 Task: Search one way flight ticket for 4 adults, 2 children, 2 infants in seat and 1 infant on lap in economy from White Plains: Westchester County Airport to Fort Wayne: Fort Wayne International Airport on 8-4-2023. Choice of flights is Frontier. Number of bags: 1 carry on bag. Price is upto 109000. Outbound departure time preference is 21:00. Flight should be less emission only.
Action: Mouse moved to (422, 361)
Screenshot: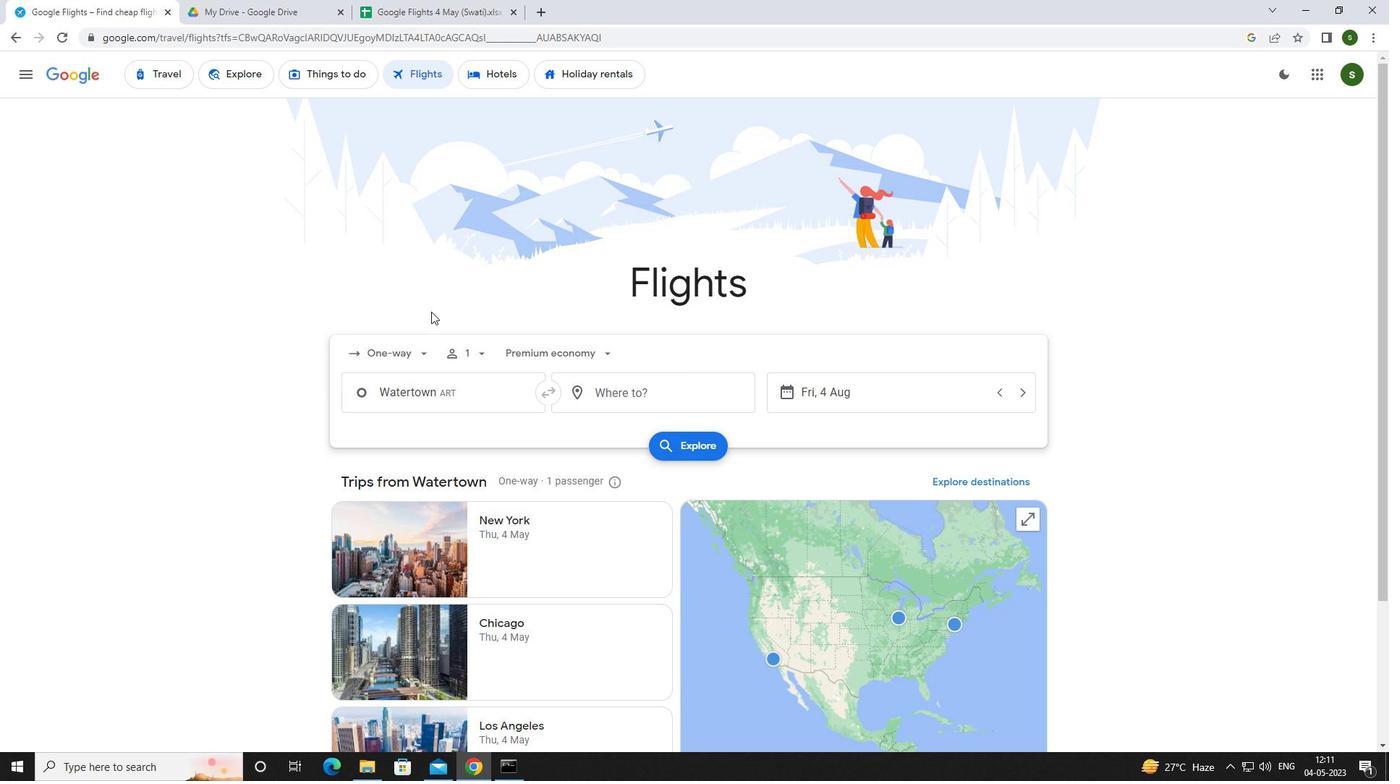 
Action: Mouse pressed left at (422, 361)
Screenshot: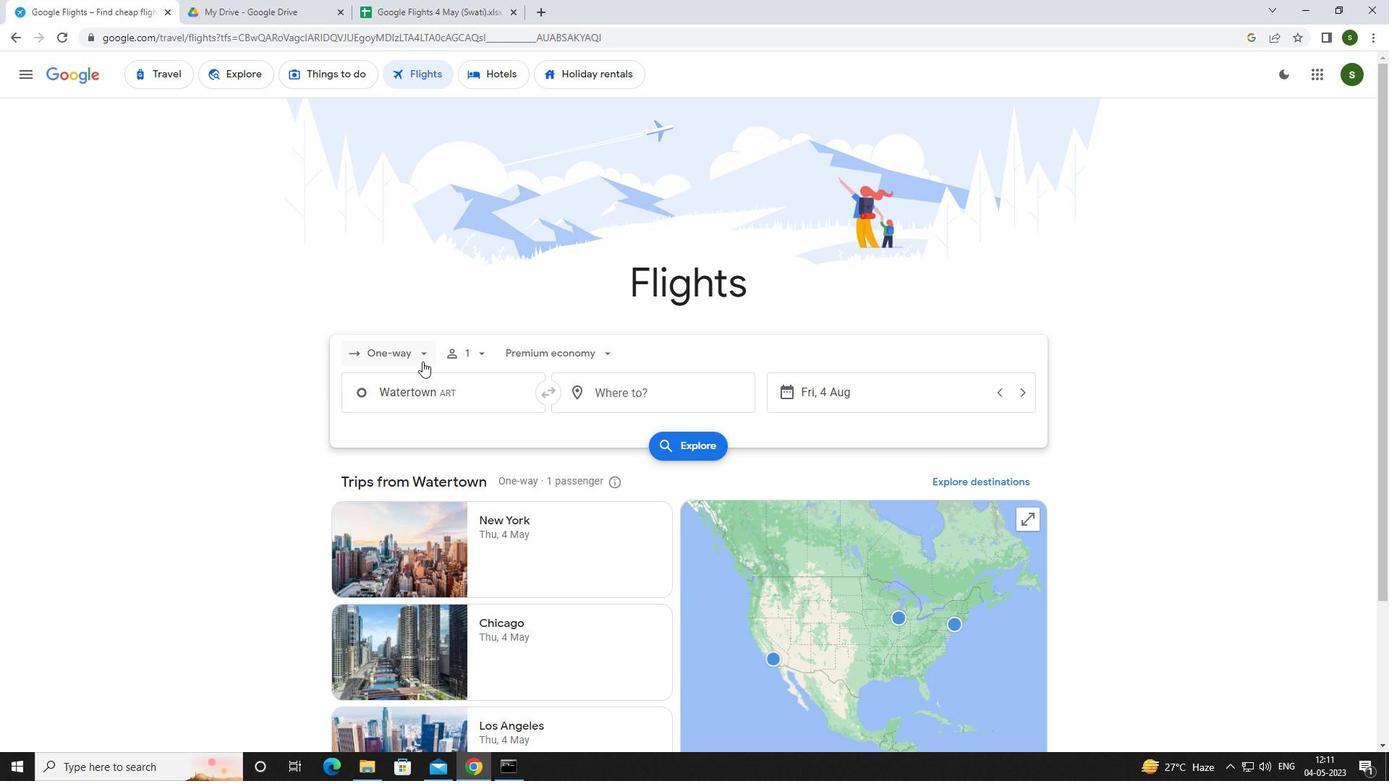
Action: Mouse moved to (410, 425)
Screenshot: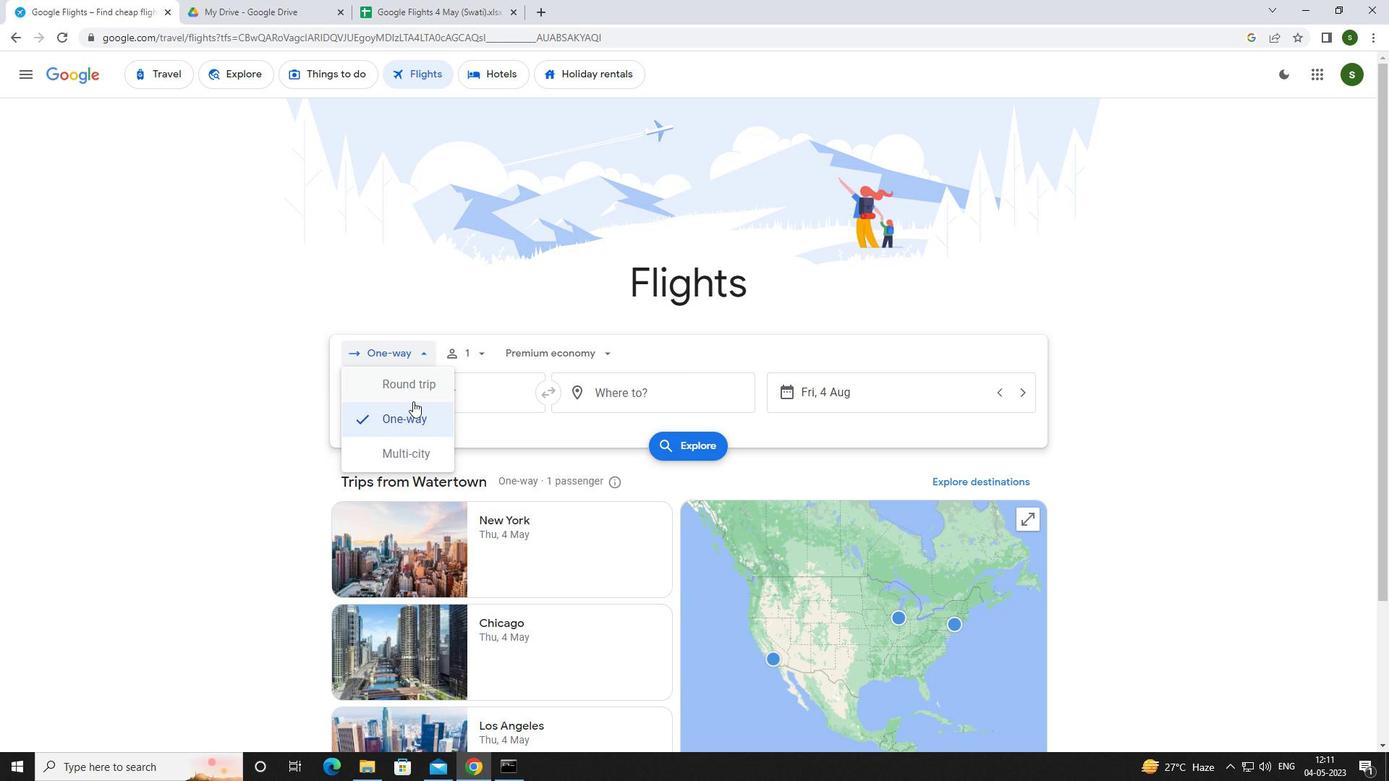 
Action: Mouse pressed left at (410, 425)
Screenshot: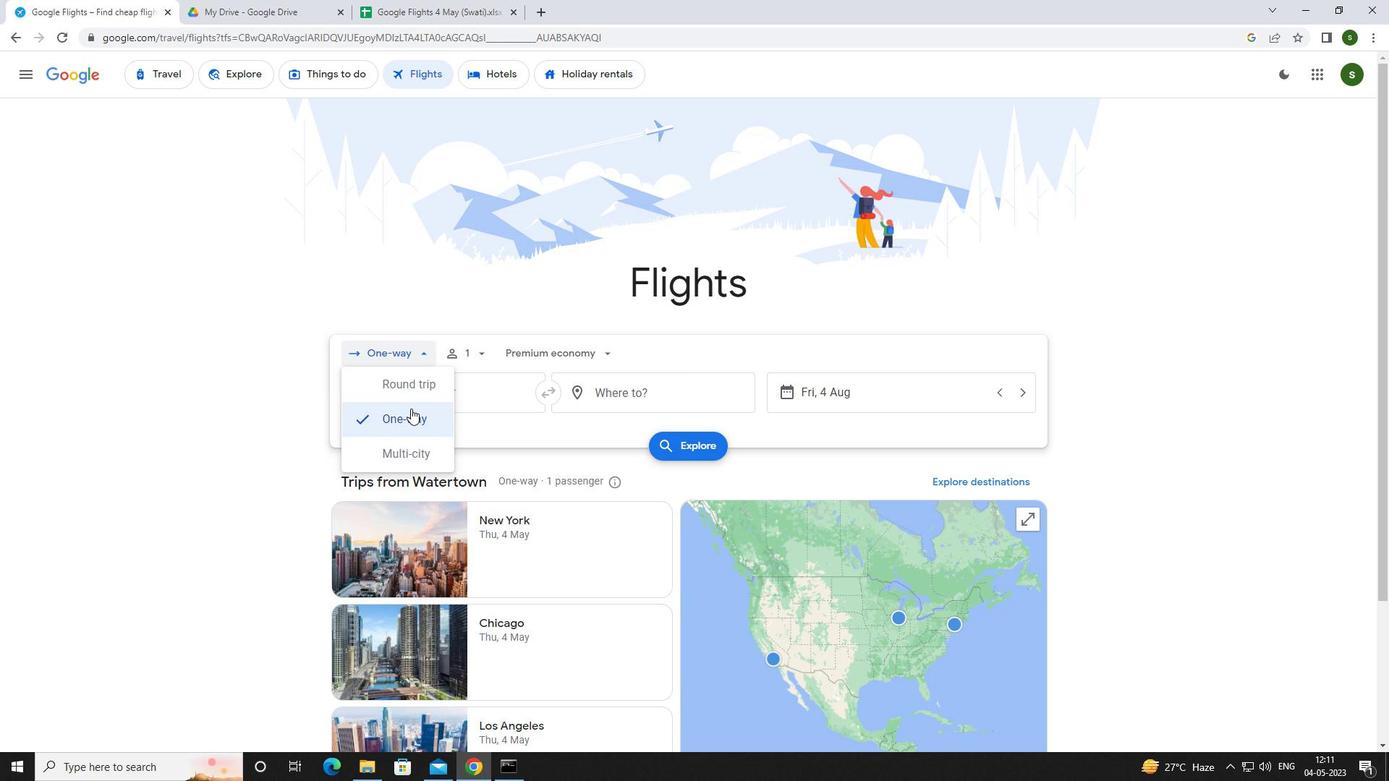 
Action: Mouse moved to (486, 350)
Screenshot: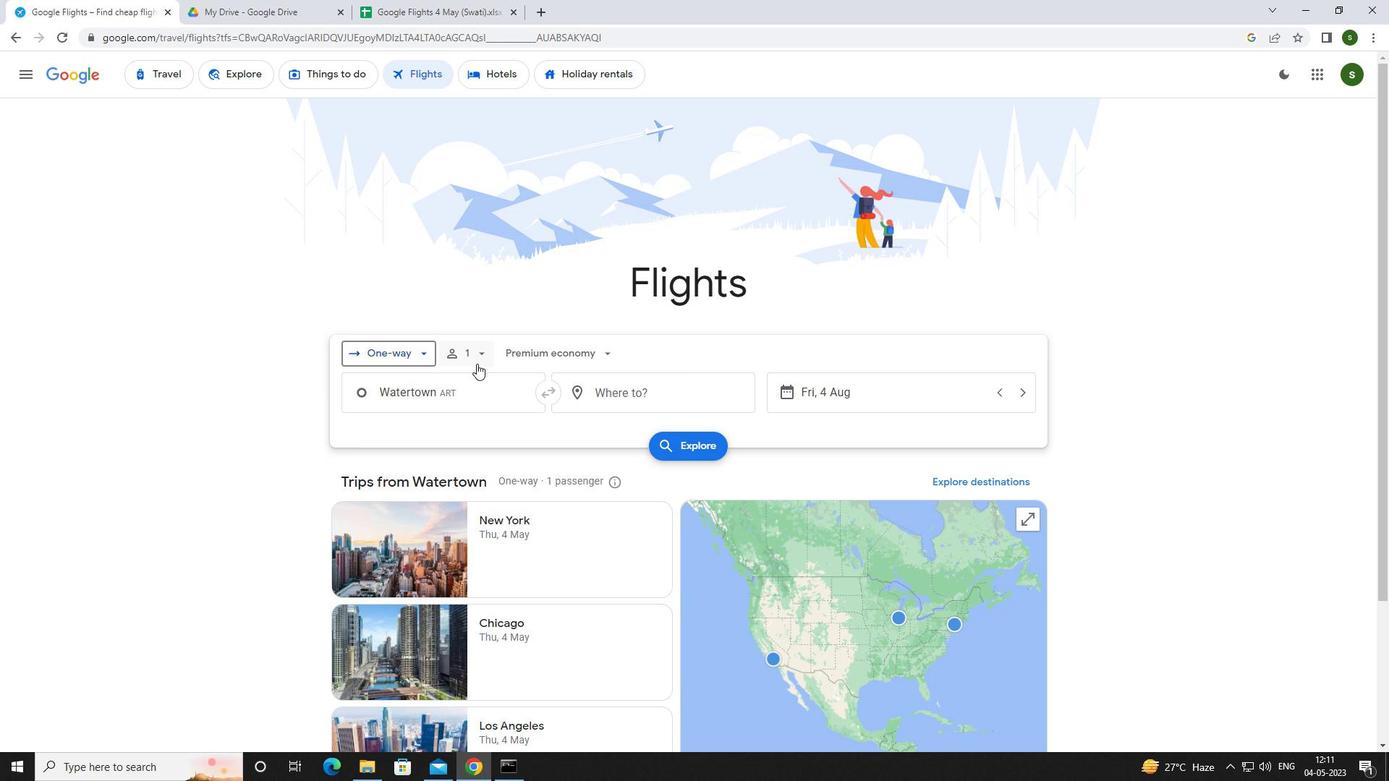
Action: Mouse pressed left at (486, 350)
Screenshot: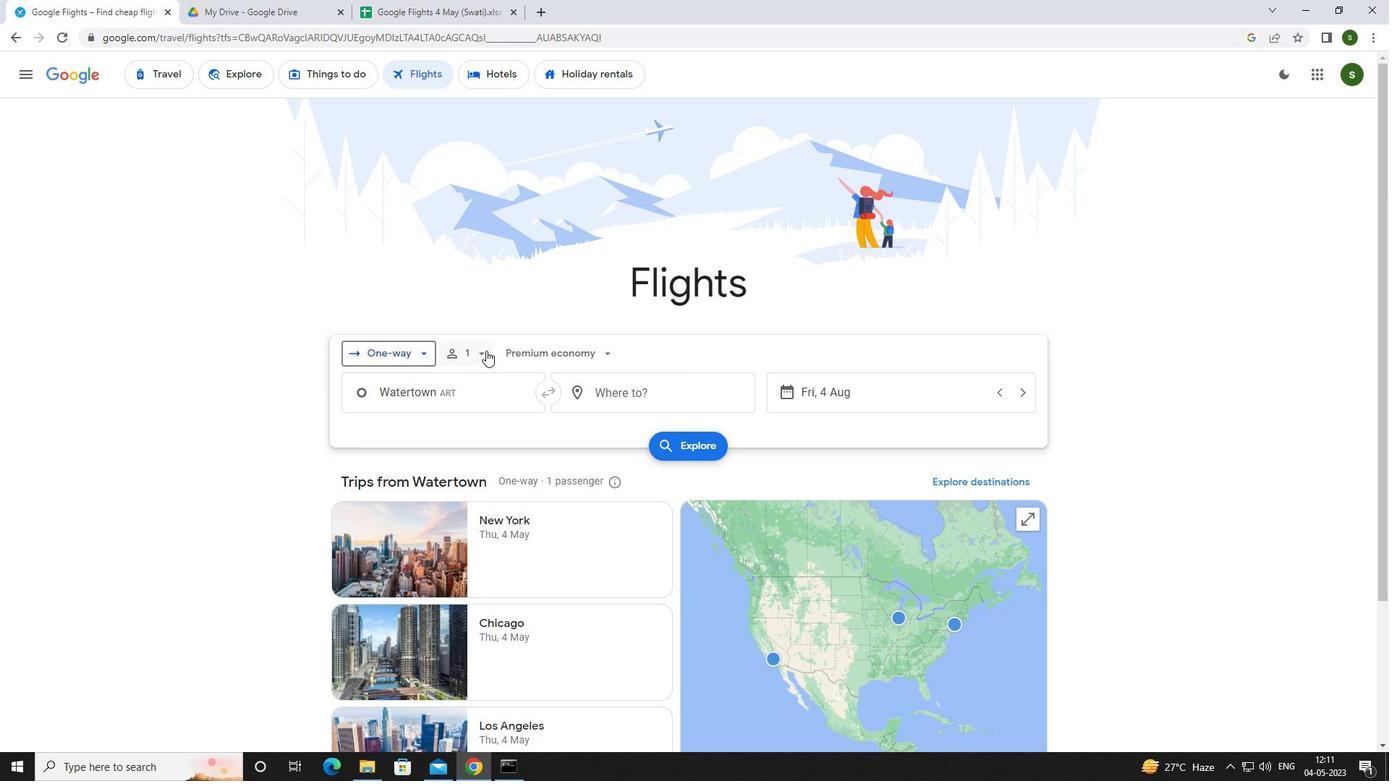 
Action: Mouse moved to (593, 385)
Screenshot: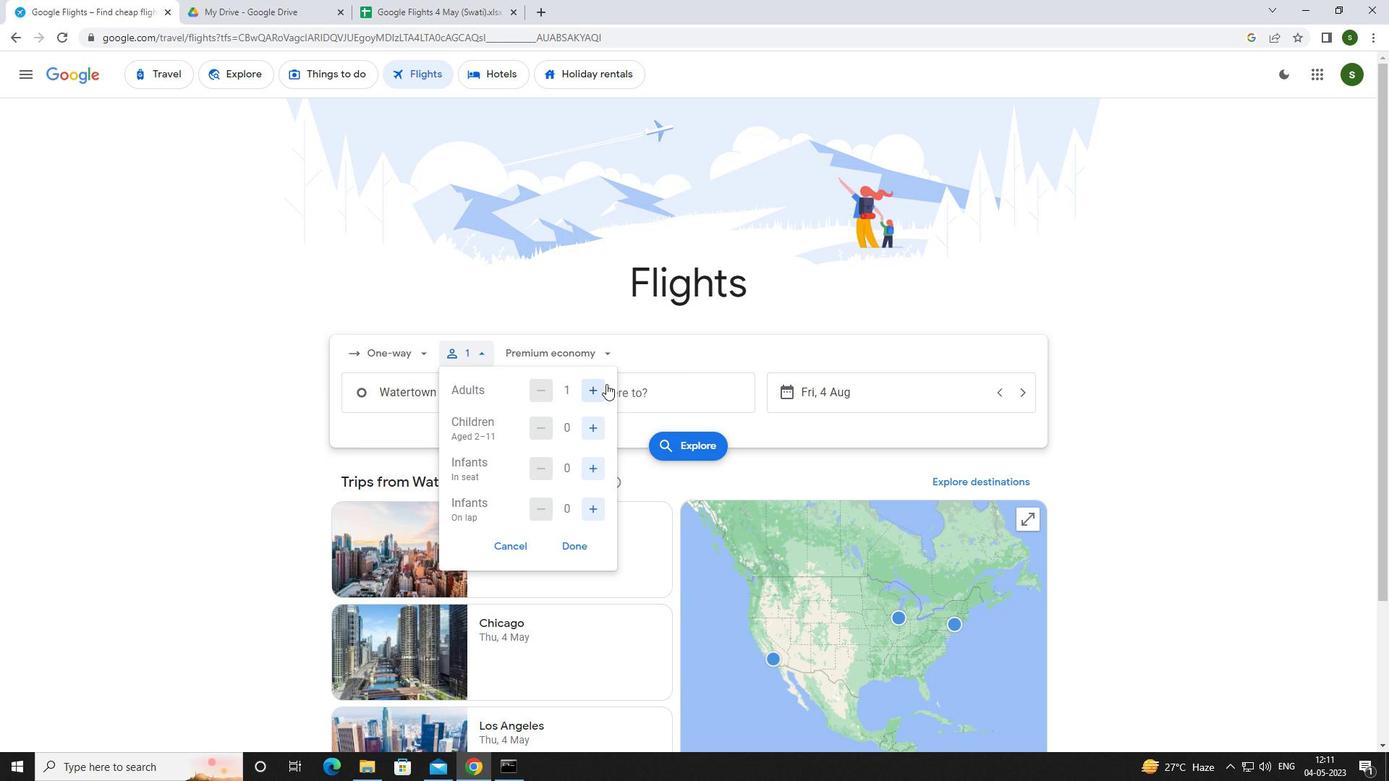 
Action: Mouse pressed left at (593, 385)
Screenshot: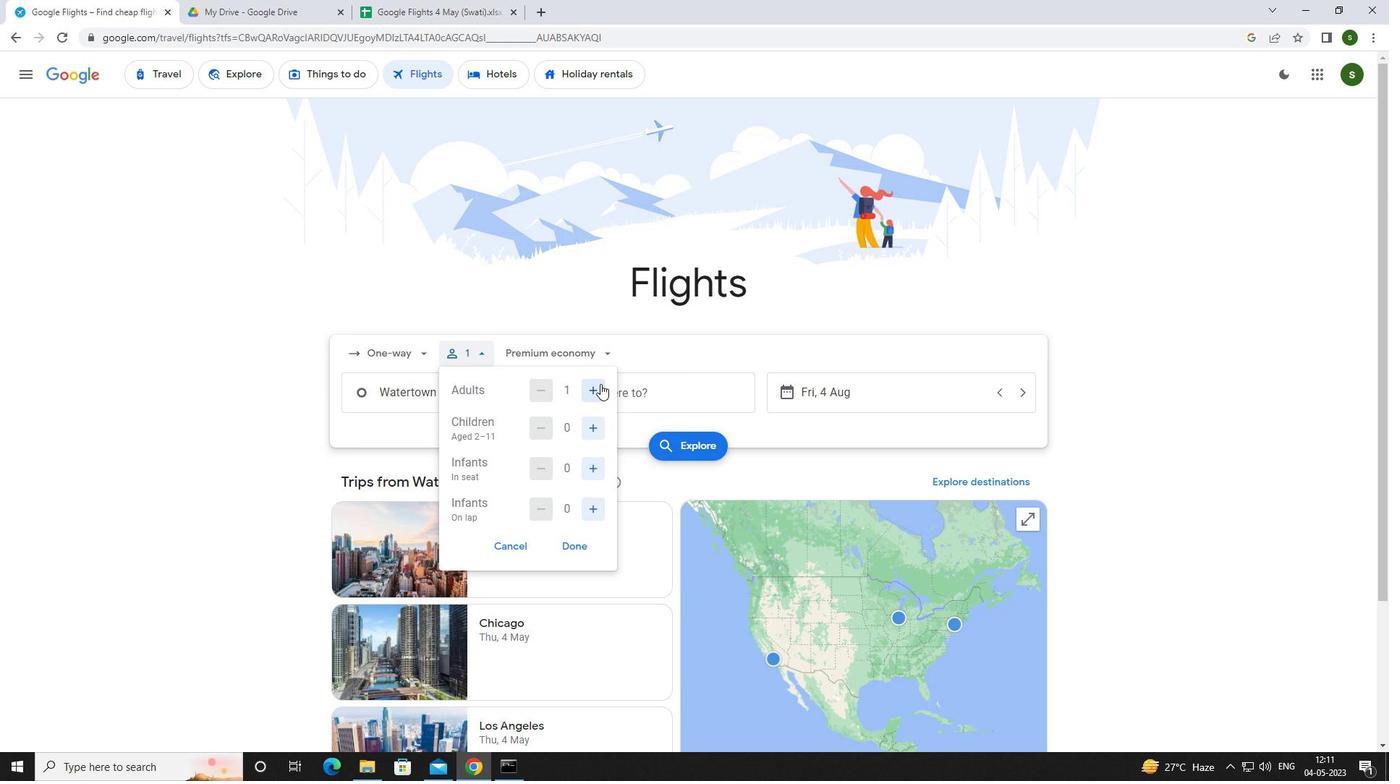
Action: Mouse pressed left at (593, 385)
Screenshot: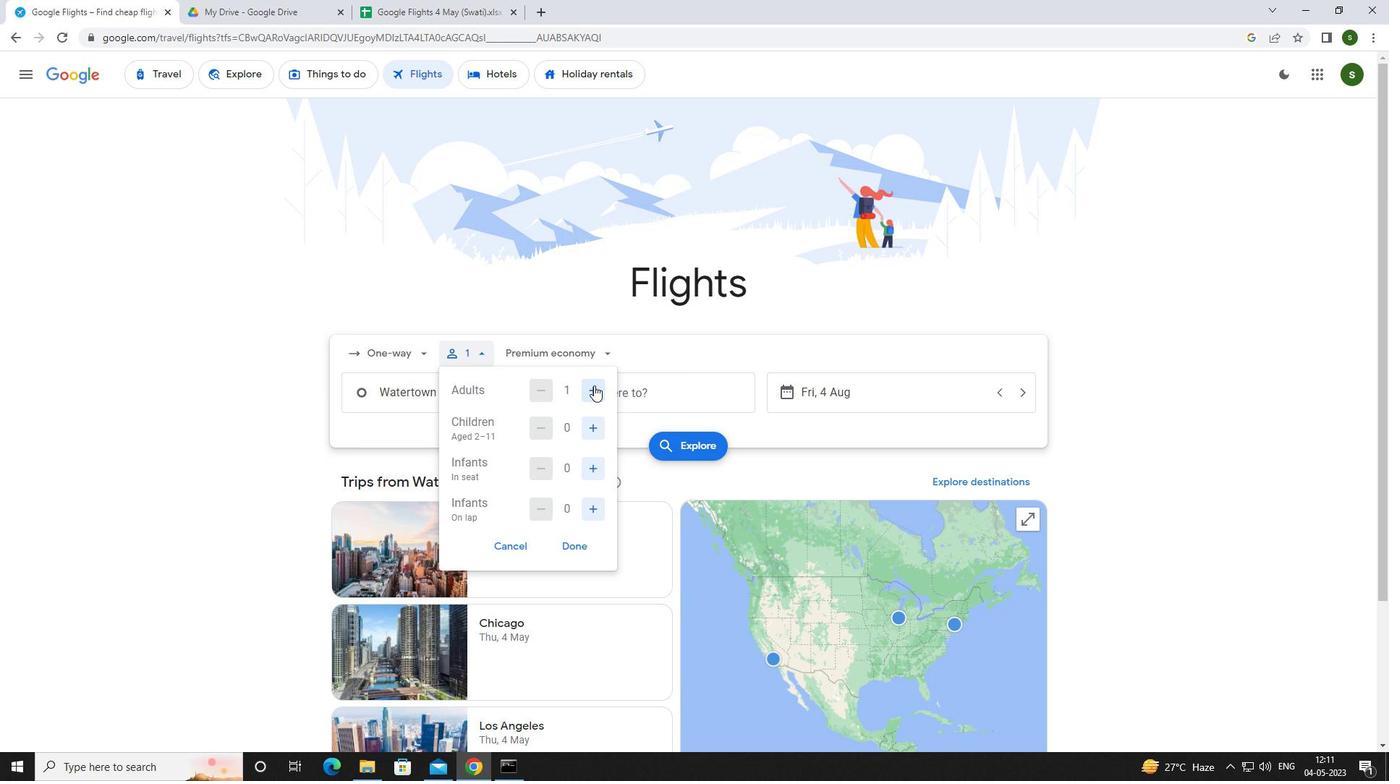 
Action: Mouse pressed left at (593, 385)
Screenshot: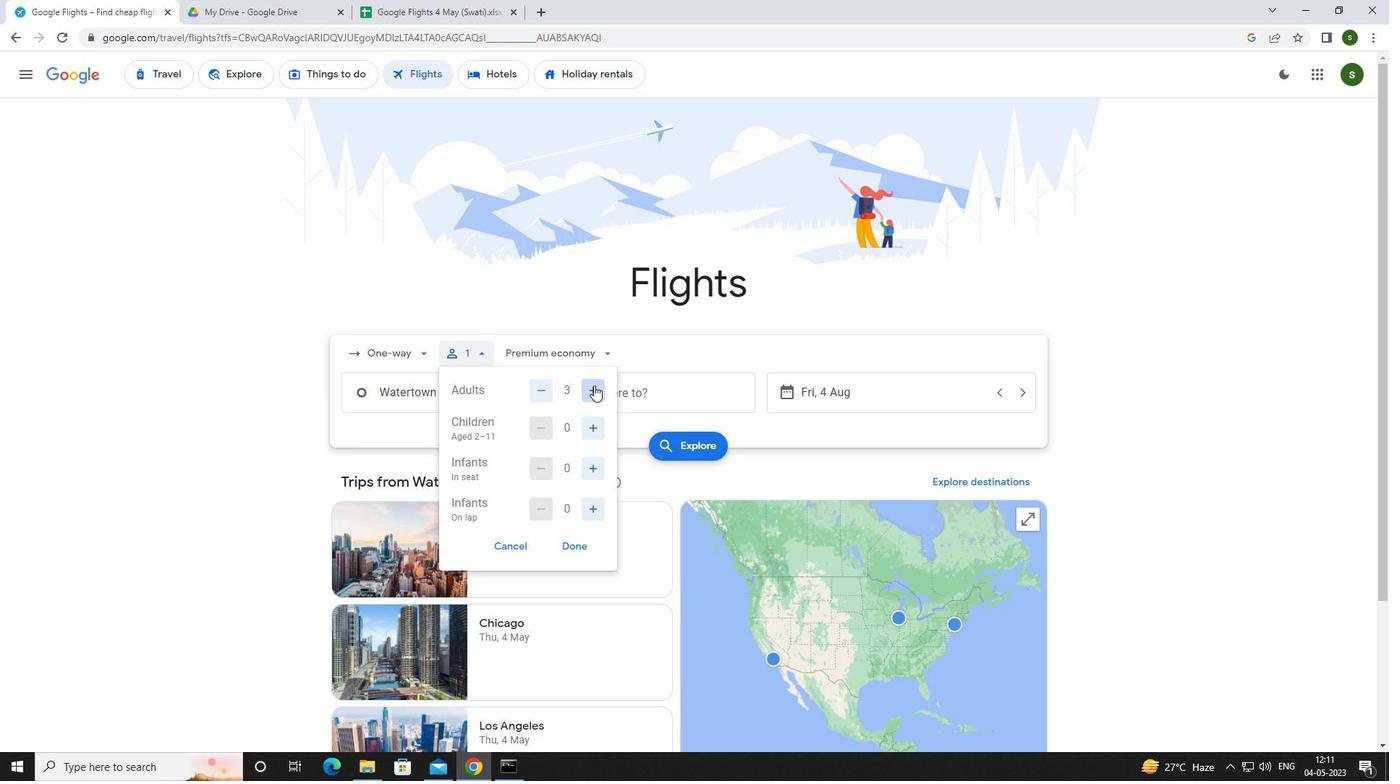 
Action: Mouse moved to (593, 426)
Screenshot: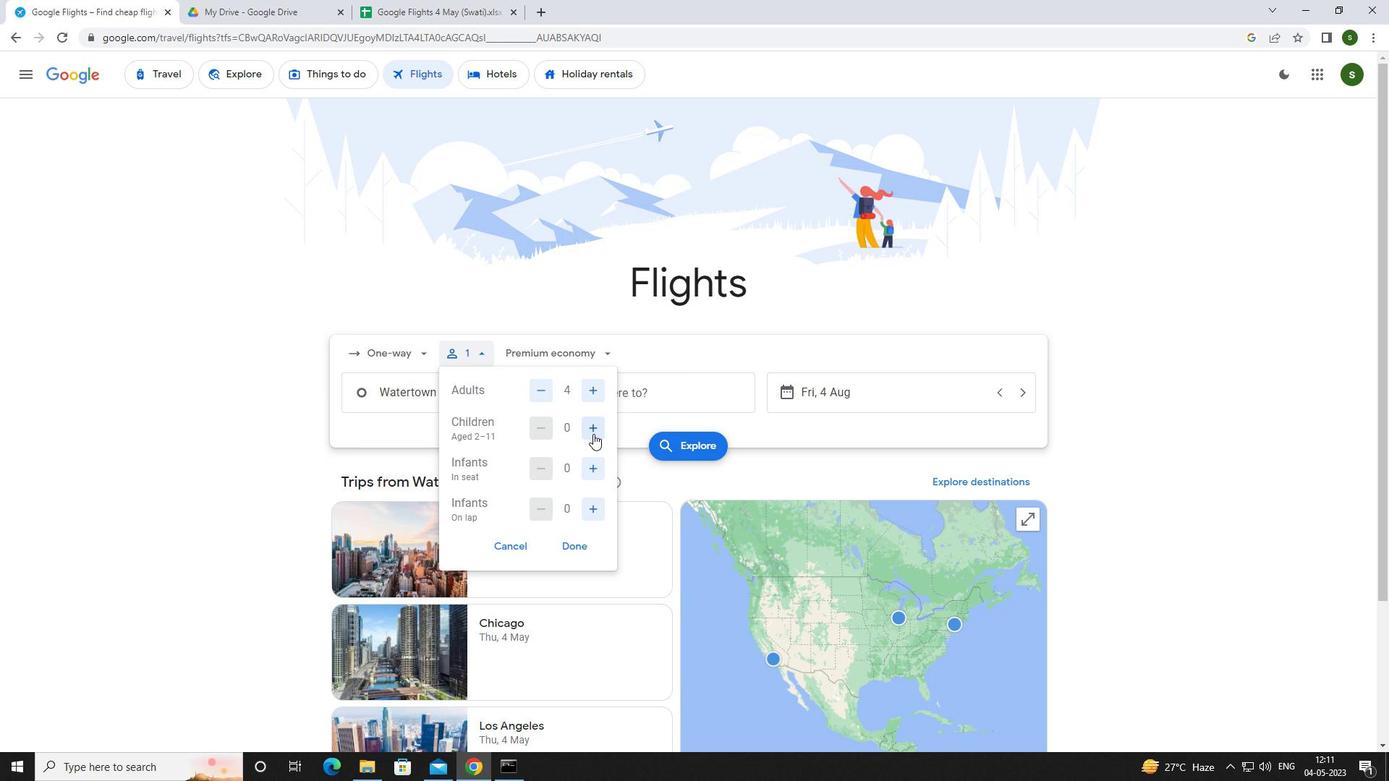 
Action: Mouse pressed left at (593, 426)
Screenshot: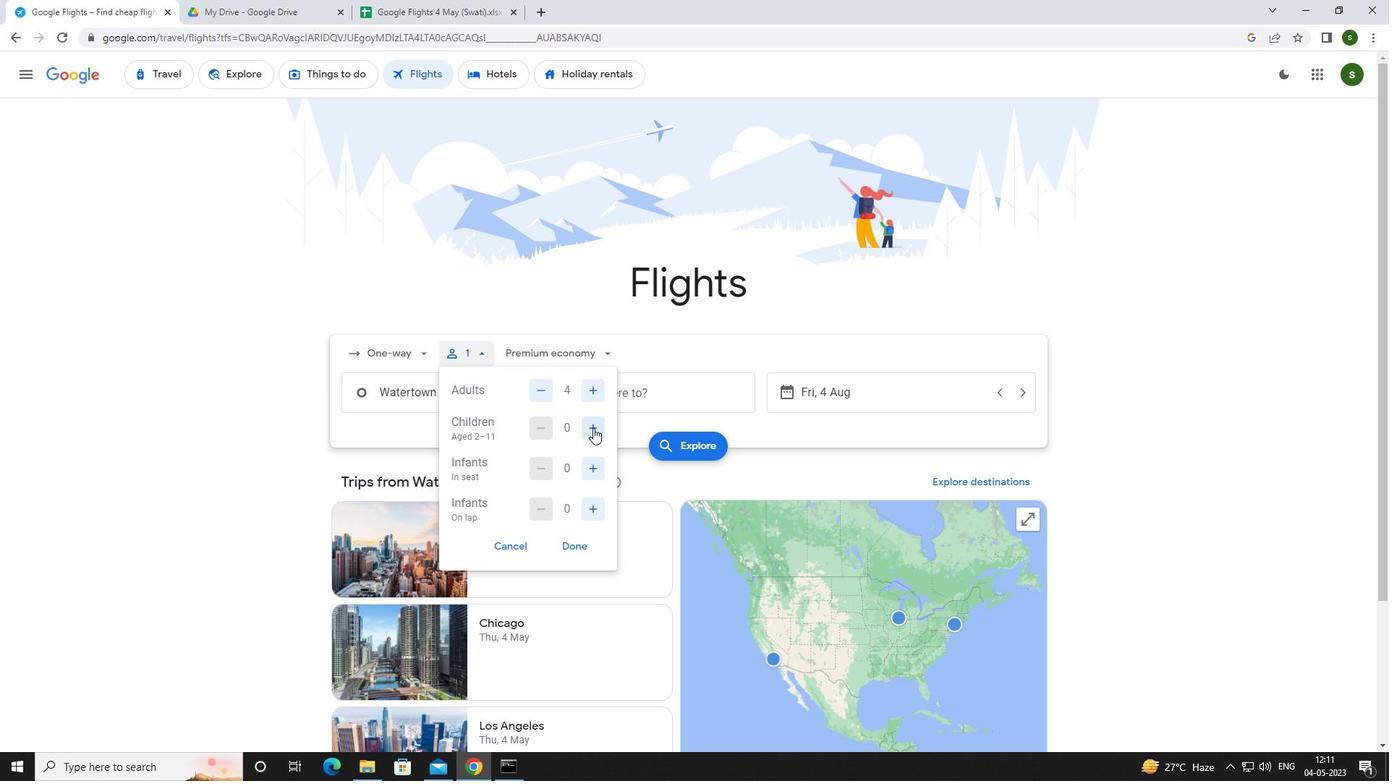 
Action: Mouse pressed left at (593, 426)
Screenshot: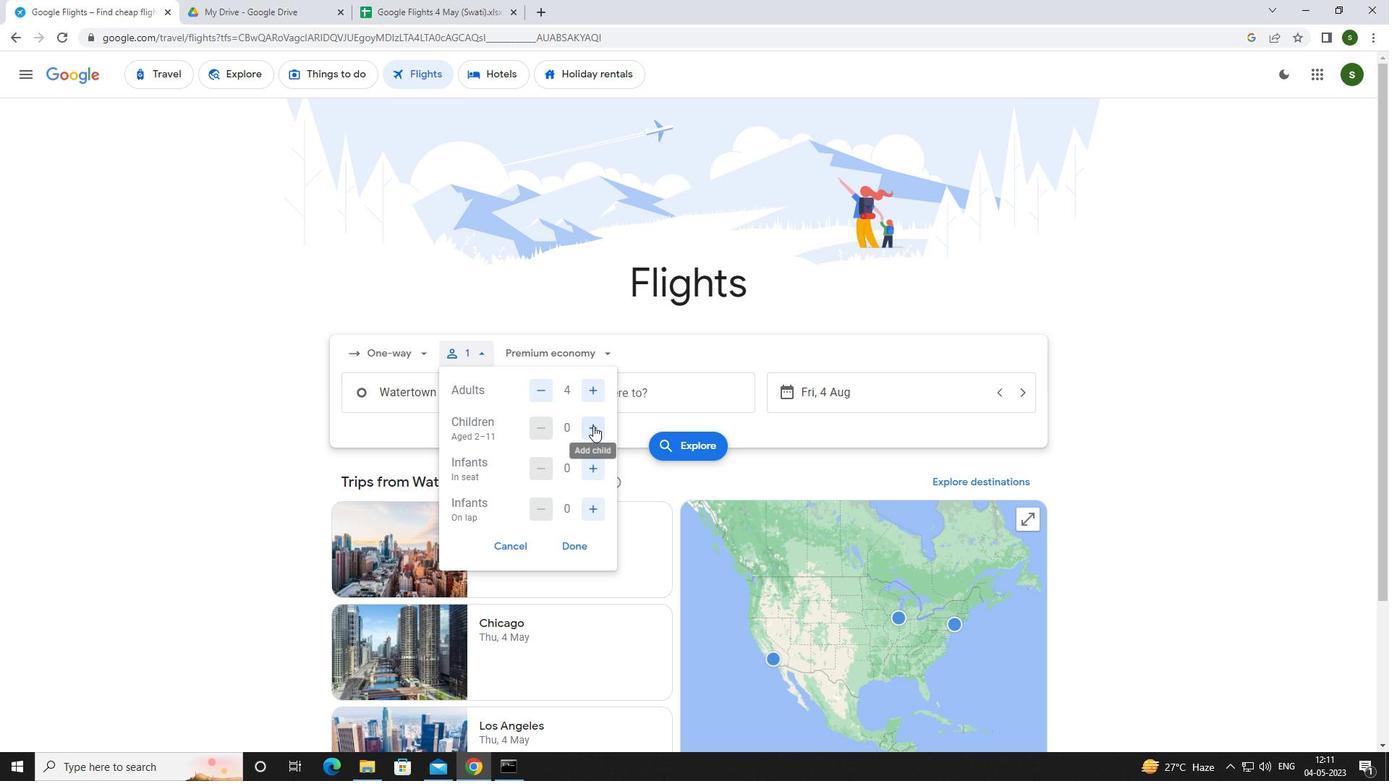 
Action: Mouse moved to (590, 472)
Screenshot: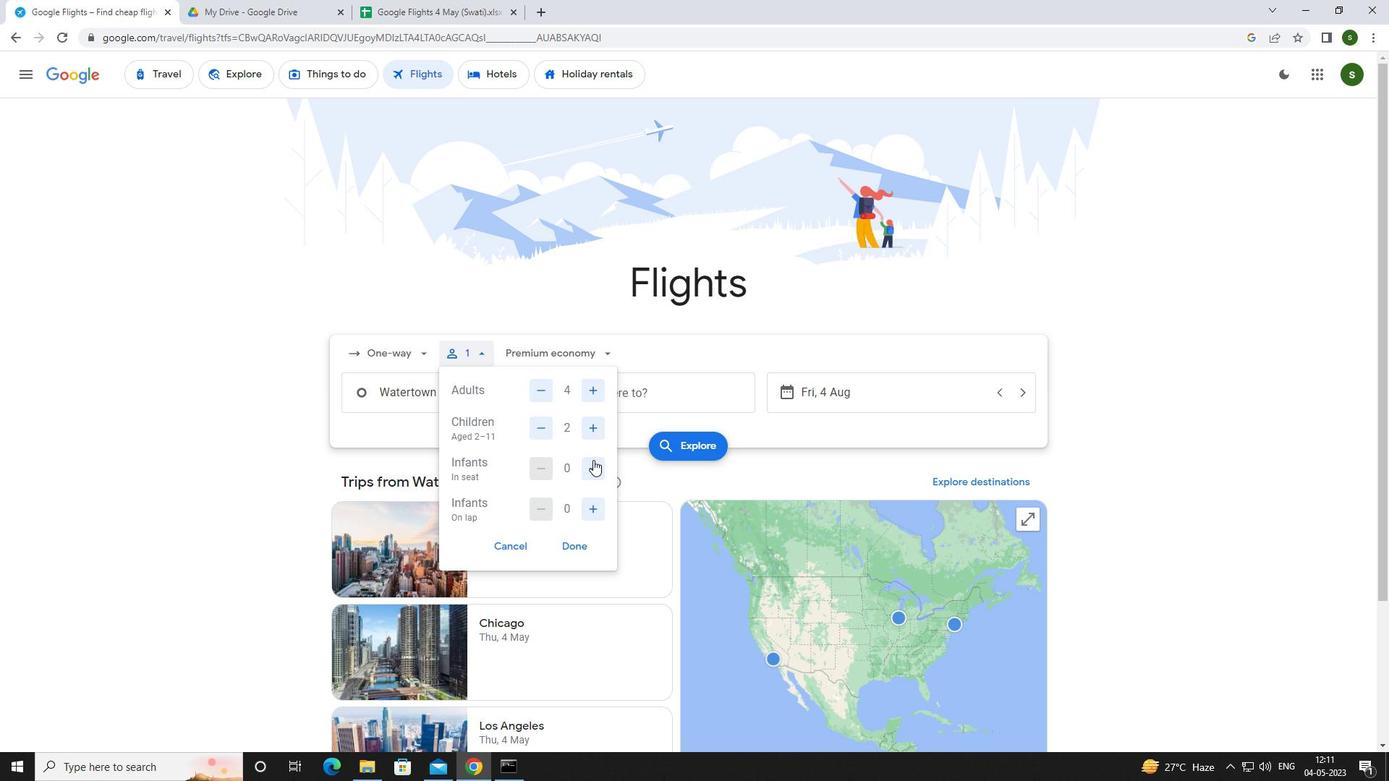 
Action: Mouse pressed left at (590, 472)
Screenshot: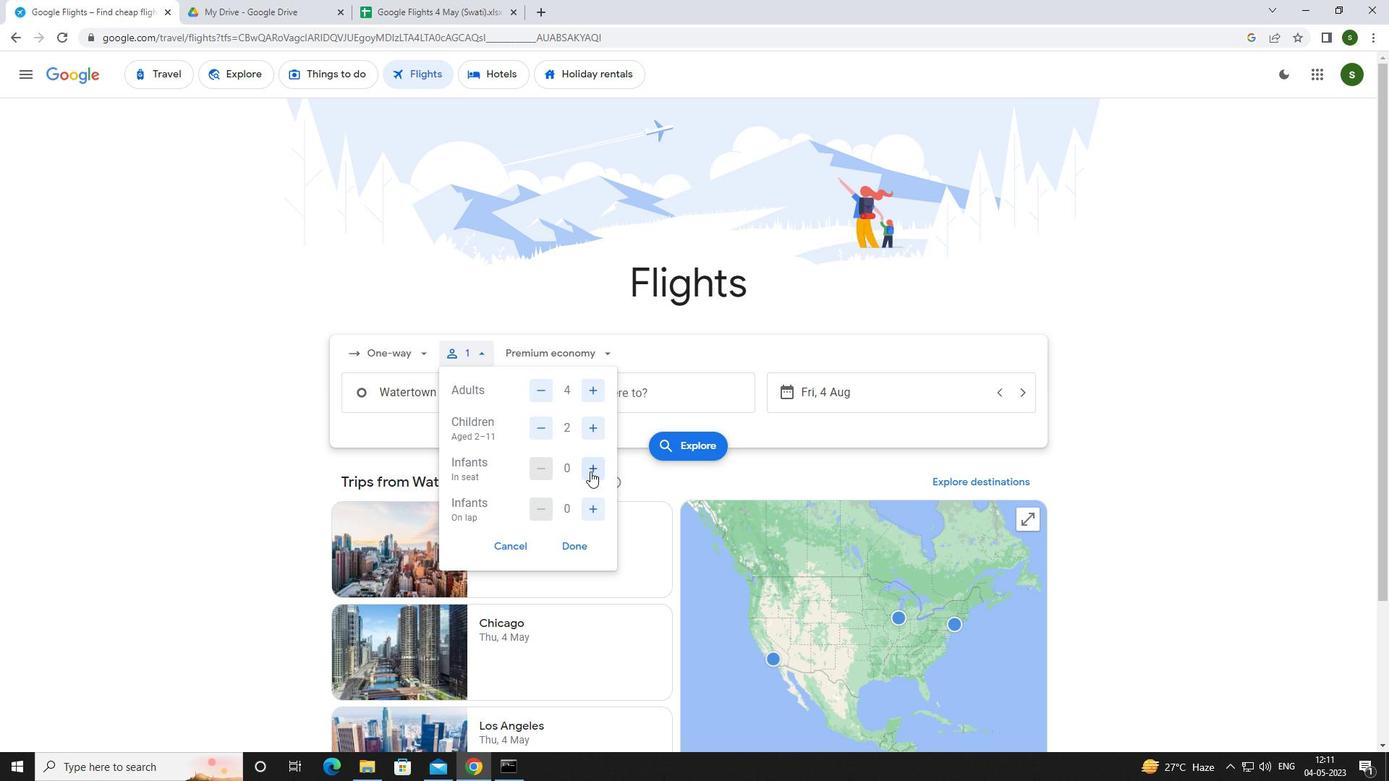 
Action: Mouse pressed left at (590, 472)
Screenshot: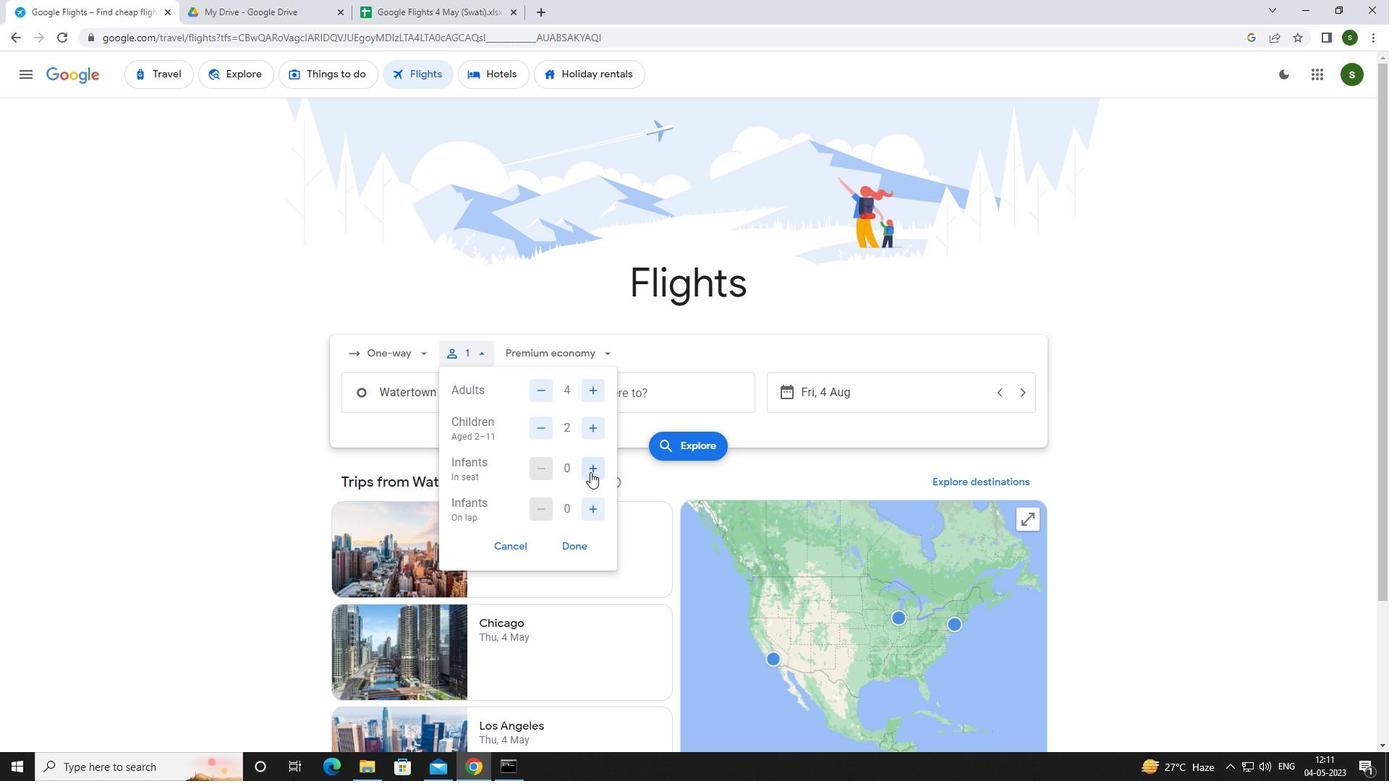 
Action: Mouse moved to (591, 504)
Screenshot: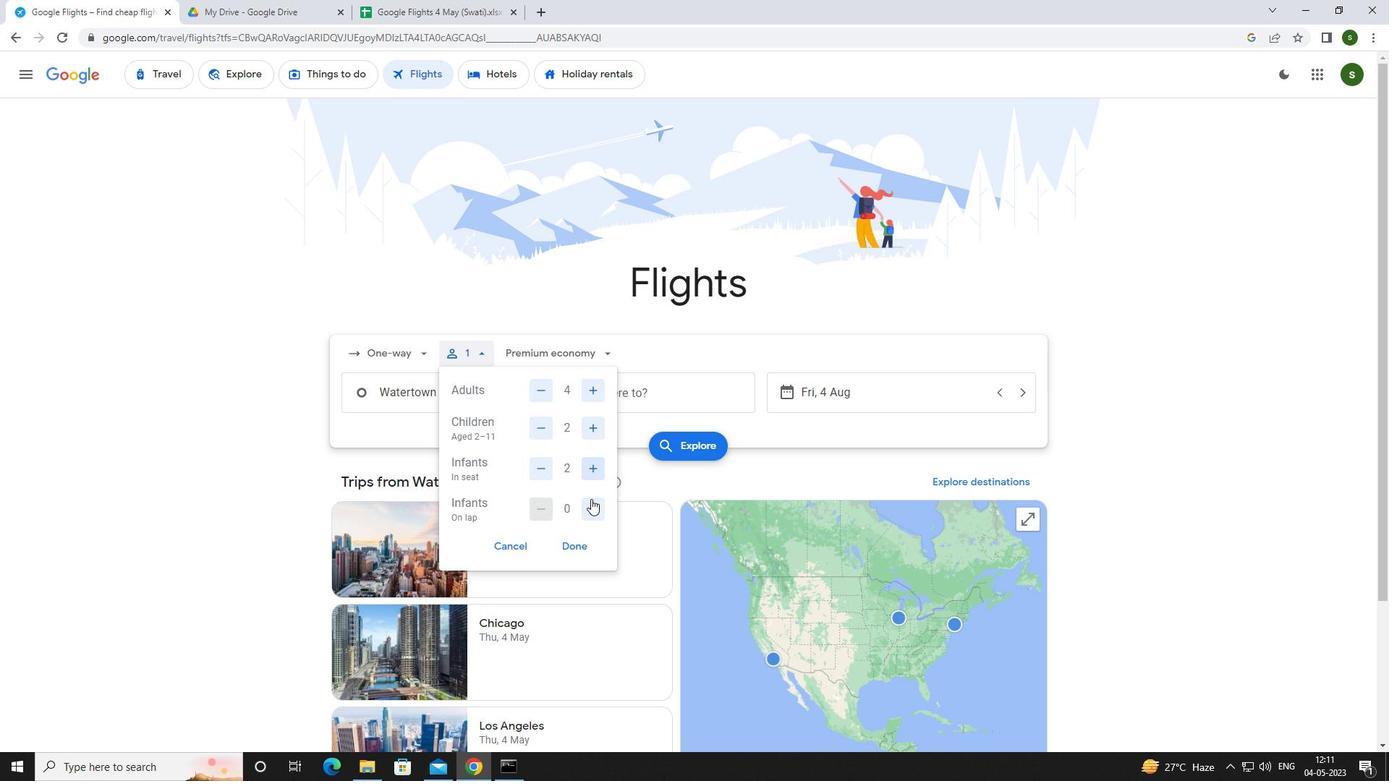 
Action: Mouse pressed left at (591, 504)
Screenshot: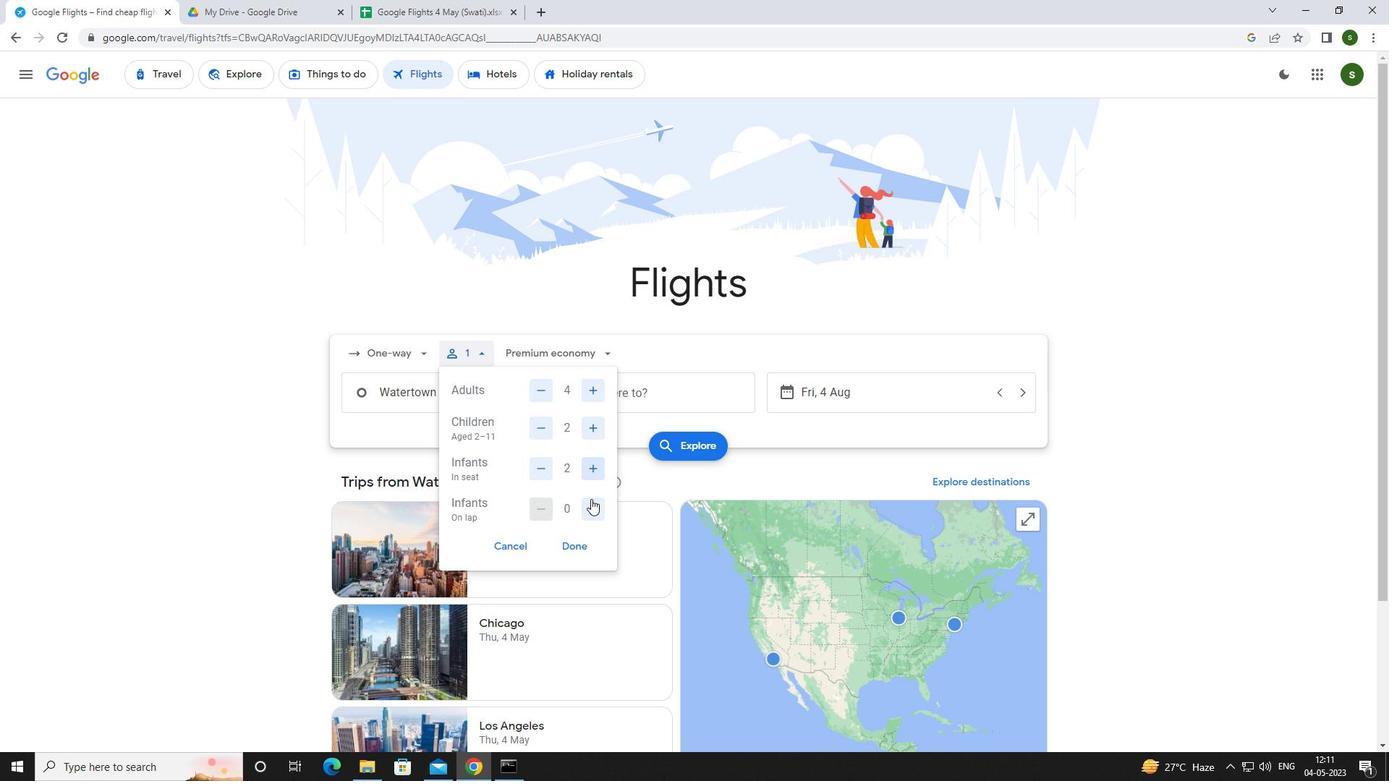 
Action: Mouse moved to (580, 351)
Screenshot: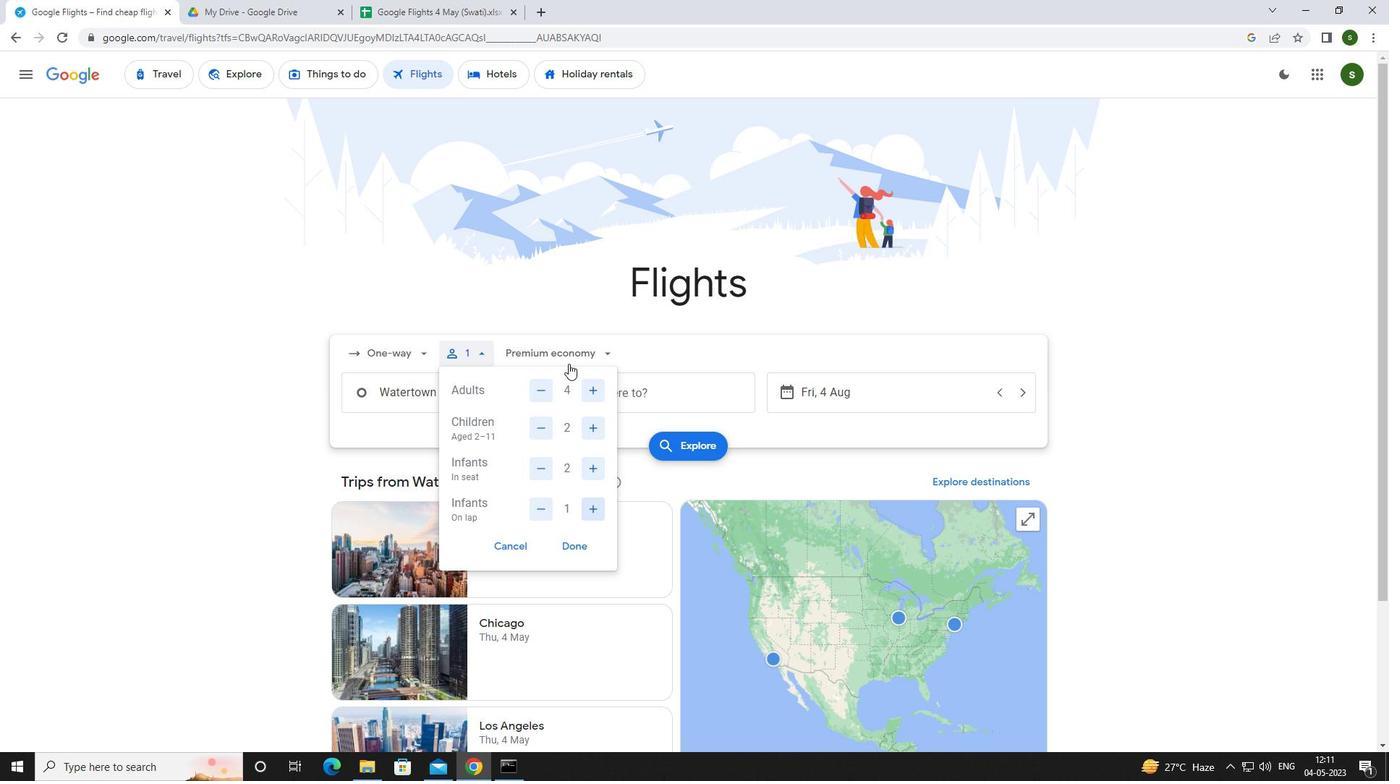 
Action: Mouse pressed left at (580, 351)
Screenshot: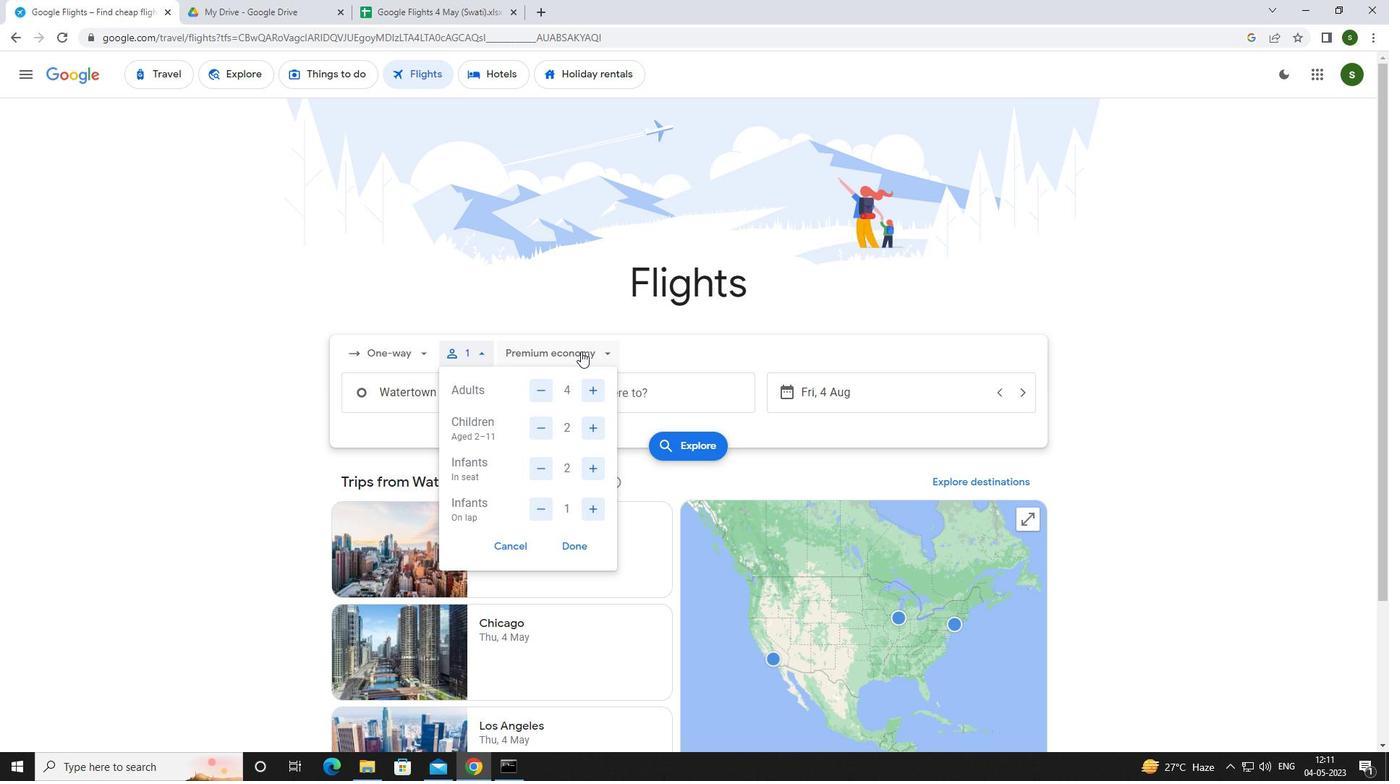 
Action: Mouse moved to (580, 377)
Screenshot: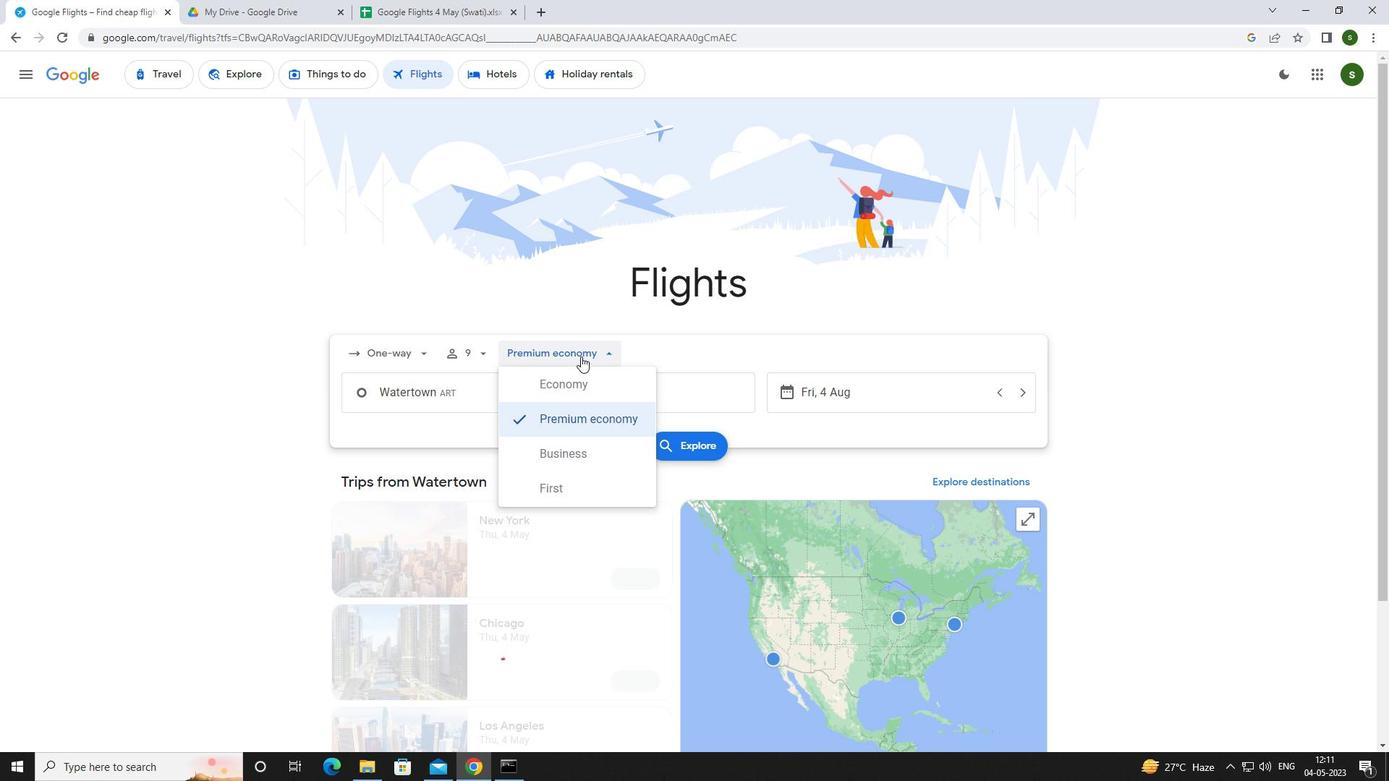 
Action: Mouse pressed left at (580, 377)
Screenshot: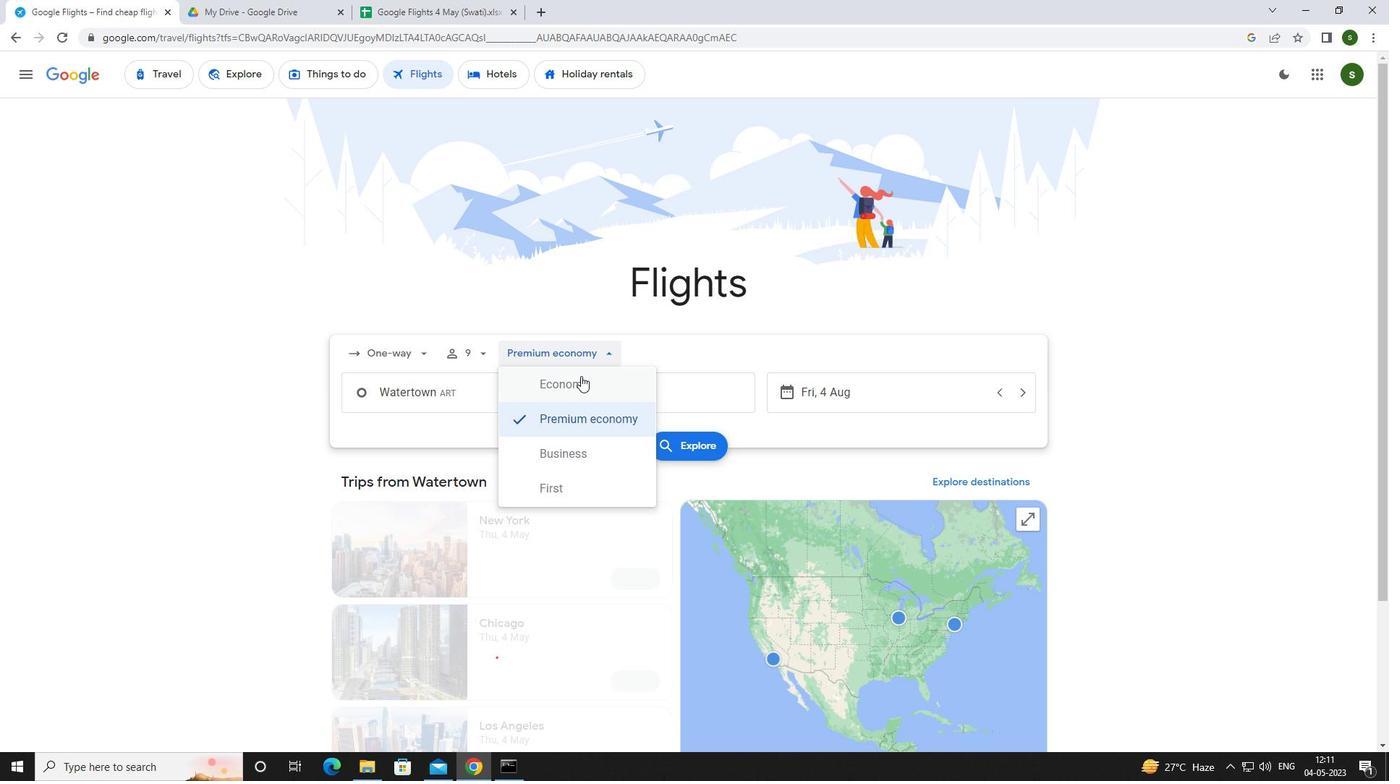 
Action: Mouse moved to (504, 402)
Screenshot: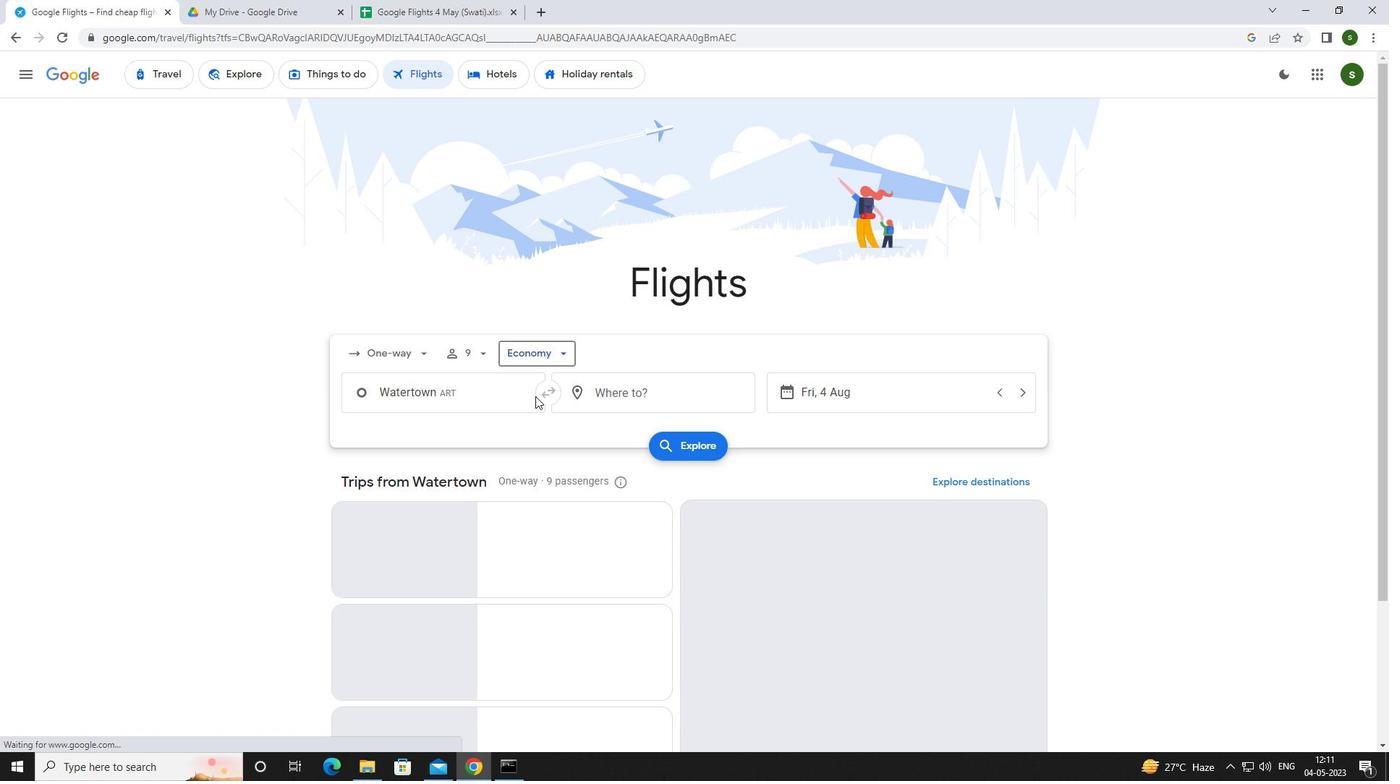
Action: Mouse pressed left at (504, 402)
Screenshot: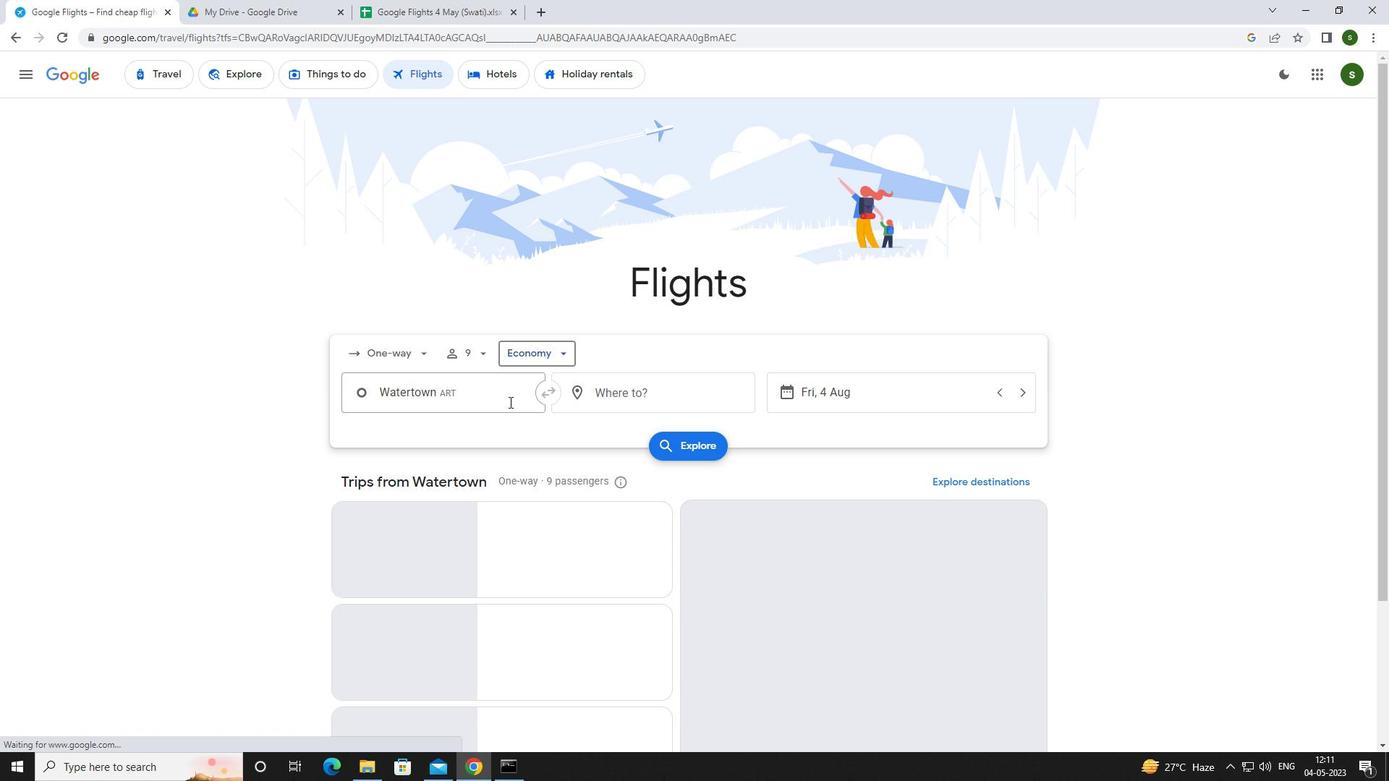 
Action: Mouse moved to (512, 396)
Screenshot: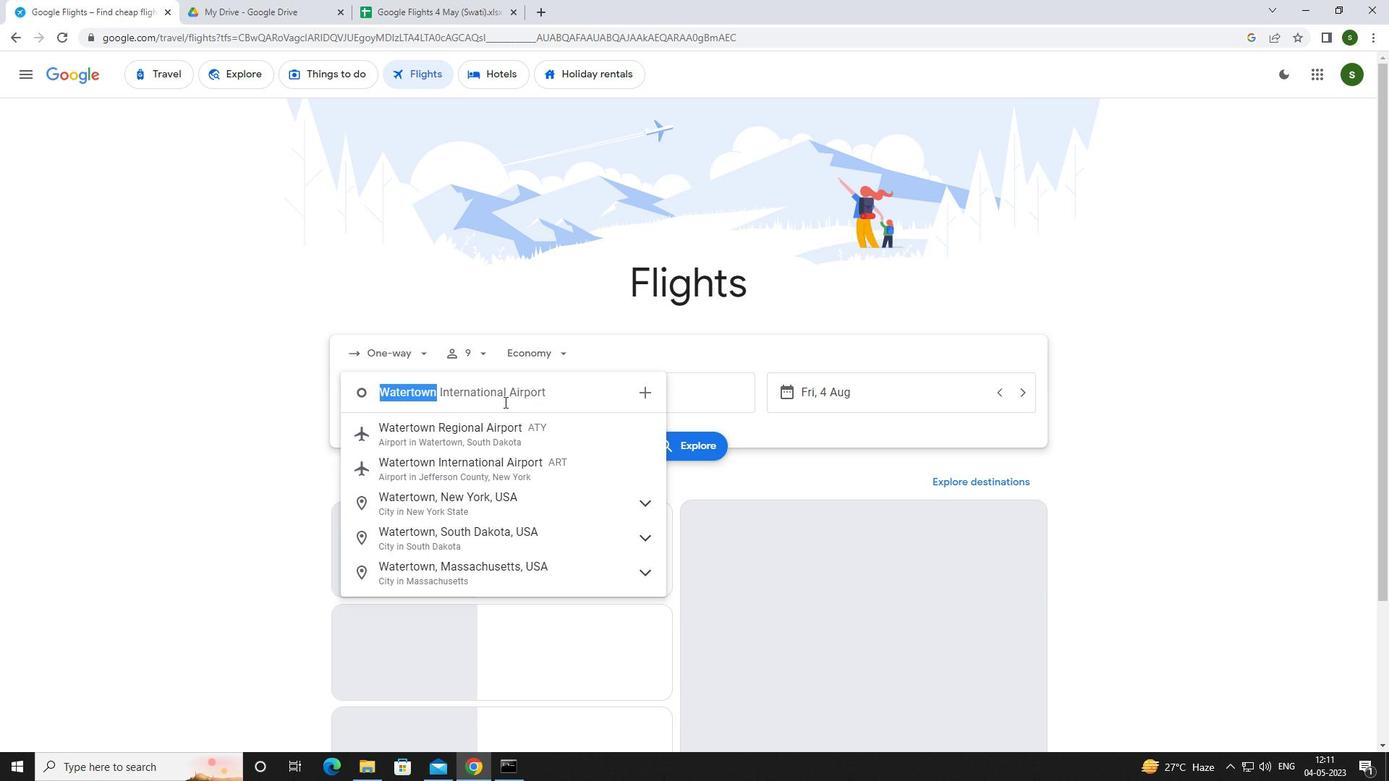 
Action: Key pressed <Key.caps_lock>w<Key.caps_lock>hite<Key.space><Key.caps_lock>p<Key.caps_lock>lains
Screenshot: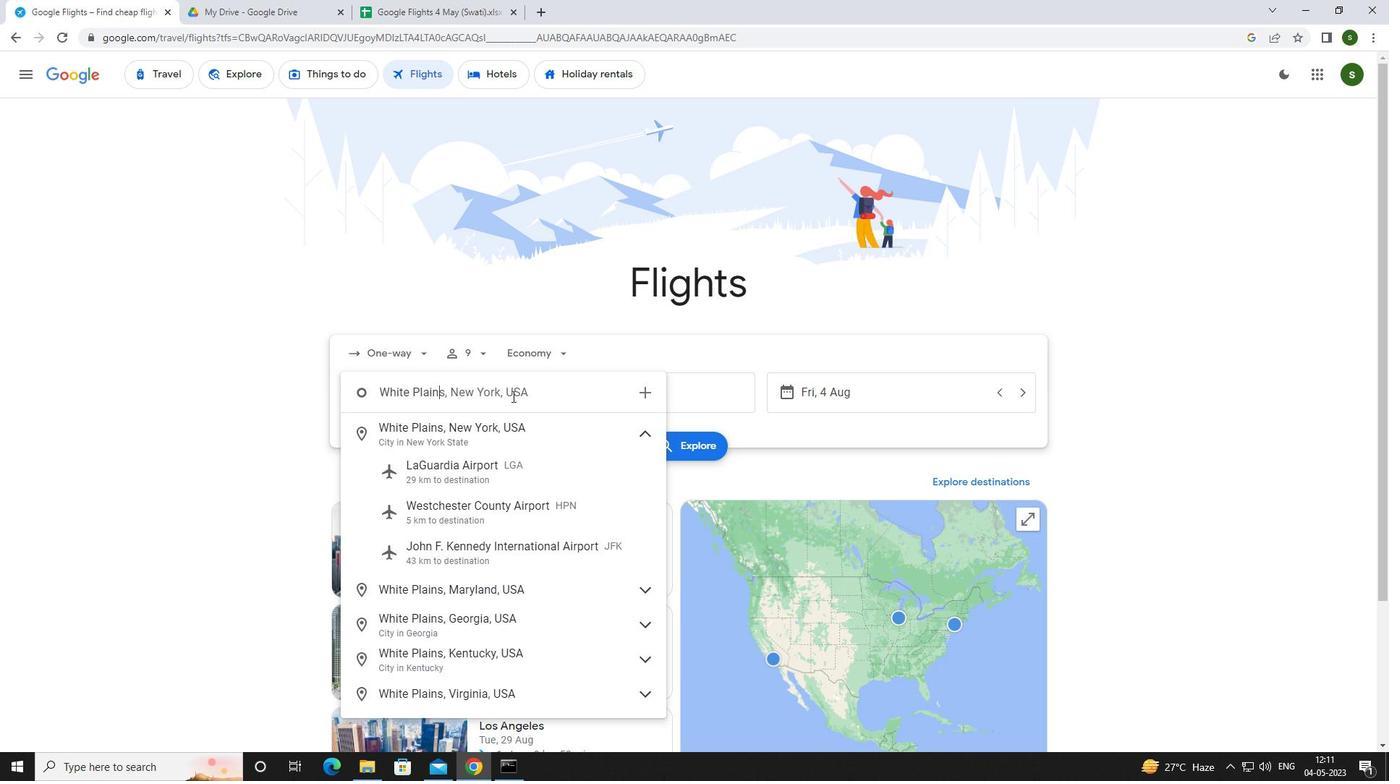 
Action: Mouse moved to (523, 509)
Screenshot: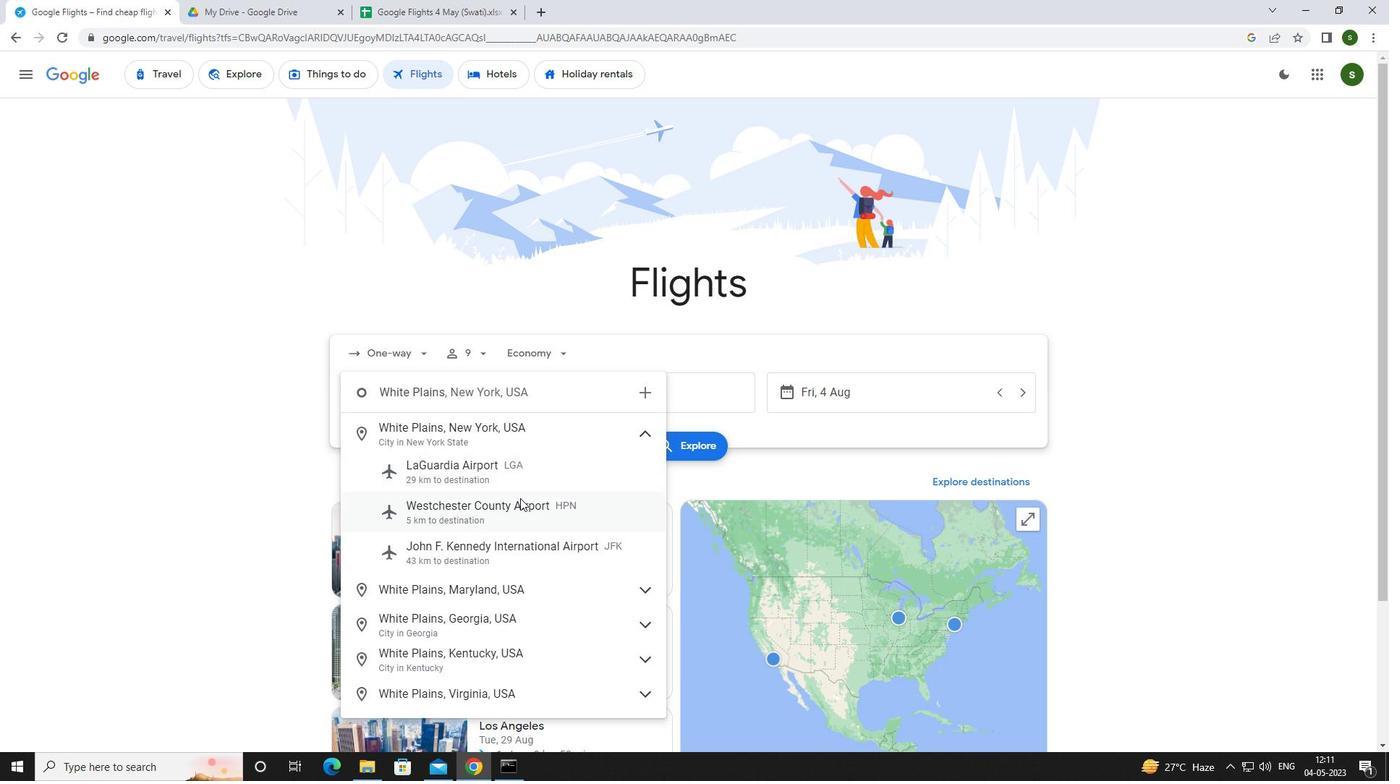 
Action: Mouse pressed left at (523, 509)
Screenshot: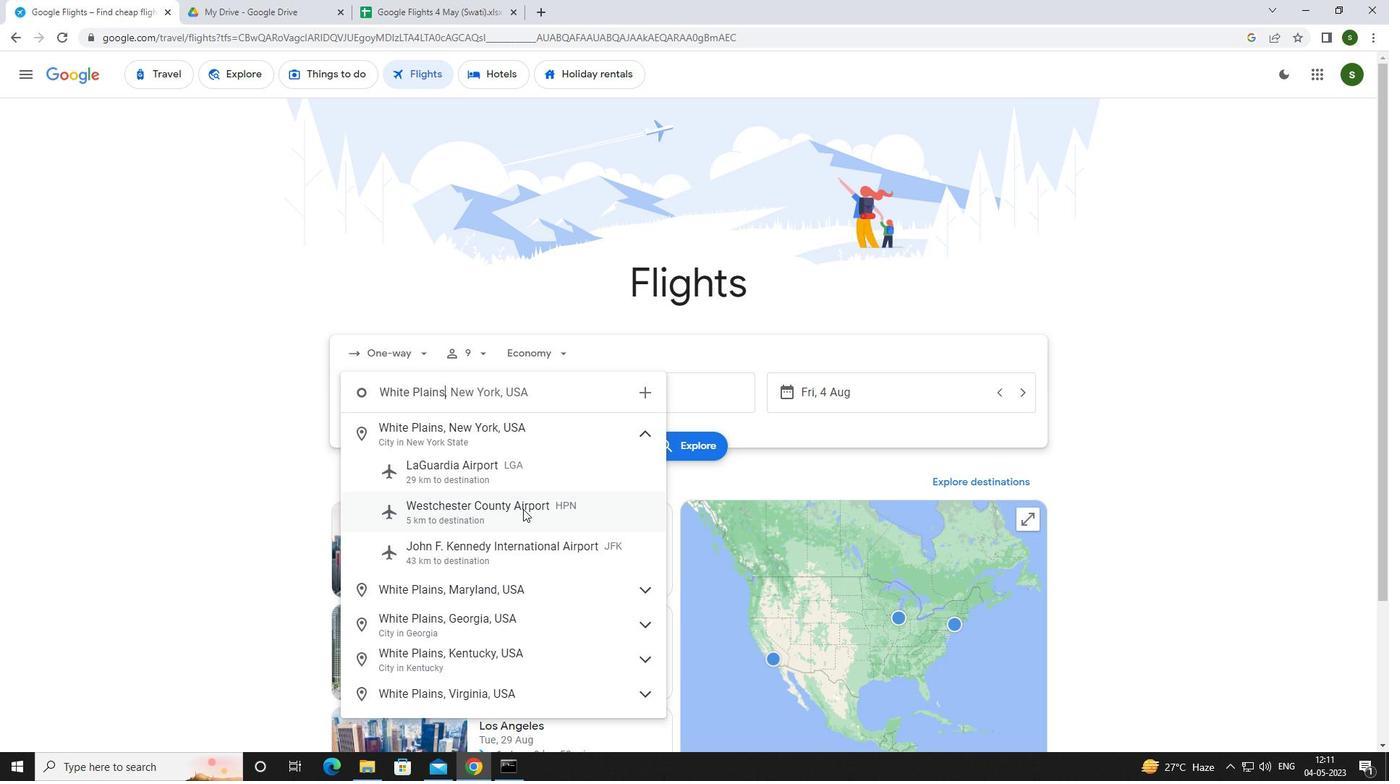 
Action: Mouse moved to (646, 395)
Screenshot: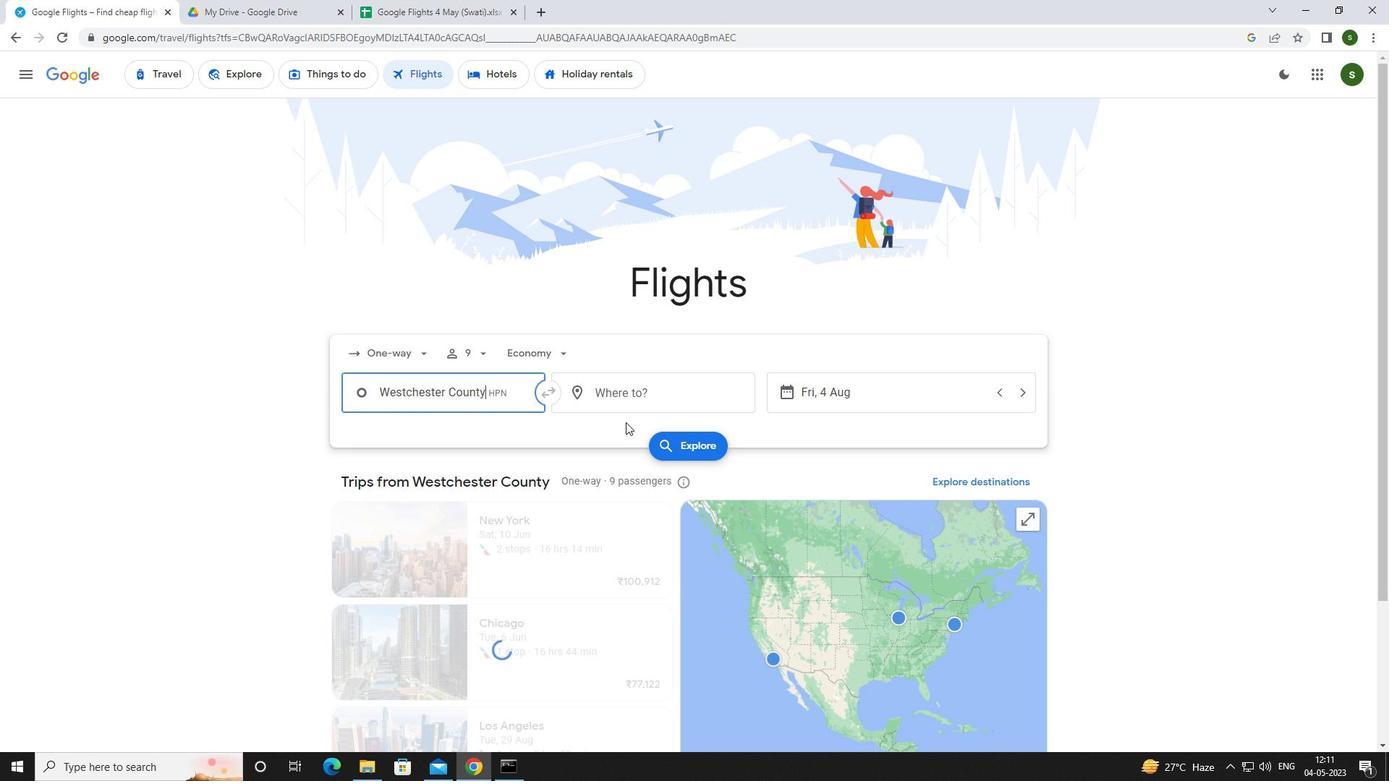 
Action: Mouse pressed left at (646, 395)
Screenshot: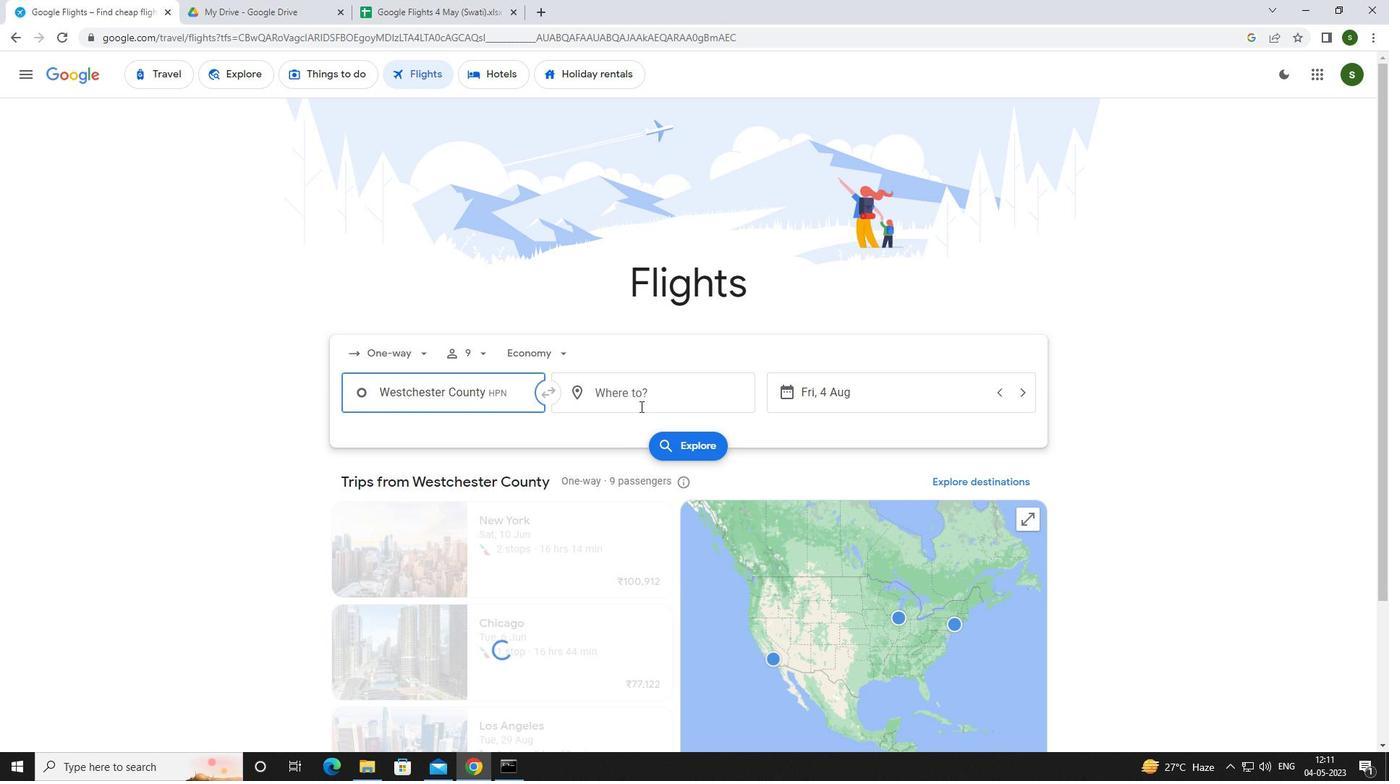 
Action: Key pressed <Key.caps_lock>f<Key.caps_lock>ort<Key.space><Key.caps_lock>w<Key.caps_lock>ayne
Screenshot: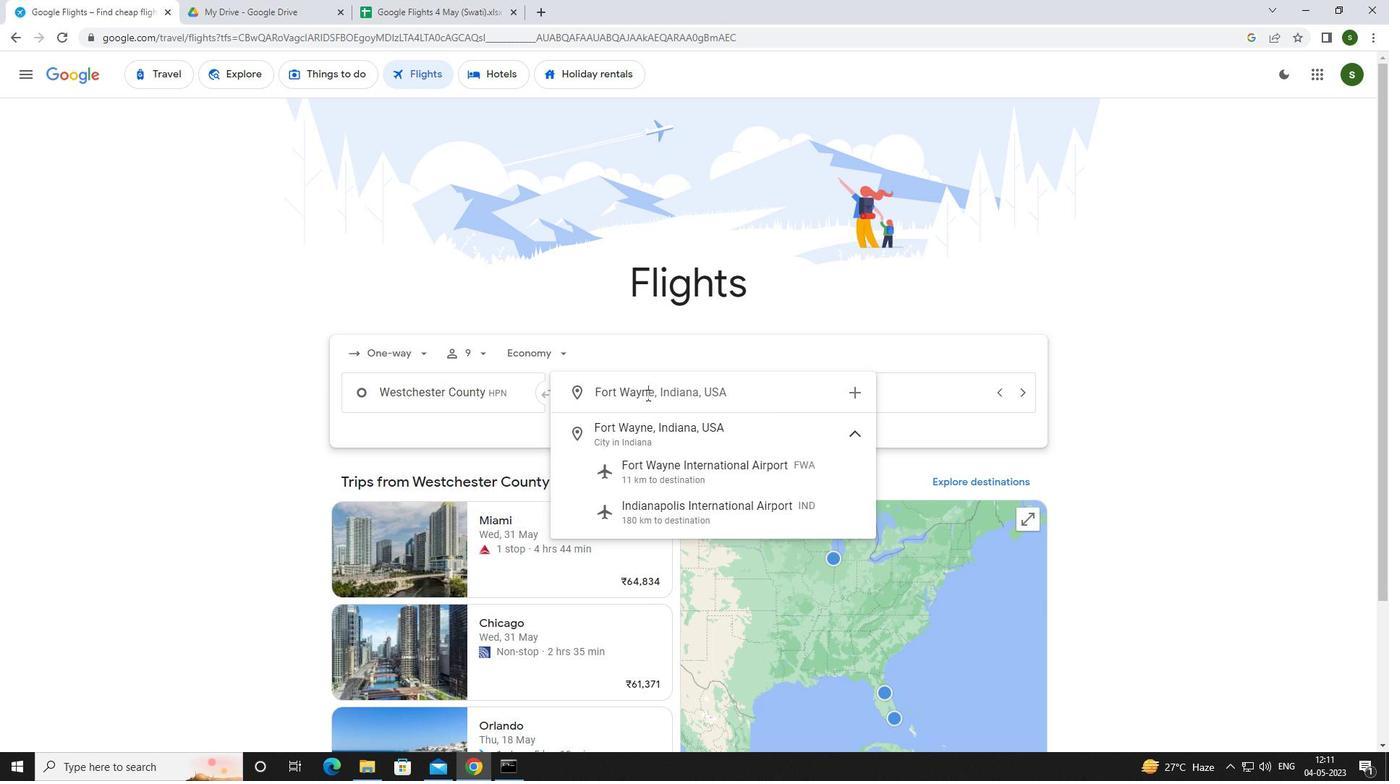 
Action: Mouse moved to (670, 473)
Screenshot: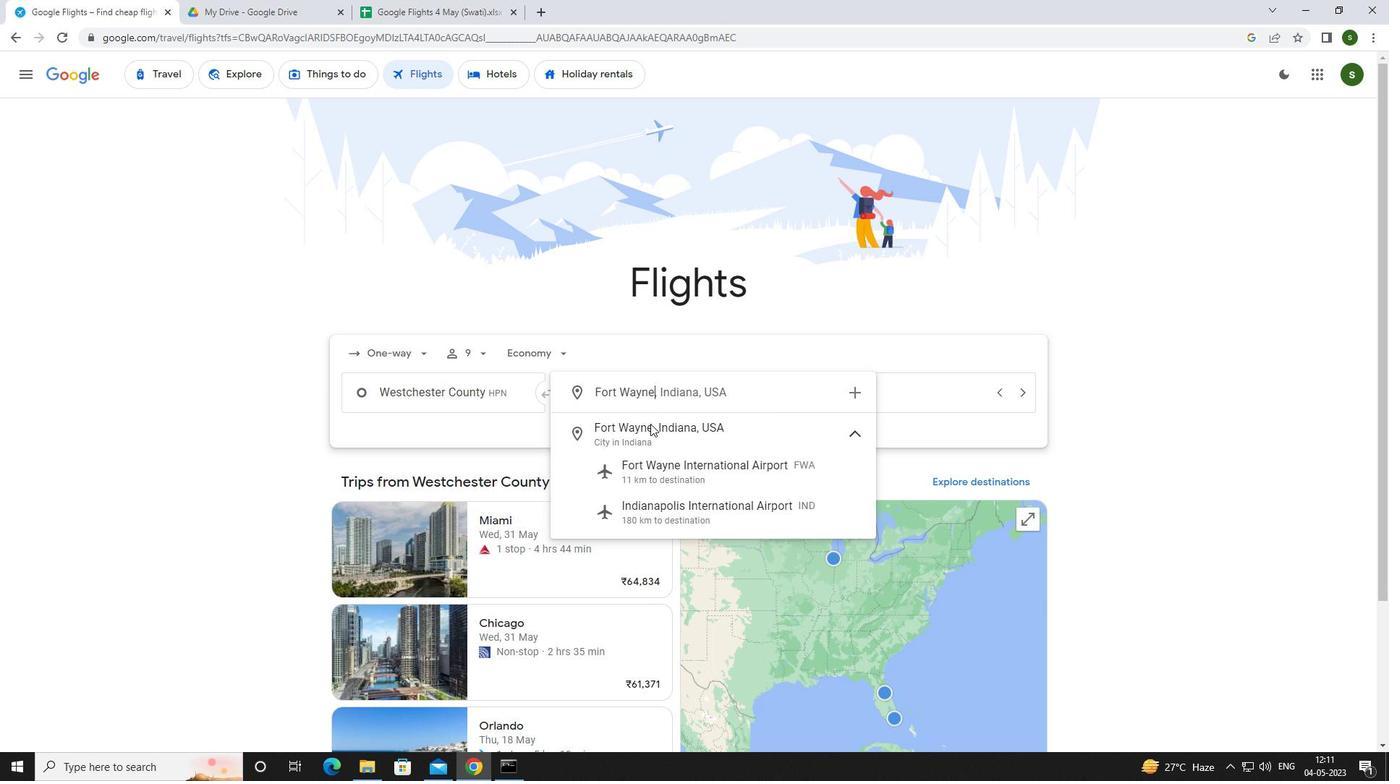 
Action: Mouse pressed left at (670, 473)
Screenshot: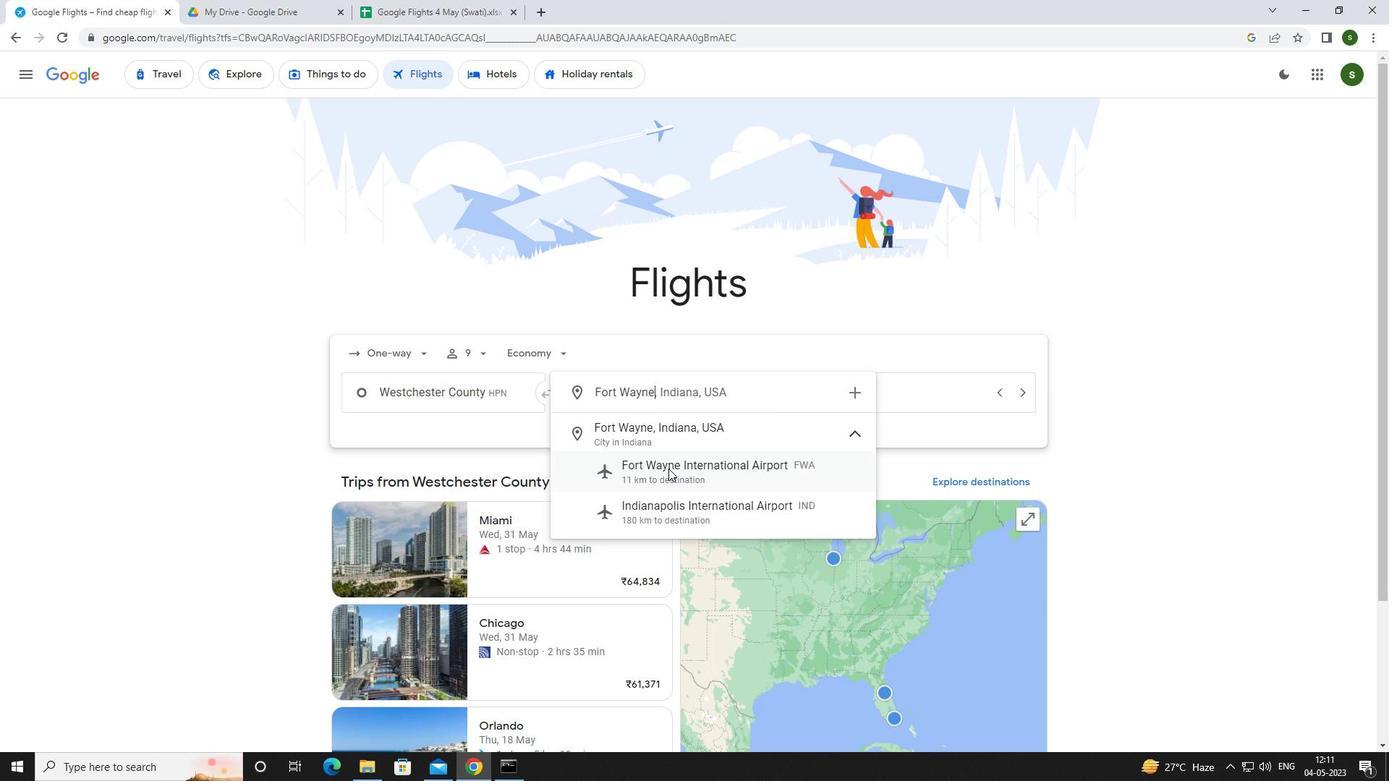 
Action: Mouse moved to (871, 389)
Screenshot: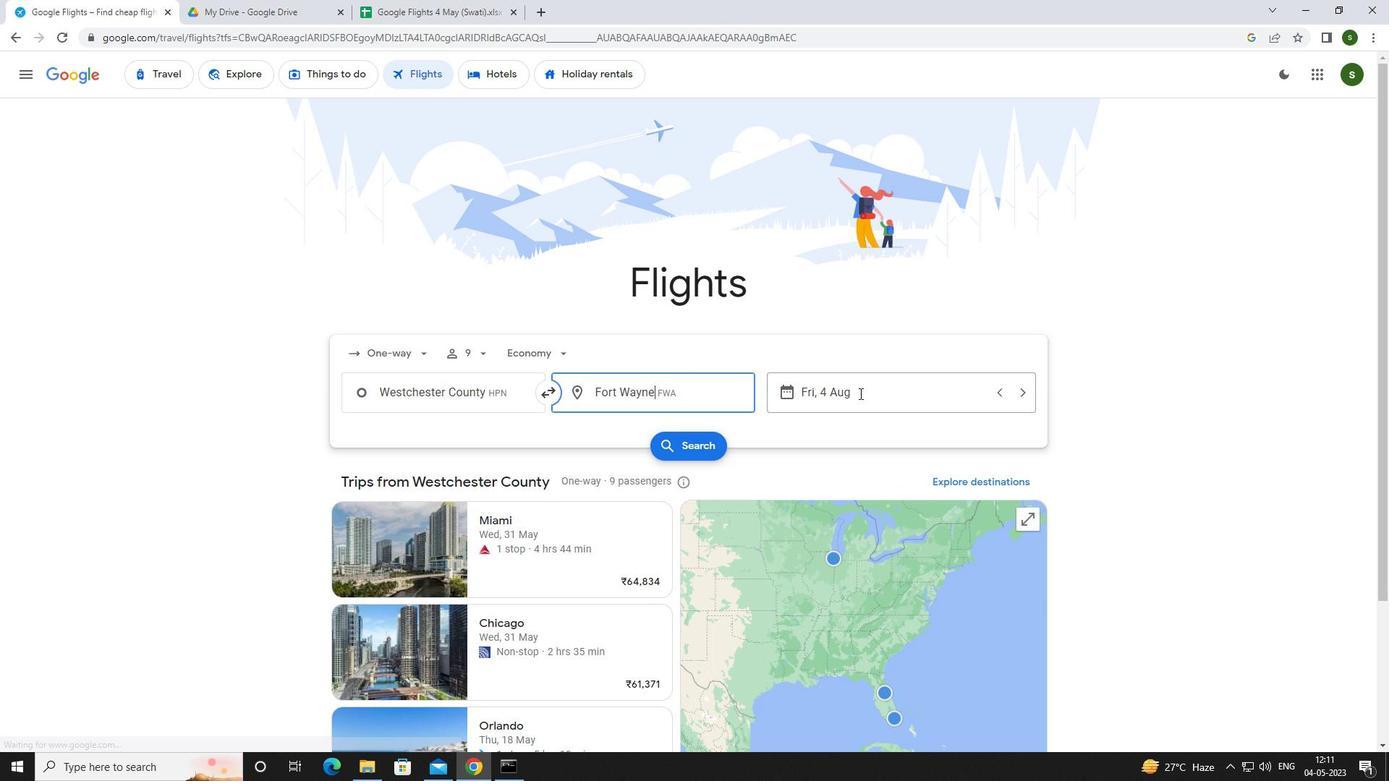 
Action: Mouse pressed left at (871, 389)
Screenshot: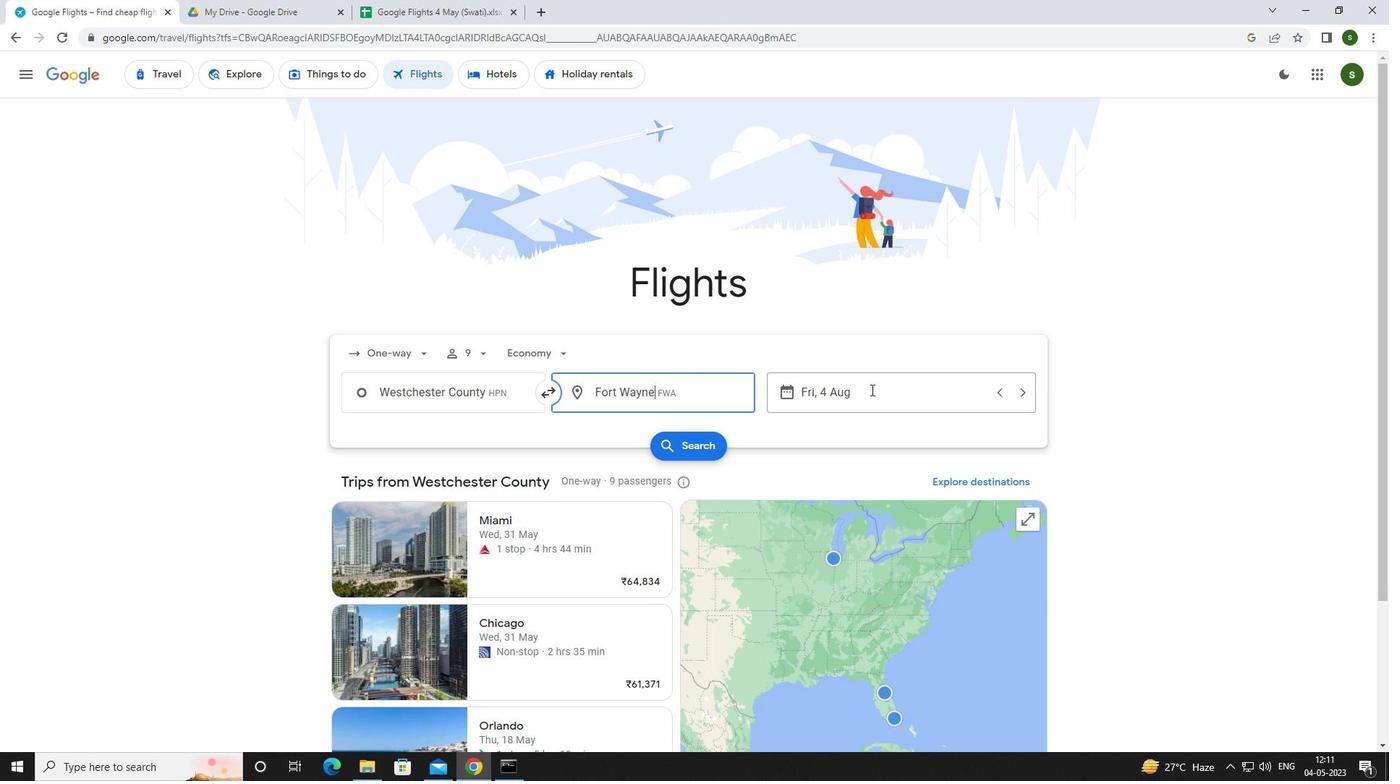 
Action: Mouse moved to (695, 484)
Screenshot: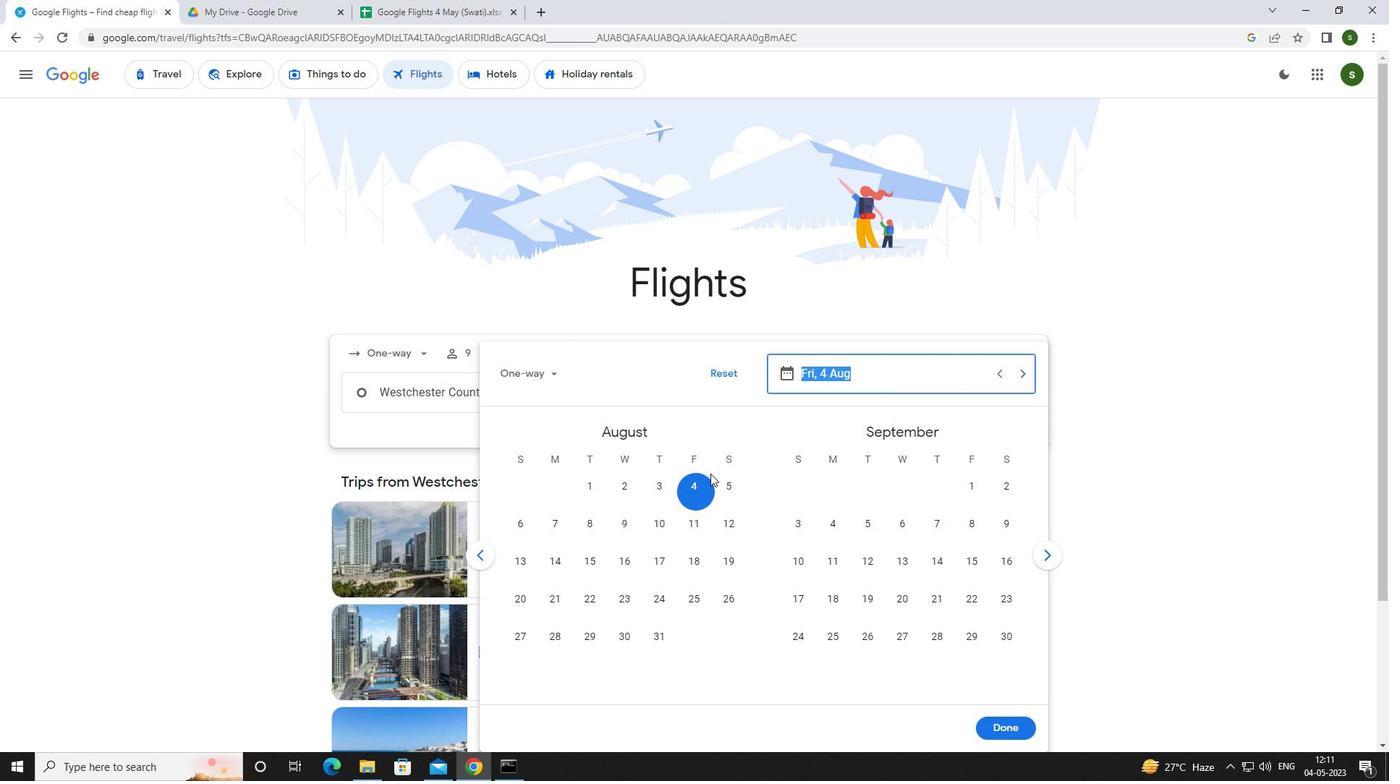
Action: Mouse pressed left at (695, 484)
Screenshot: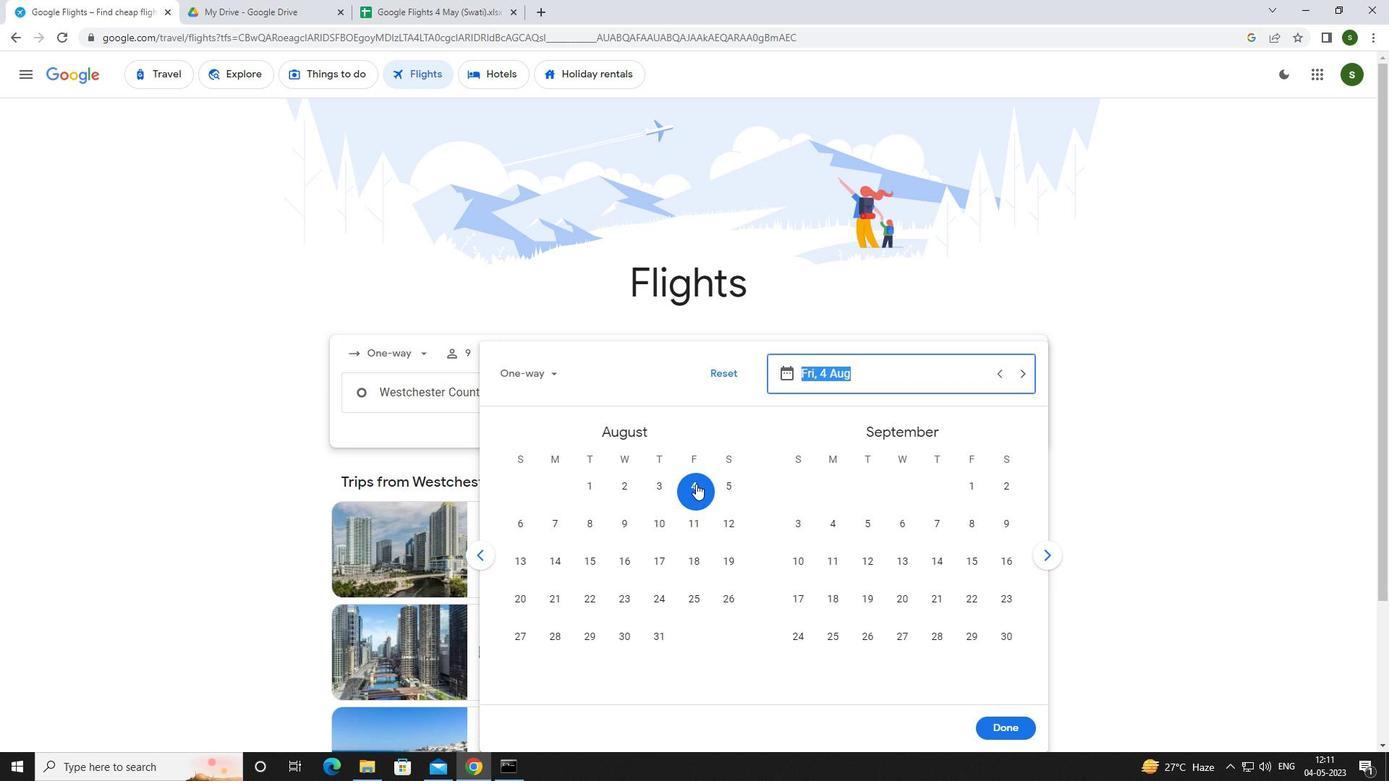 
Action: Mouse moved to (1010, 730)
Screenshot: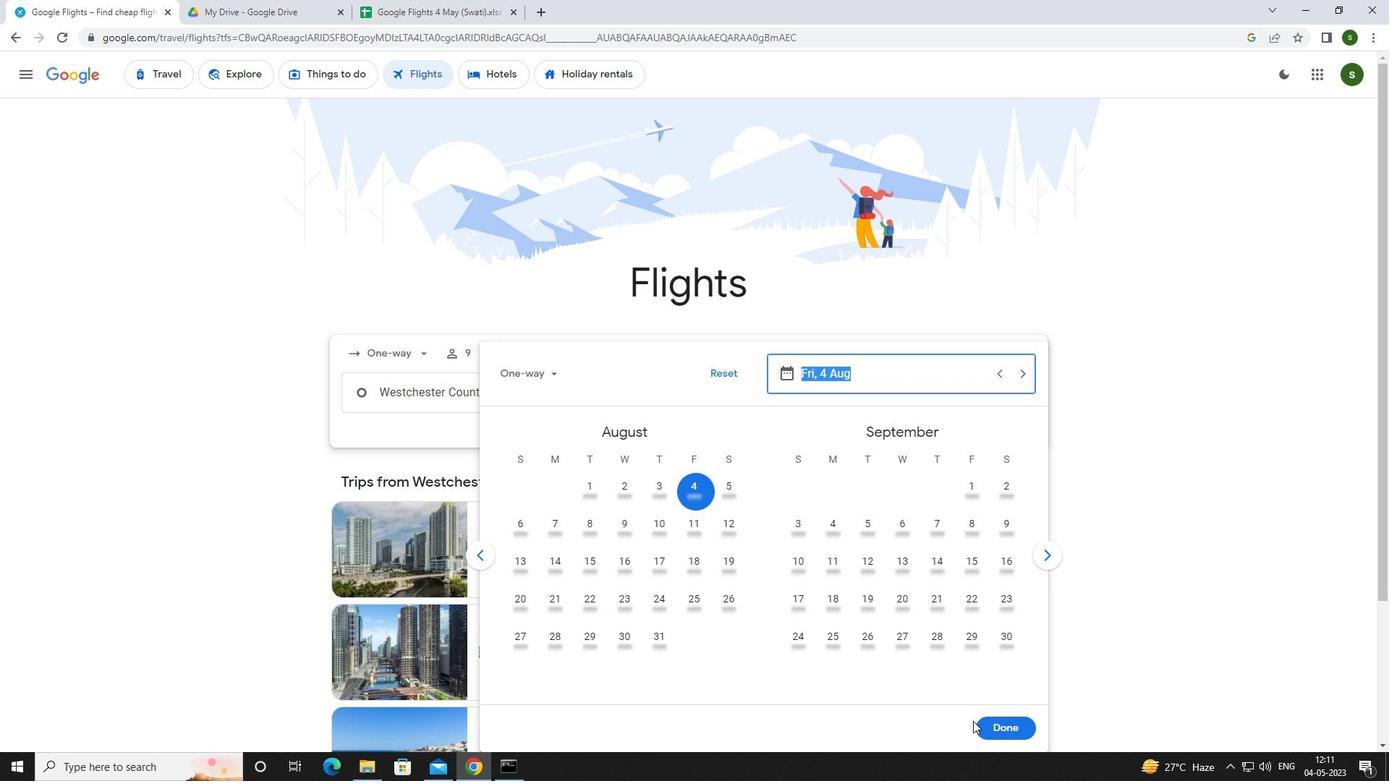 
Action: Mouse pressed left at (1010, 730)
Screenshot: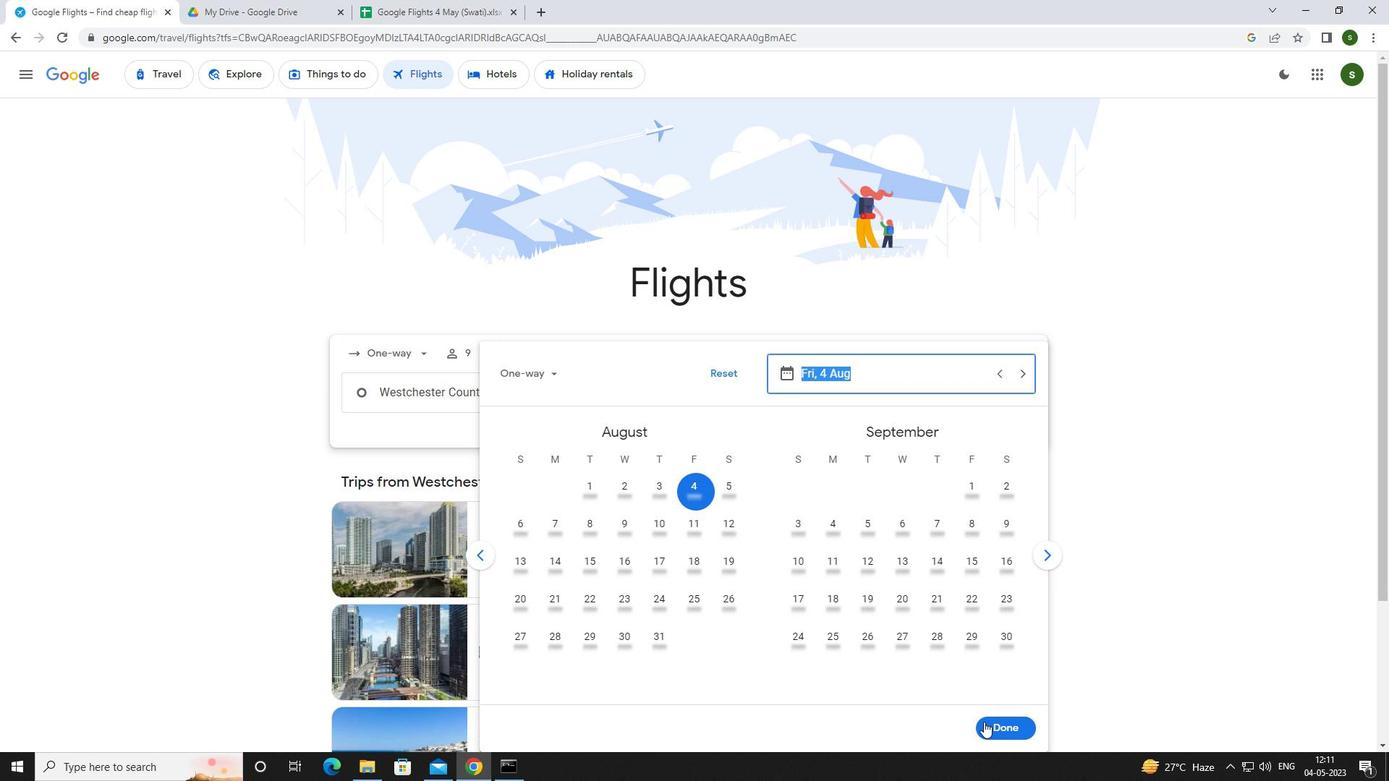 
Action: Mouse moved to (714, 450)
Screenshot: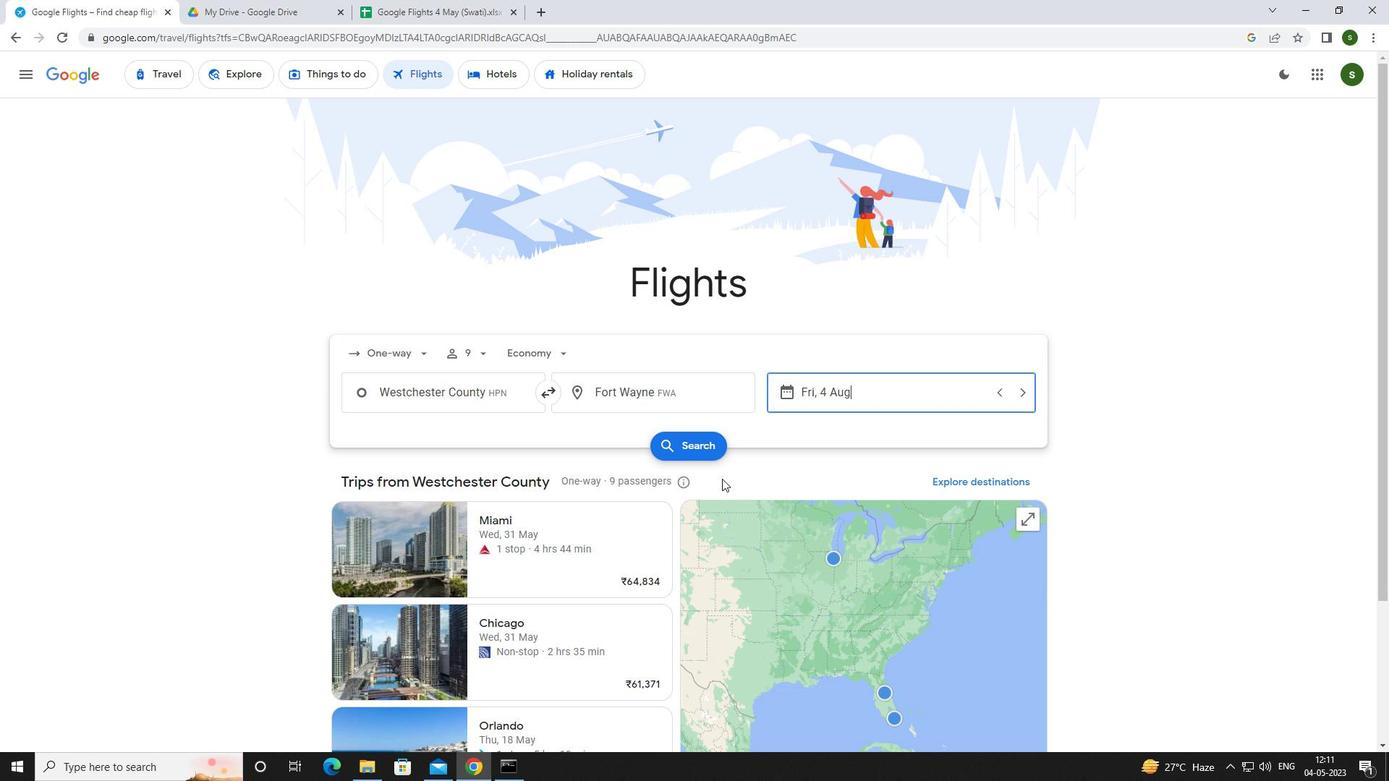 
Action: Mouse pressed left at (714, 450)
Screenshot: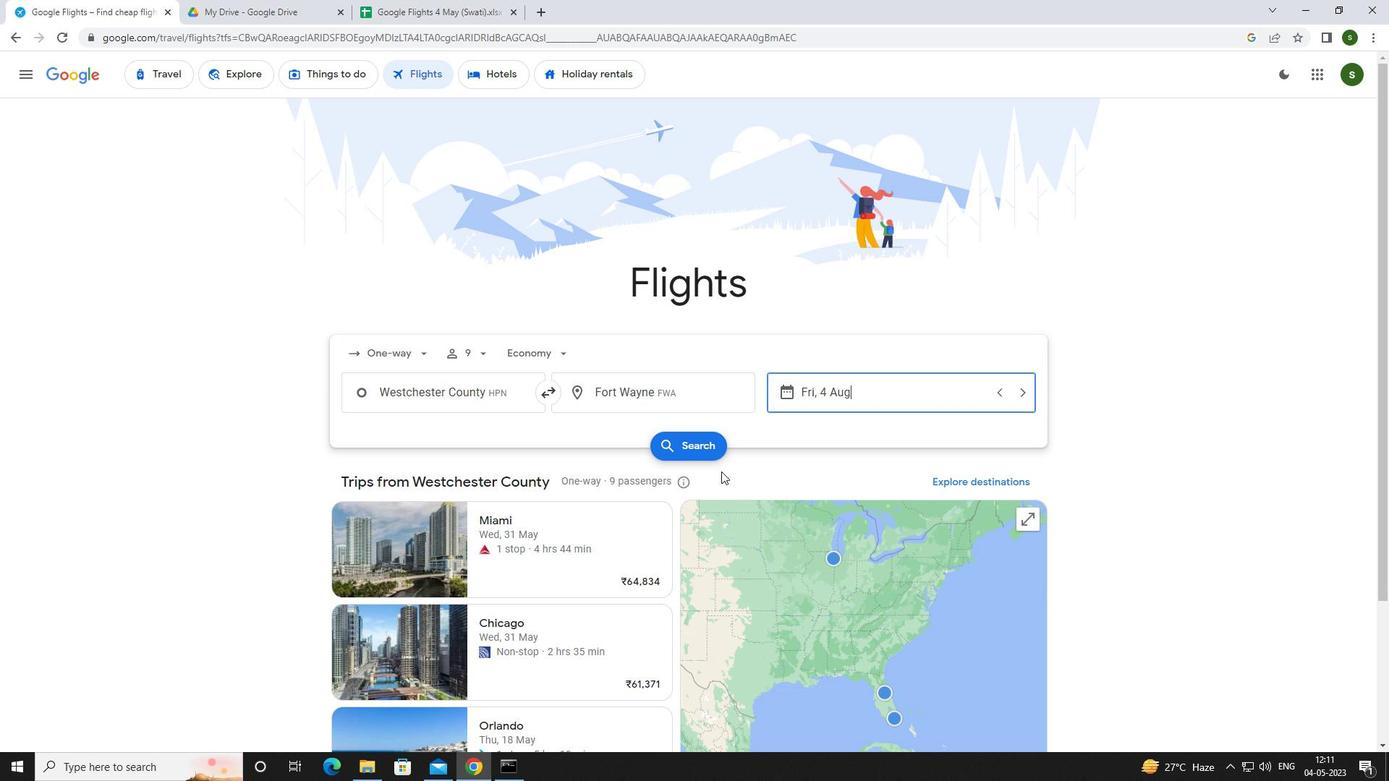 
Action: Mouse moved to (370, 205)
Screenshot: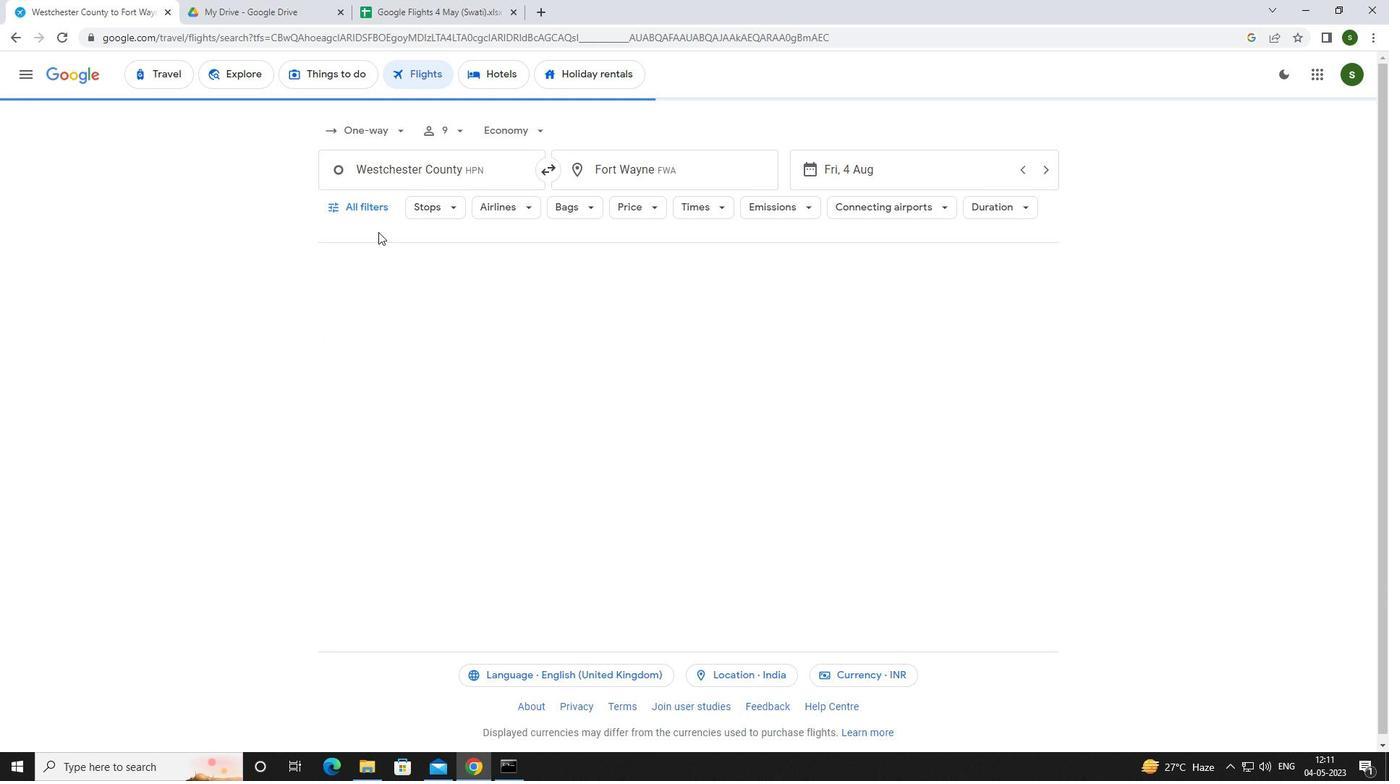 
Action: Mouse pressed left at (370, 205)
Screenshot: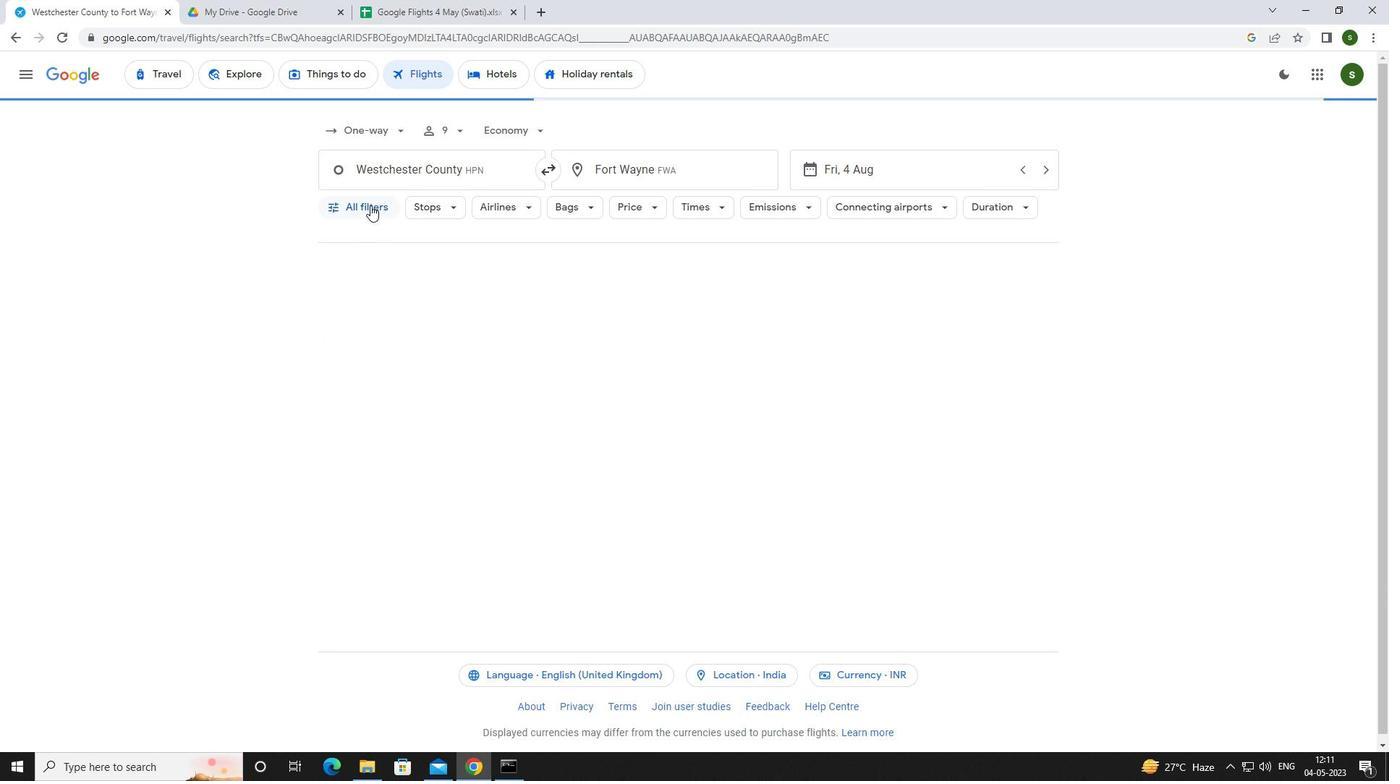 
Action: Mouse moved to (538, 510)
Screenshot: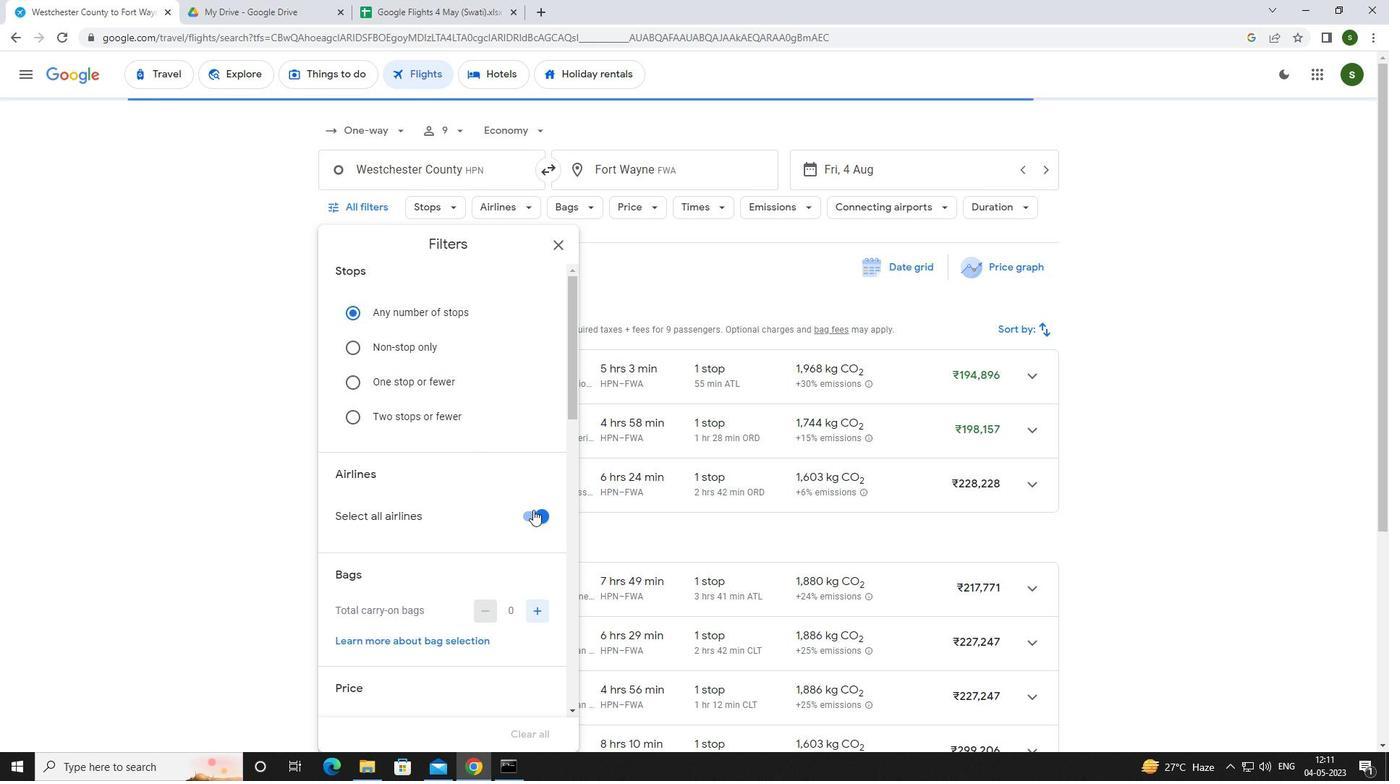 
Action: Mouse pressed left at (538, 510)
Screenshot: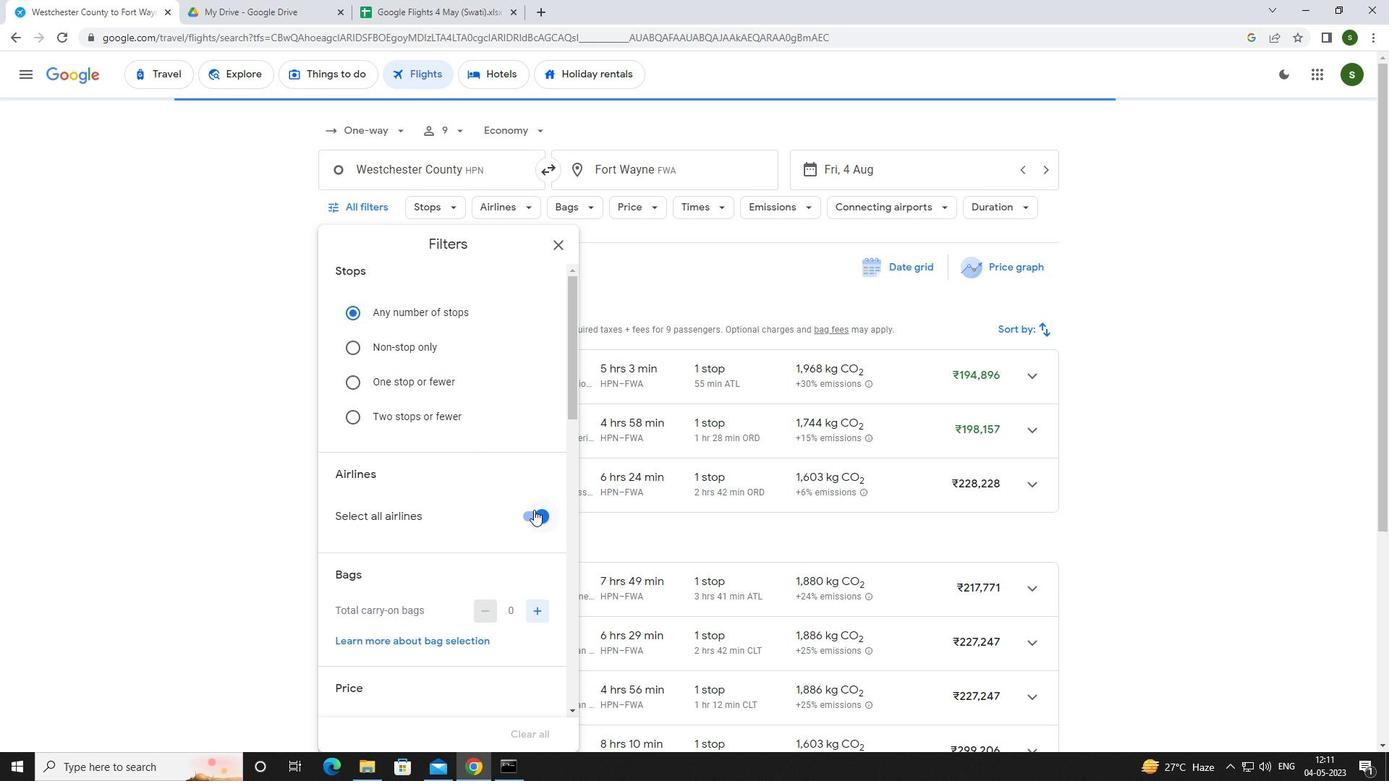 
Action: Mouse moved to (539, 499)
Screenshot: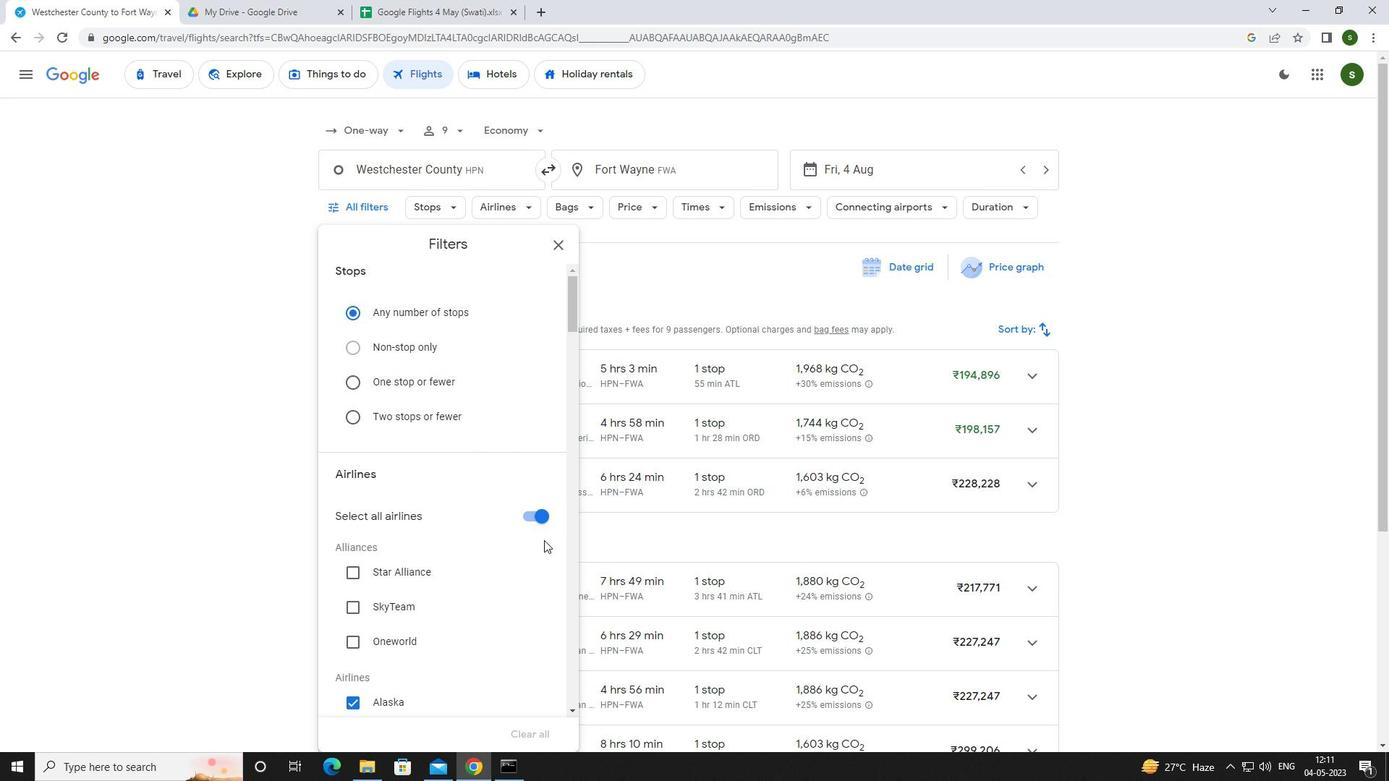 
Action: Mouse pressed left at (539, 499)
Screenshot: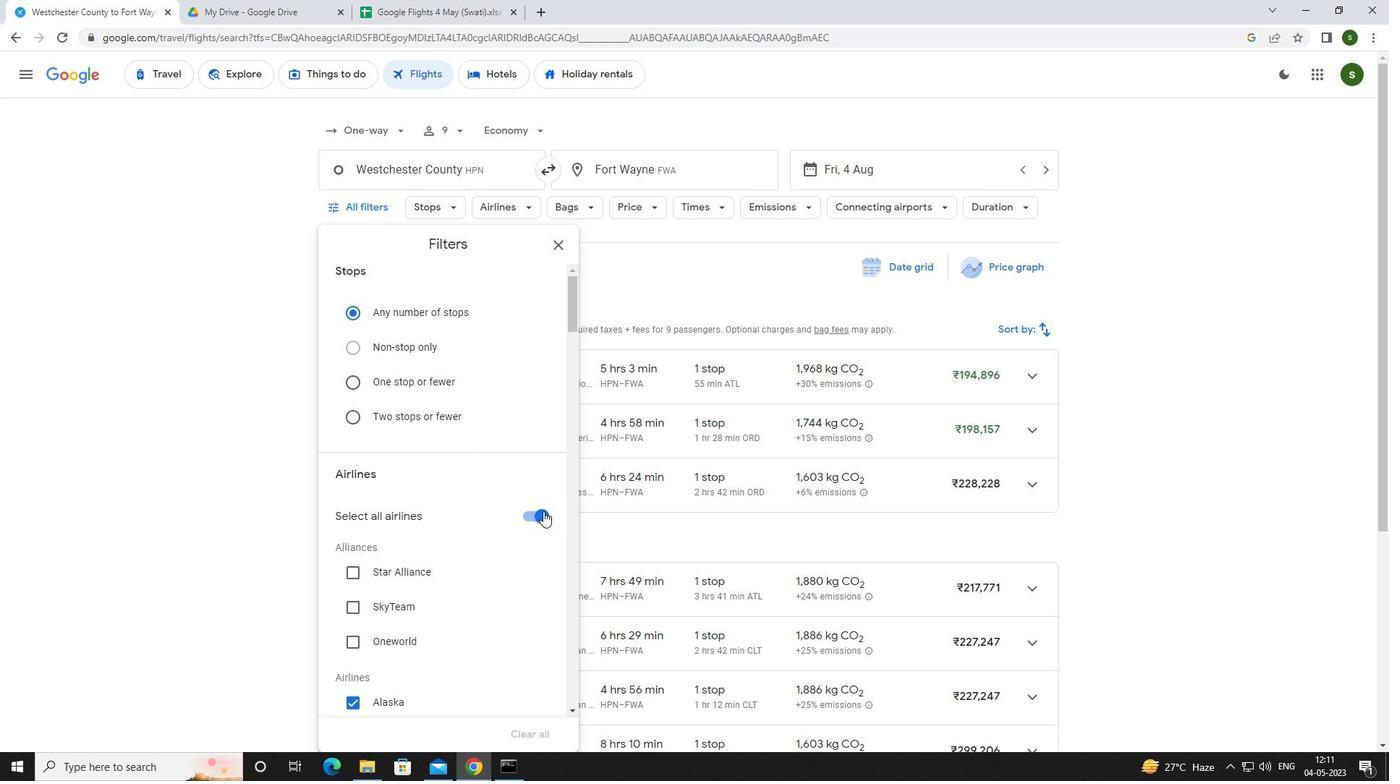 
Action: Mouse moved to (531, 481)
Screenshot: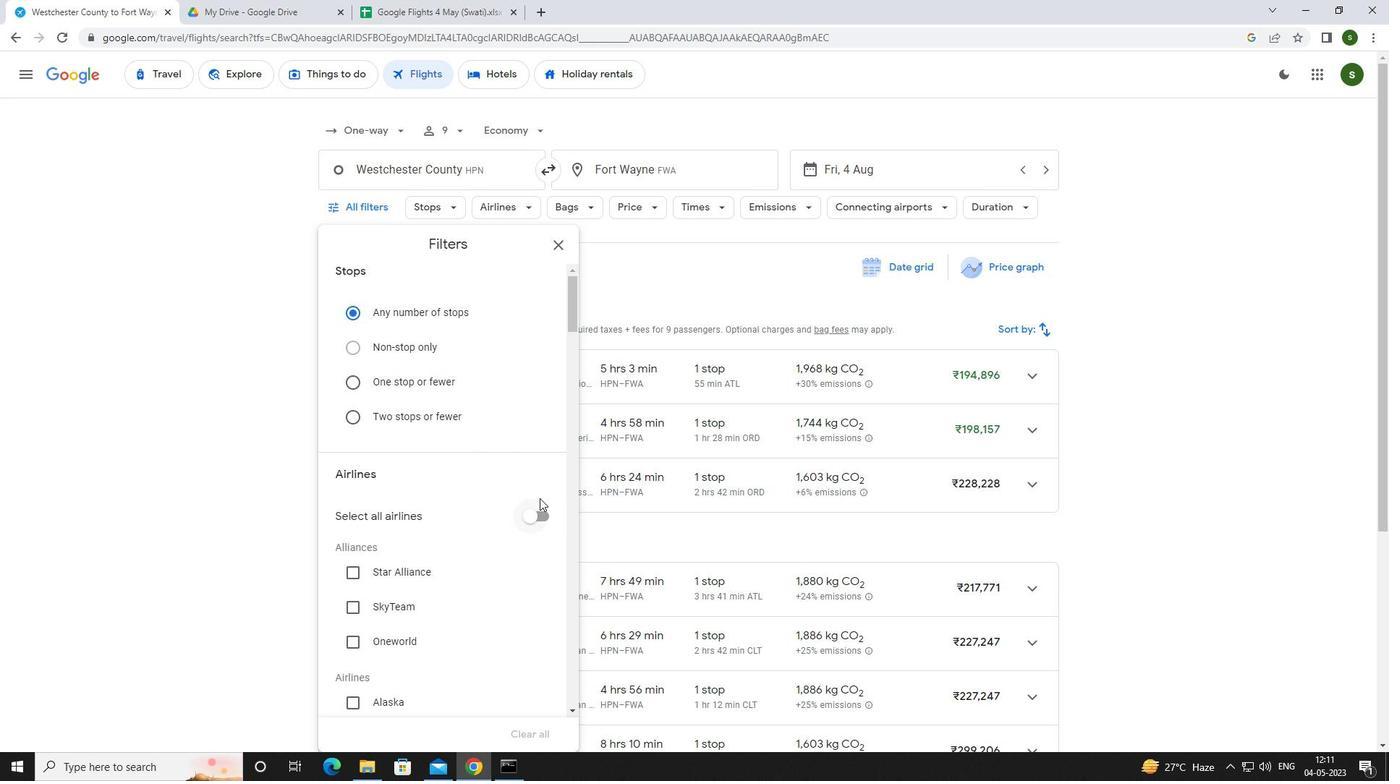 
Action: Mouse scrolled (531, 481) with delta (0, 0)
Screenshot: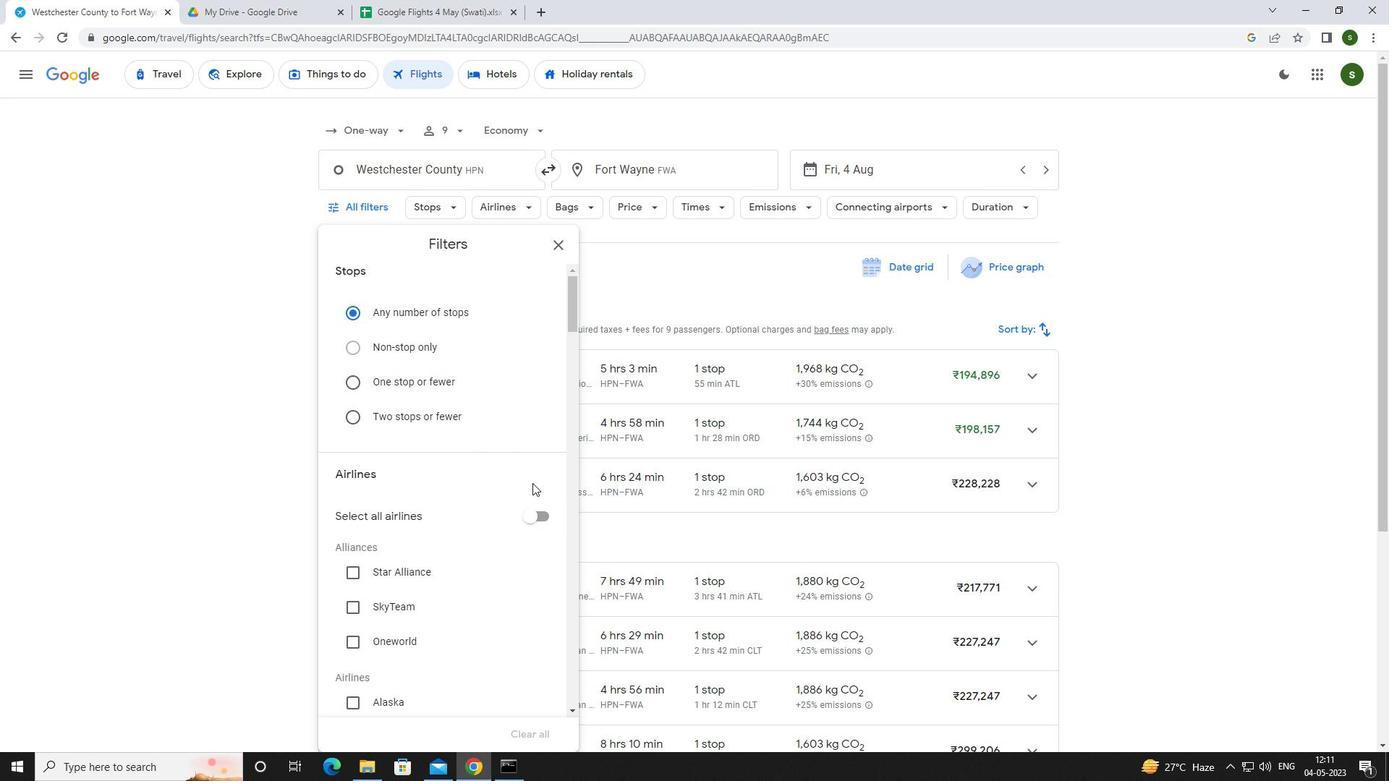 
Action: Mouse scrolled (531, 481) with delta (0, 0)
Screenshot: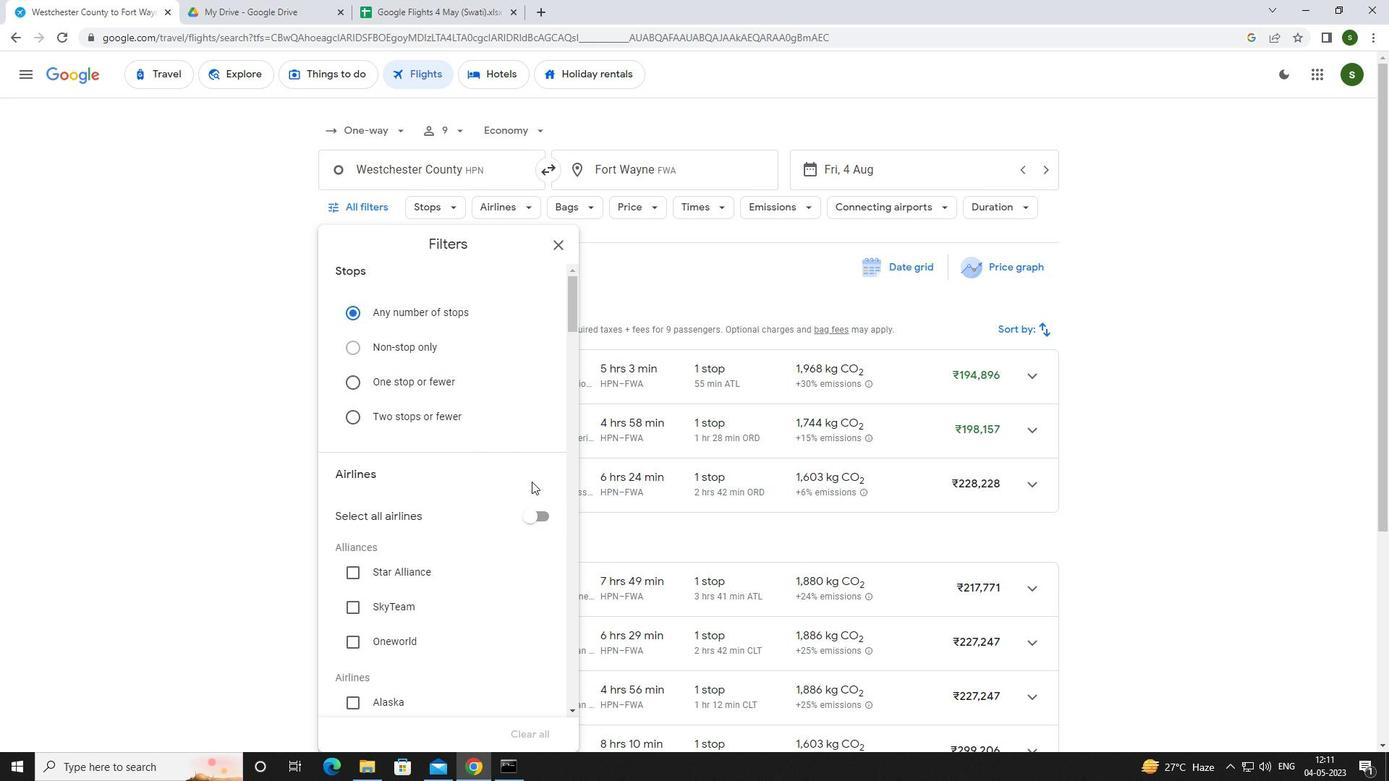 
Action: Mouse scrolled (531, 481) with delta (0, 0)
Screenshot: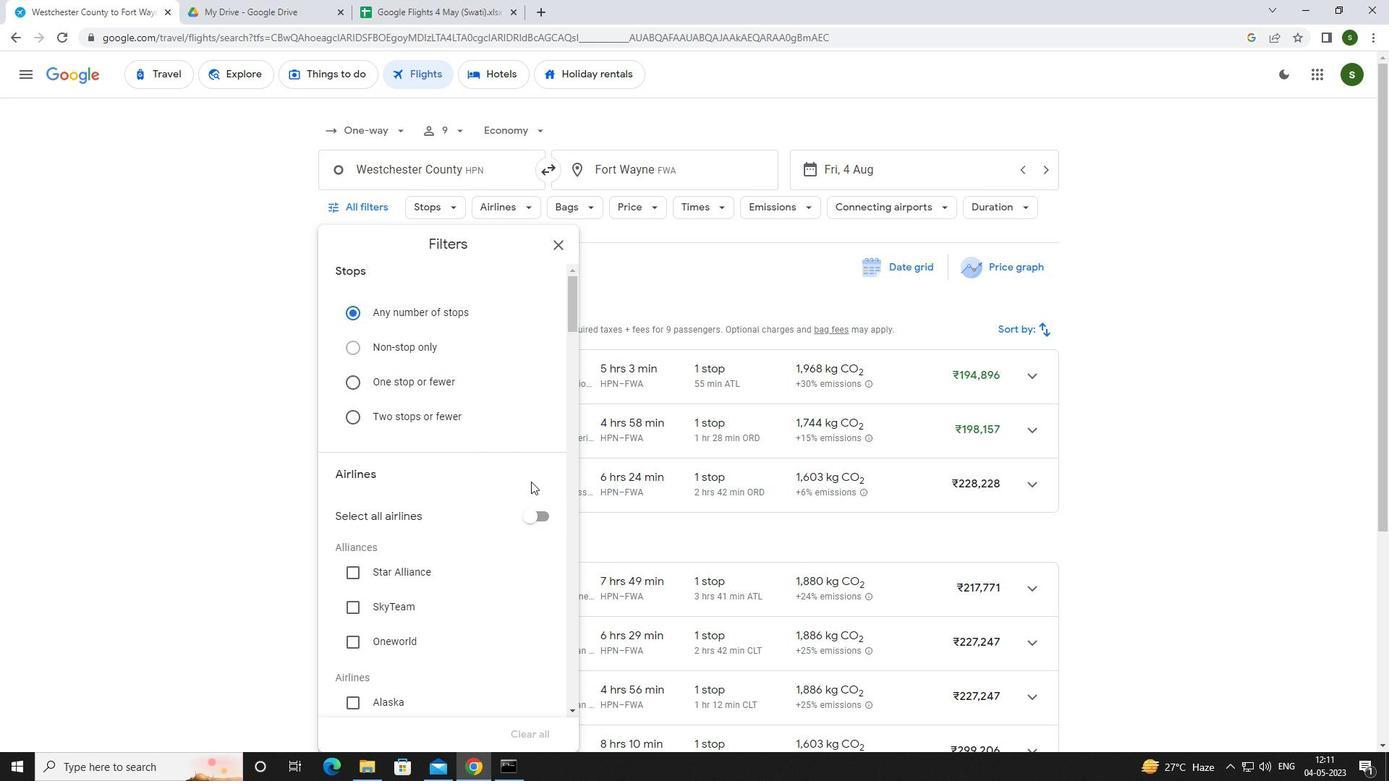 
Action: Mouse scrolled (531, 481) with delta (0, 0)
Screenshot: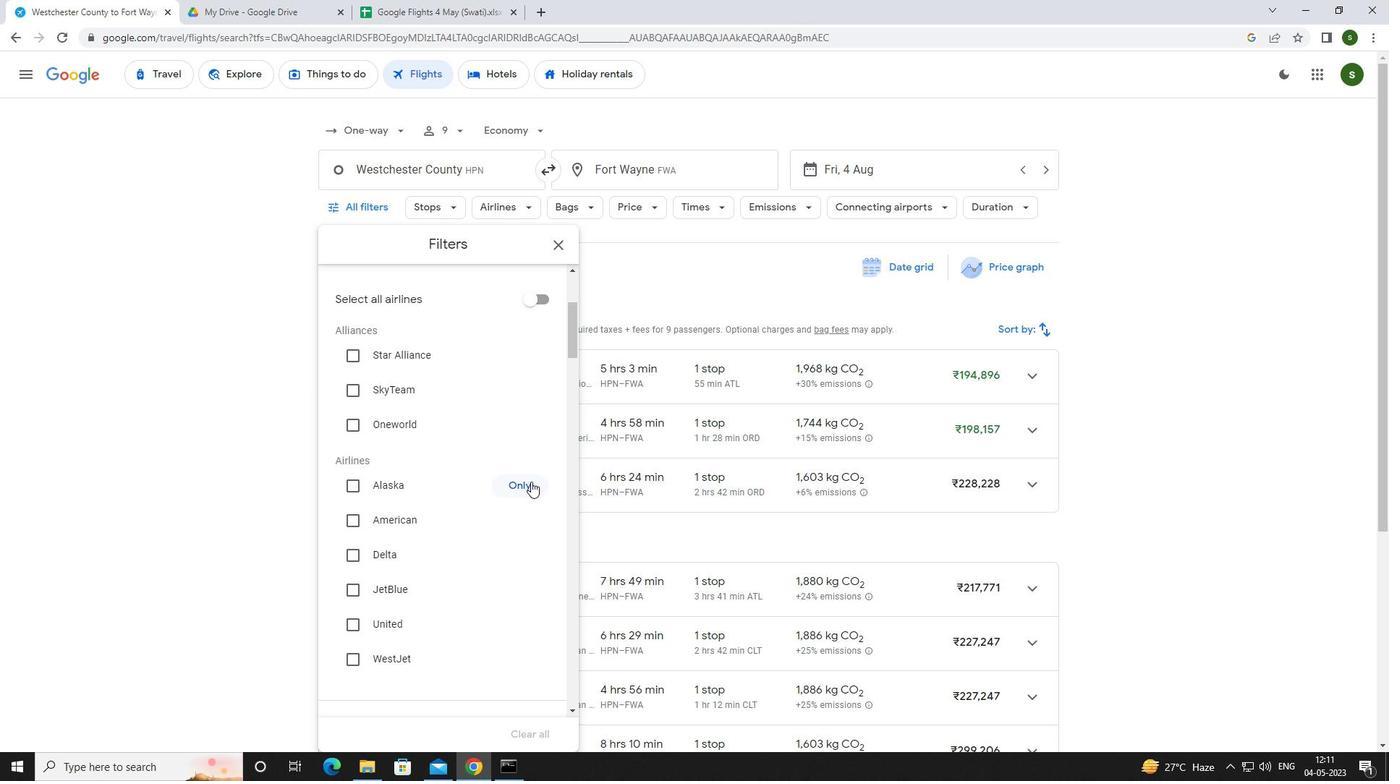 
Action: Mouse scrolled (531, 481) with delta (0, 0)
Screenshot: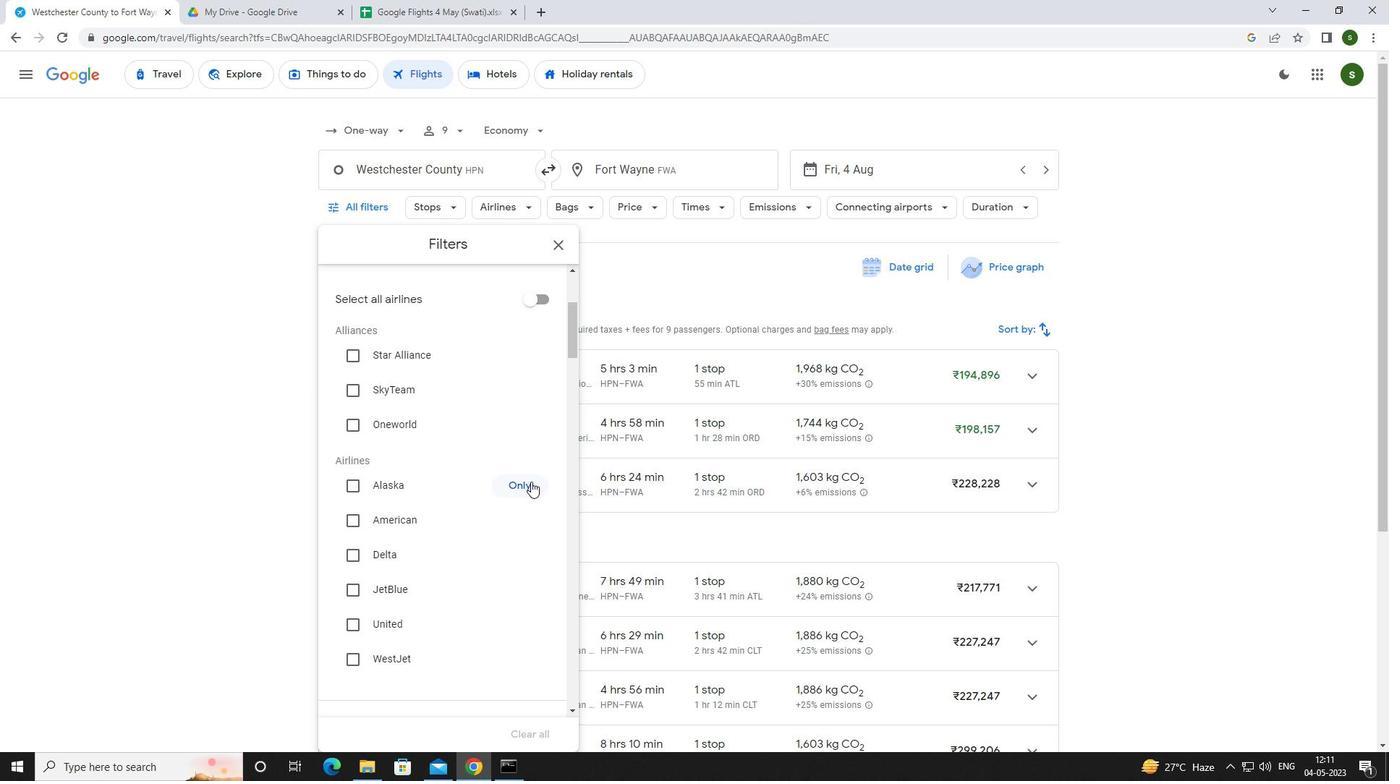 
Action: Mouse scrolled (531, 481) with delta (0, 0)
Screenshot: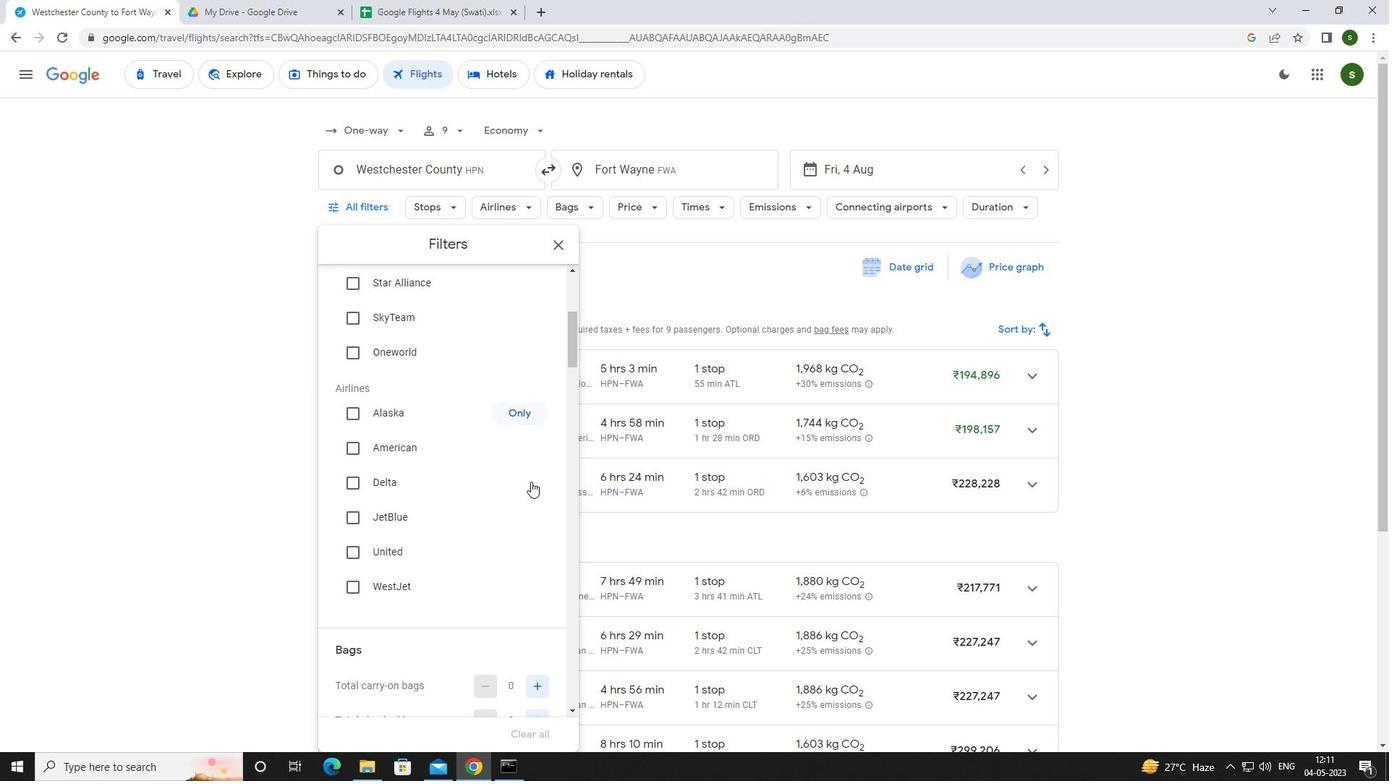 
Action: Mouse moved to (536, 530)
Screenshot: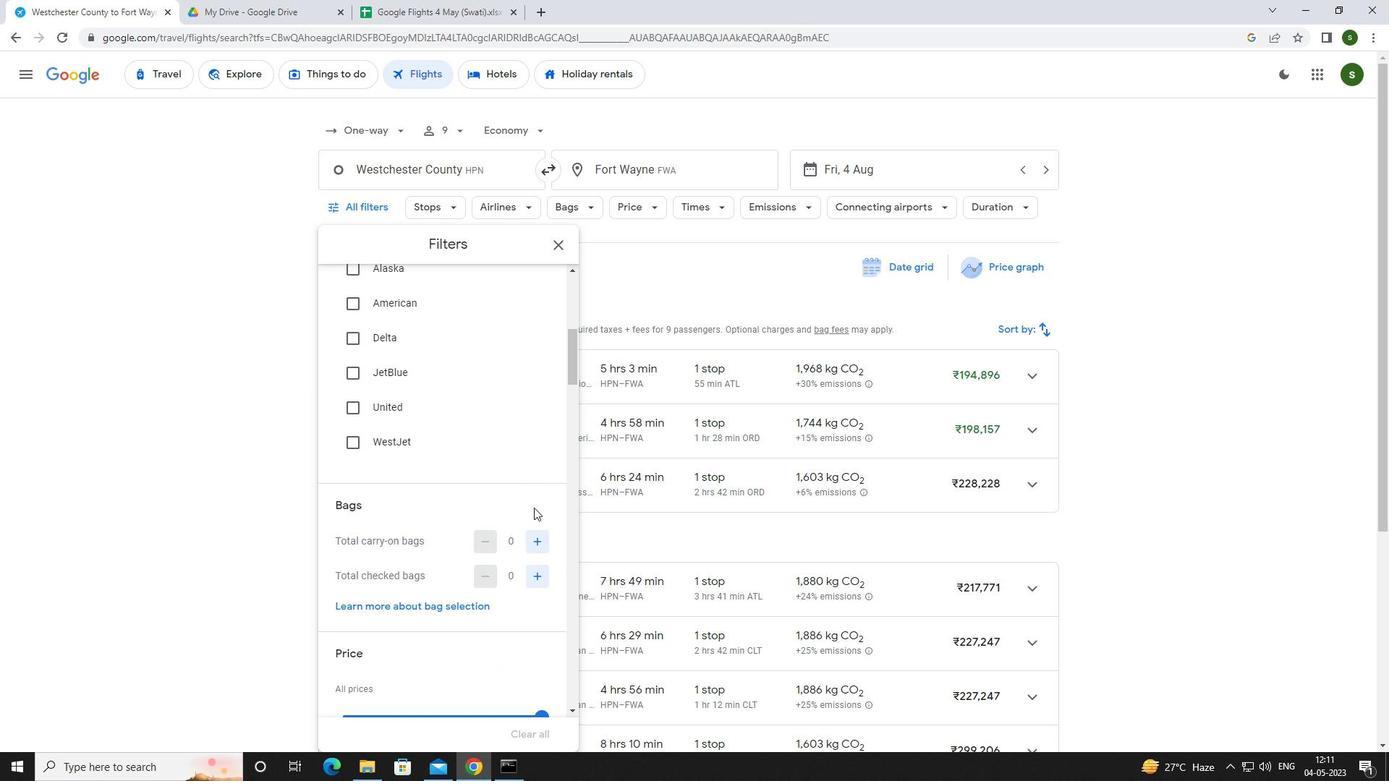 
Action: Mouse pressed left at (536, 530)
Screenshot: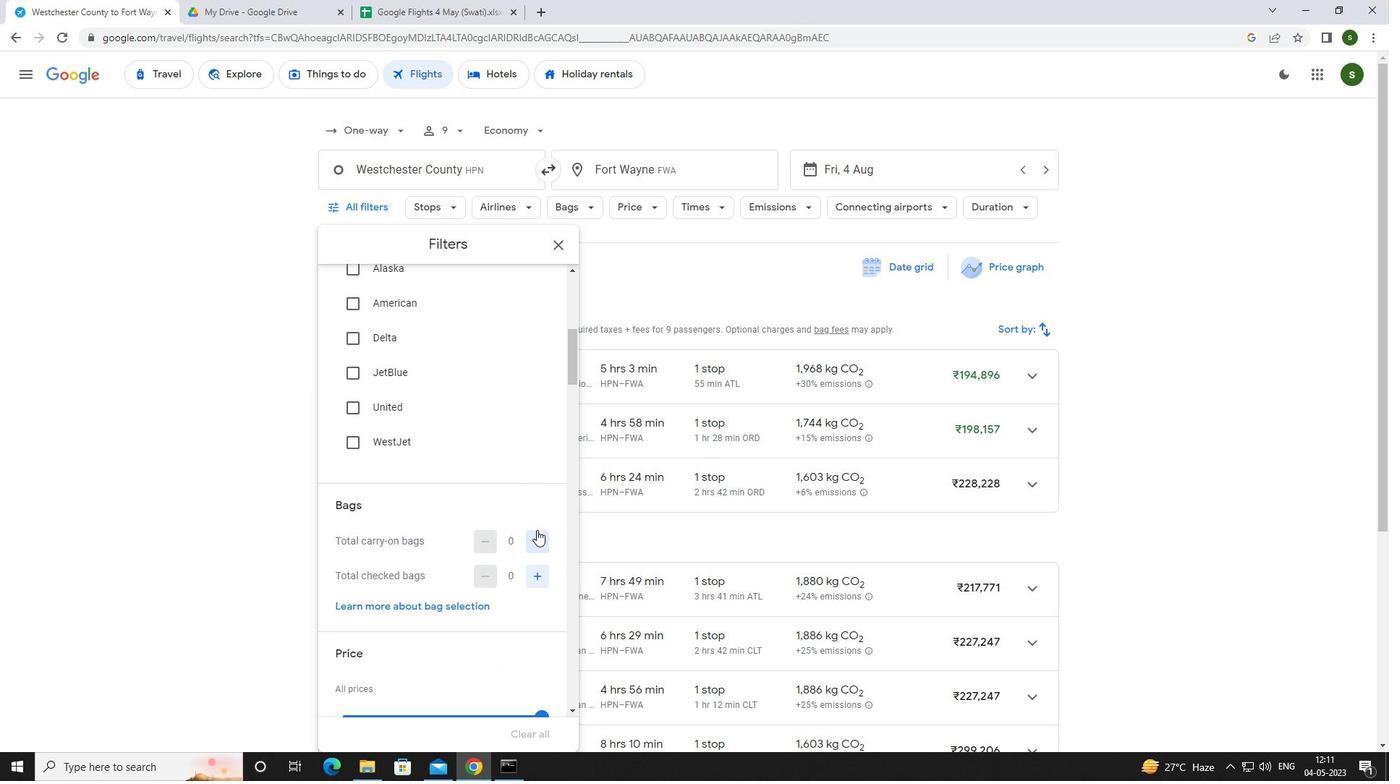 
Action: Mouse scrolled (536, 529) with delta (0, 0)
Screenshot: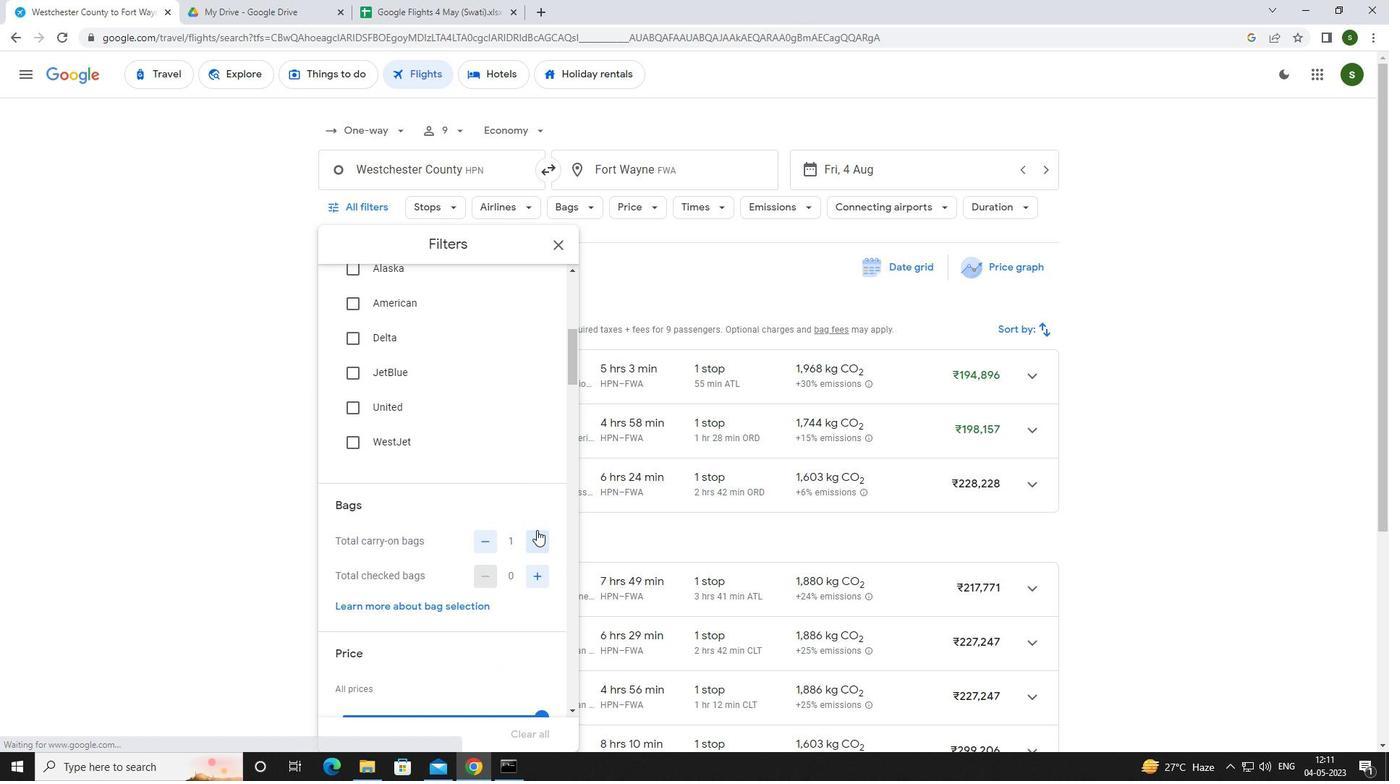 
Action: Mouse scrolled (536, 529) with delta (0, 0)
Screenshot: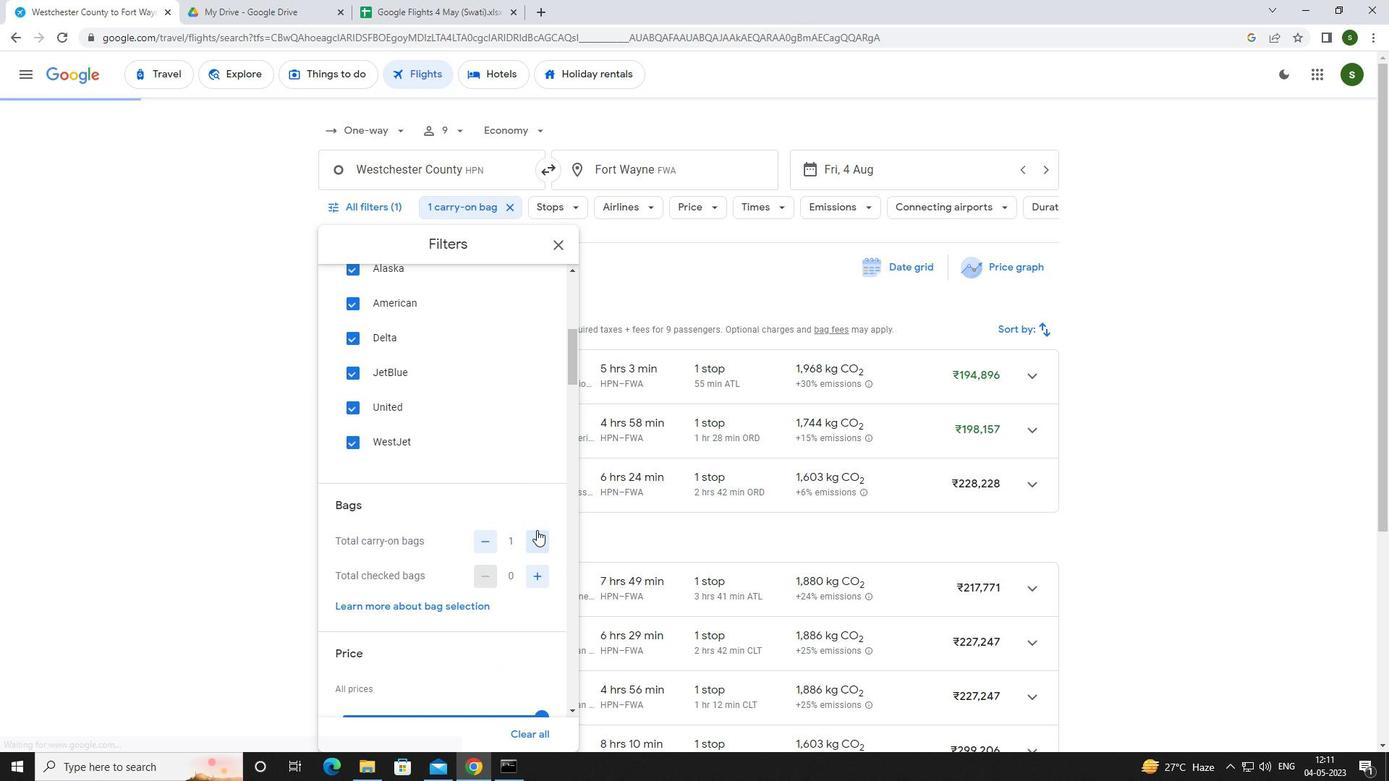 
Action: Mouse moved to (544, 574)
Screenshot: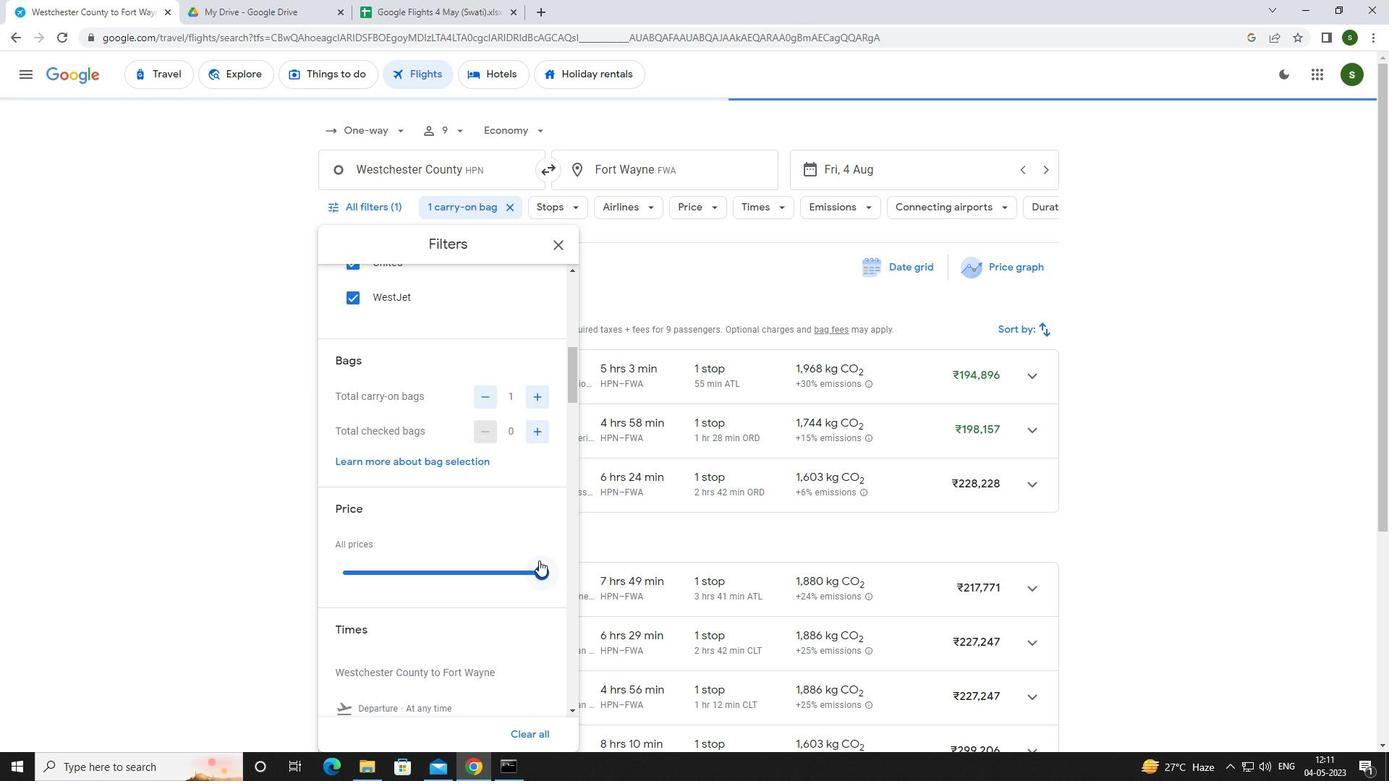
Action: Mouse pressed left at (544, 574)
Screenshot: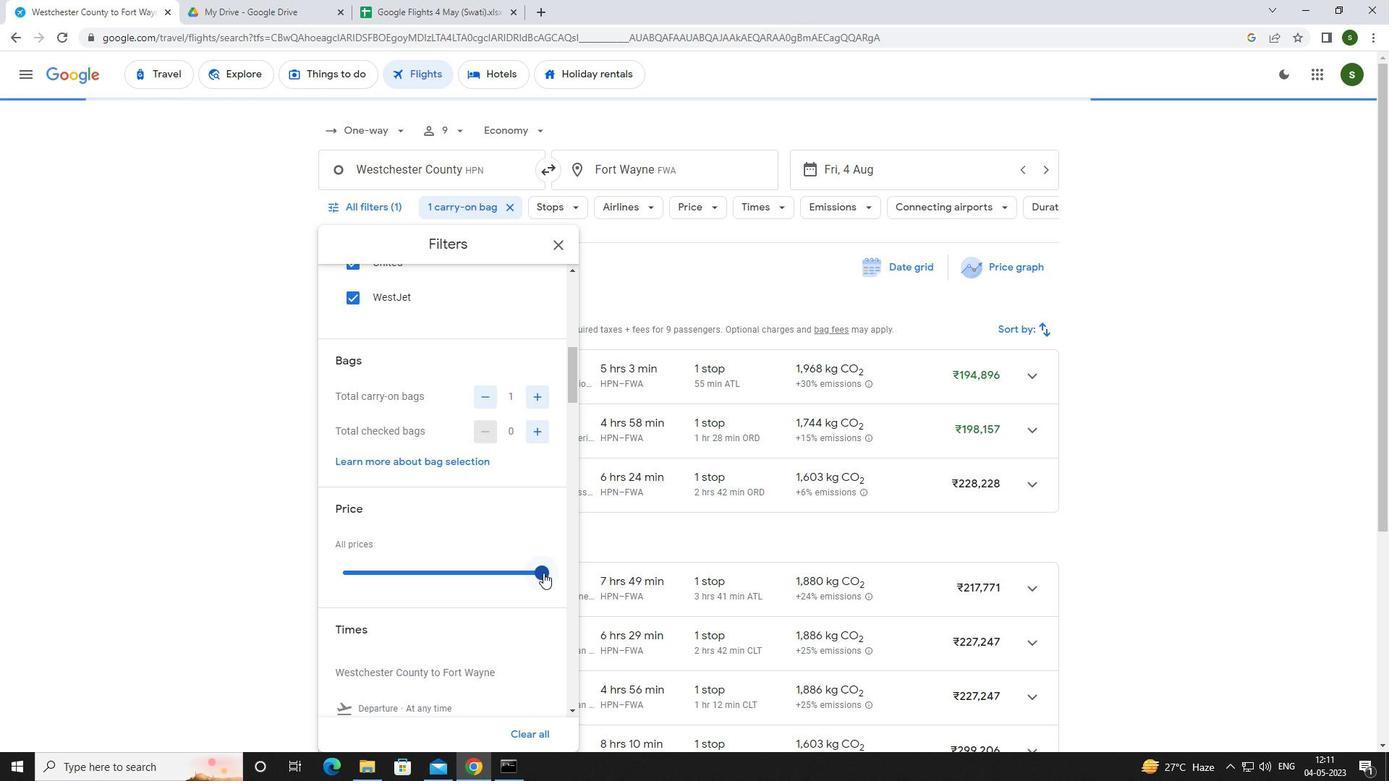 
Action: Mouse moved to (421, 533)
Screenshot: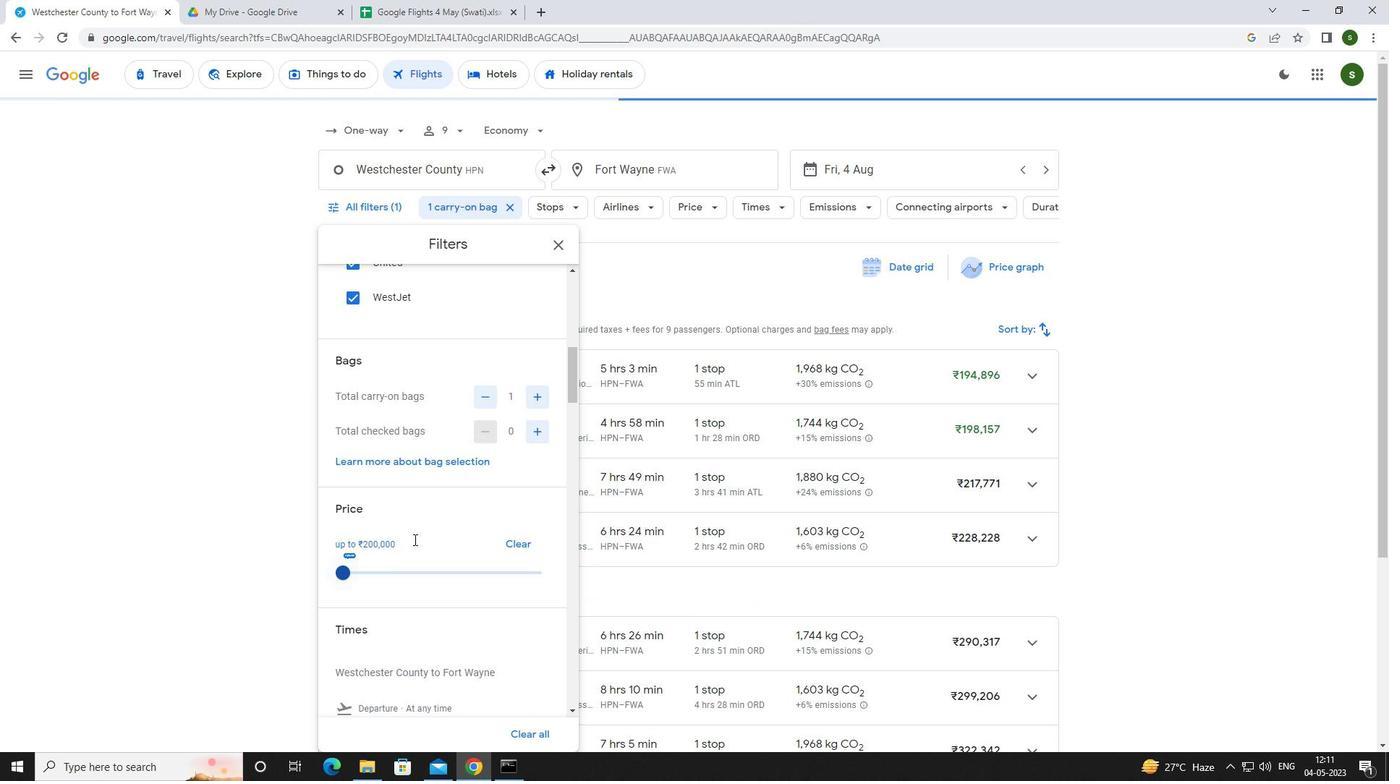 
Action: Mouse scrolled (421, 533) with delta (0, 0)
Screenshot: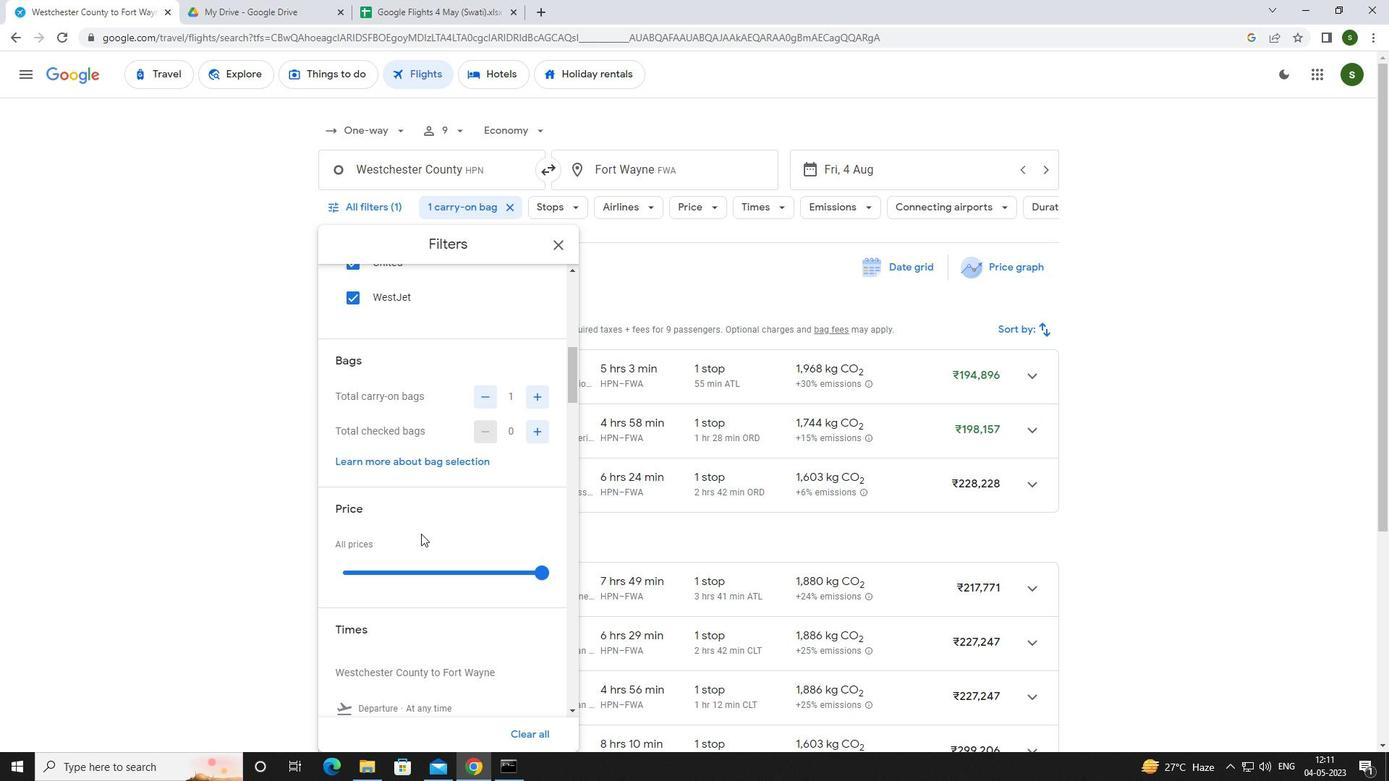 
Action: Mouse scrolled (421, 533) with delta (0, 0)
Screenshot: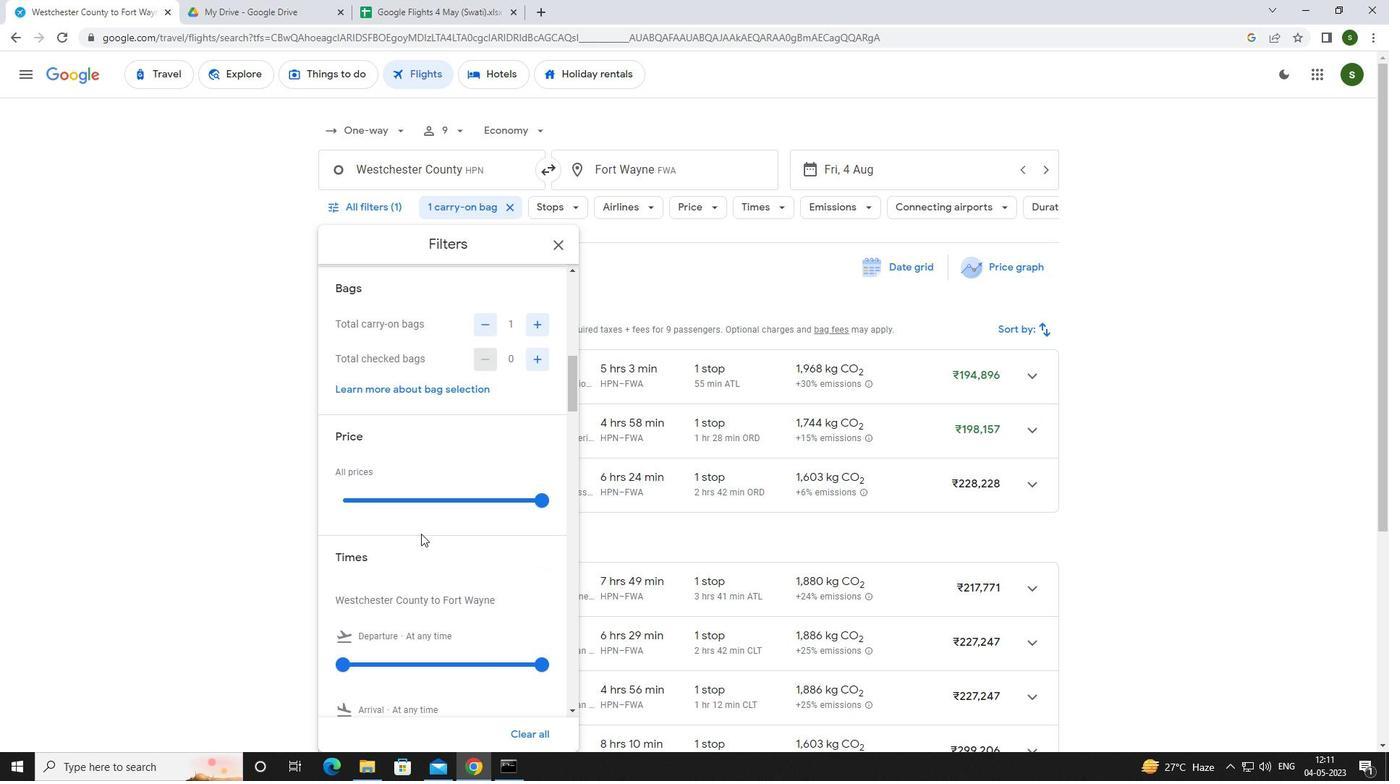 
Action: Mouse moved to (340, 595)
Screenshot: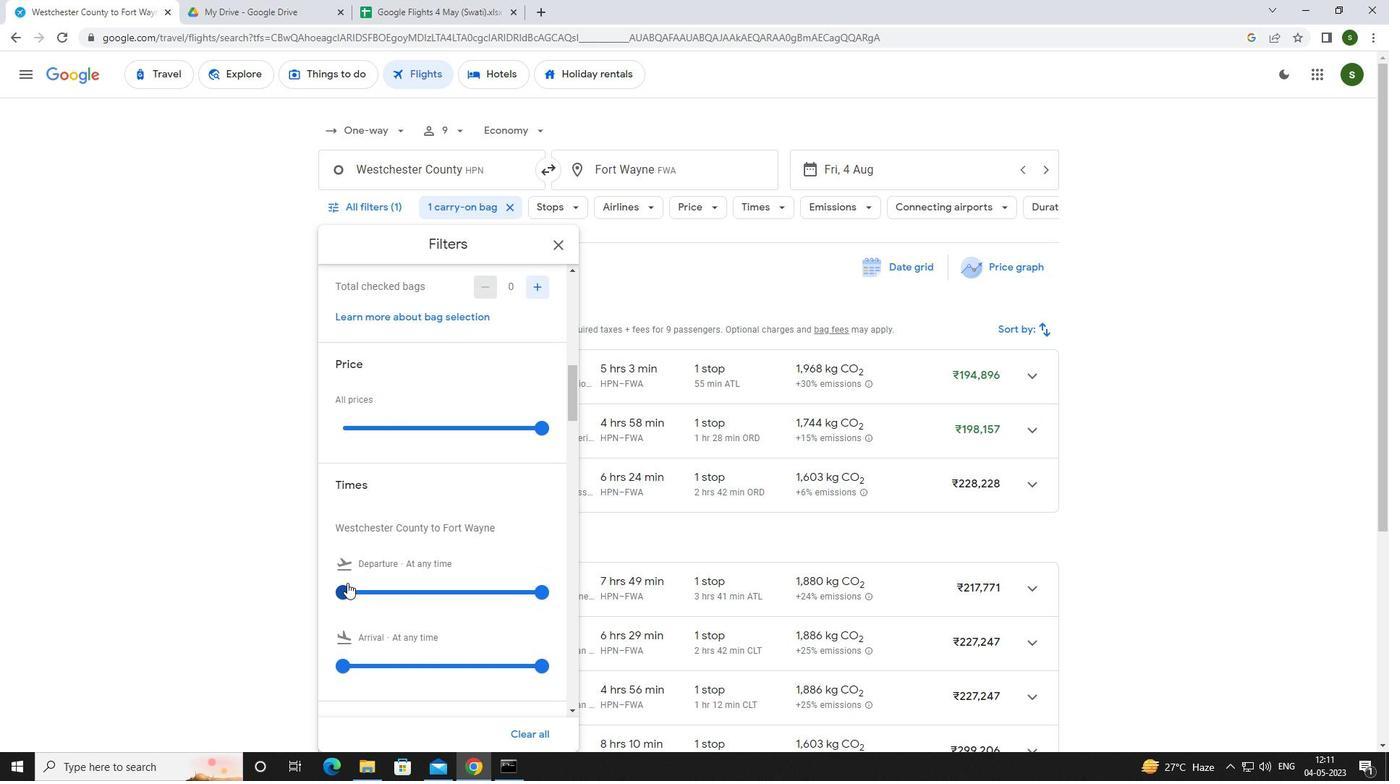 
Action: Mouse pressed left at (340, 595)
Screenshot: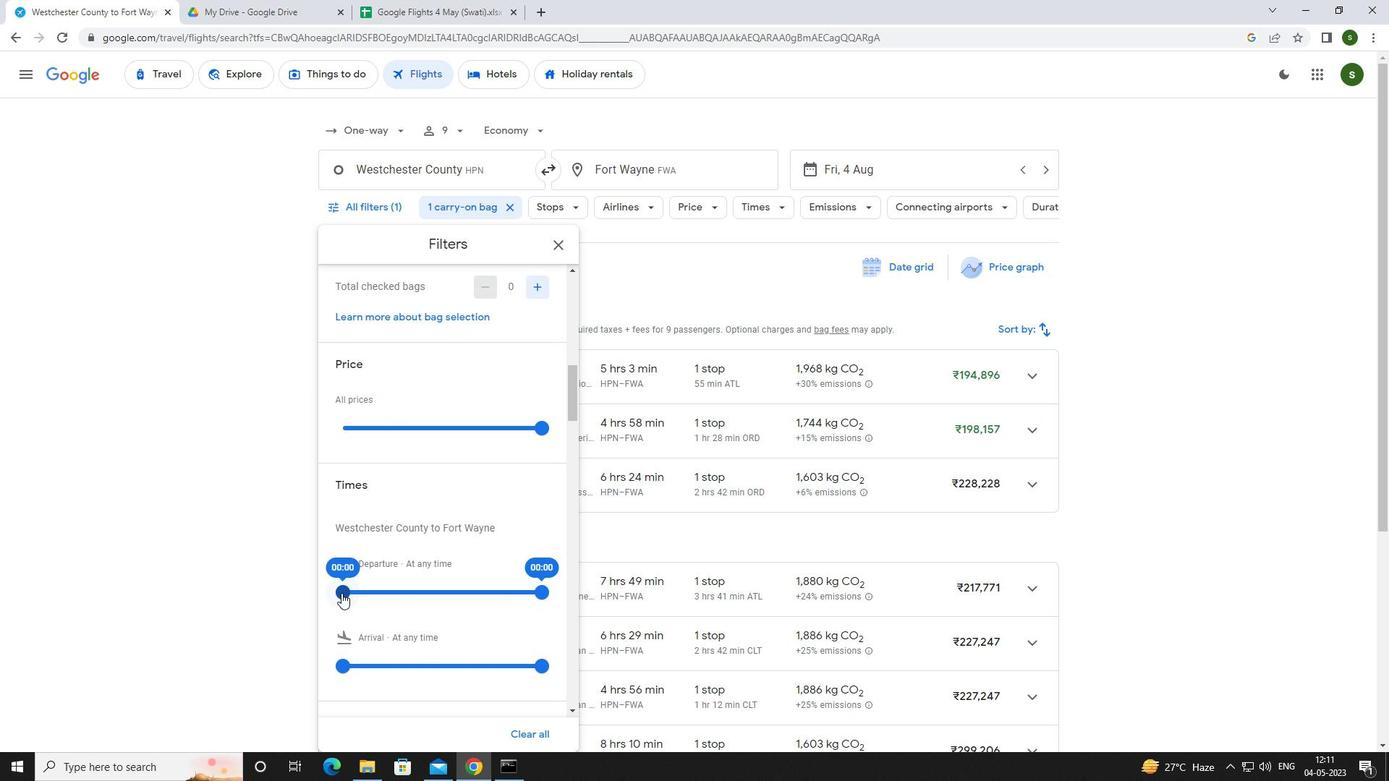 
Action: Mouse moved to (512, 589)
Screenshot: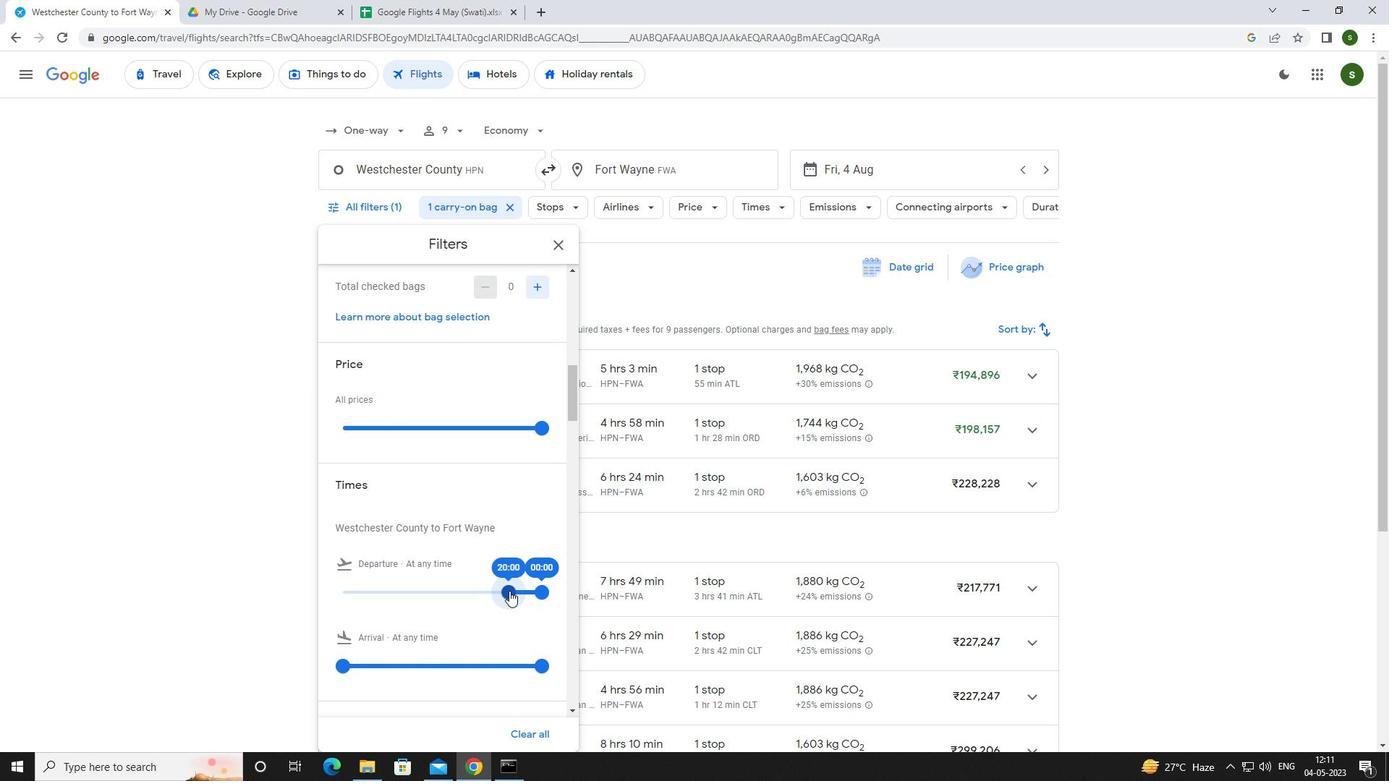 
Action: Mouse scrolled (512, 588) with delta (0, 0)
Screenshot: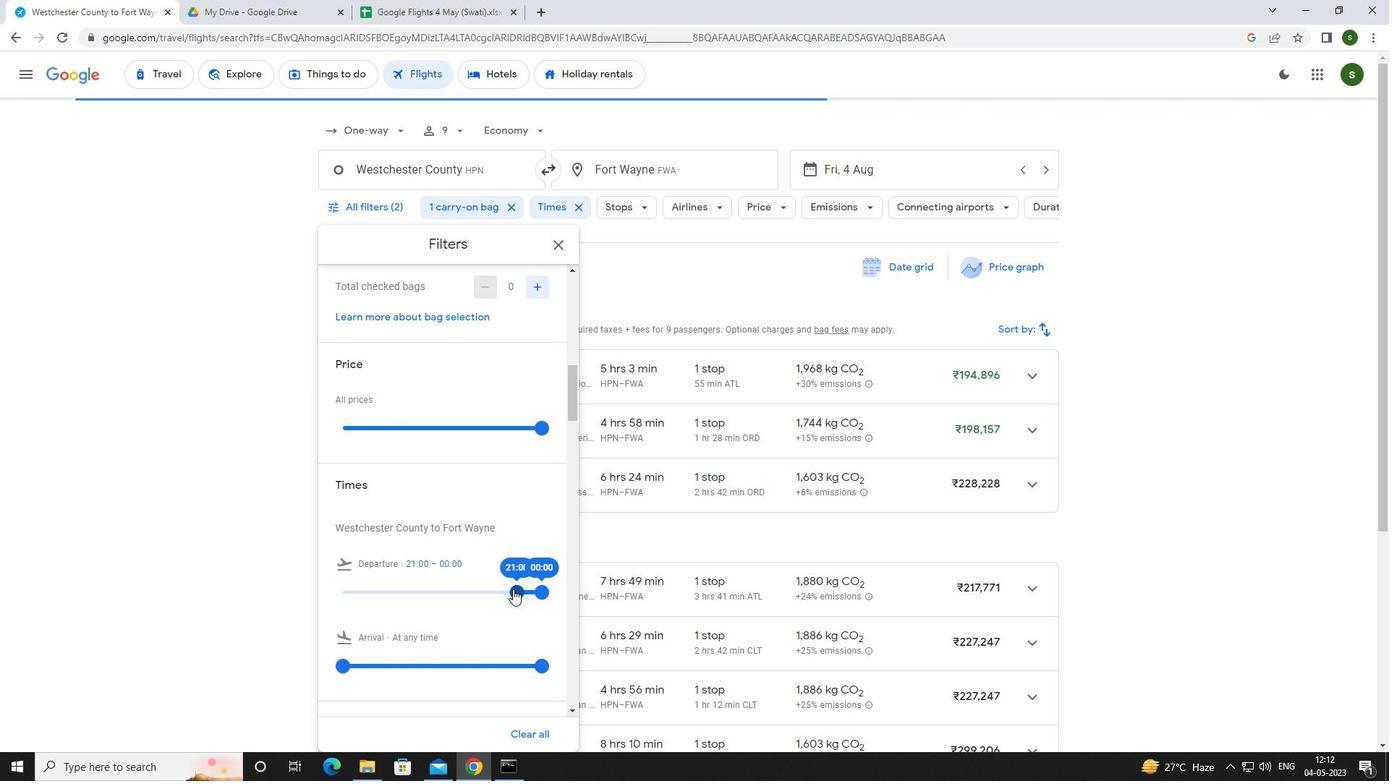 
Action: Mouse scrolled (512, 588) with delta (0, 0)
Screenshot: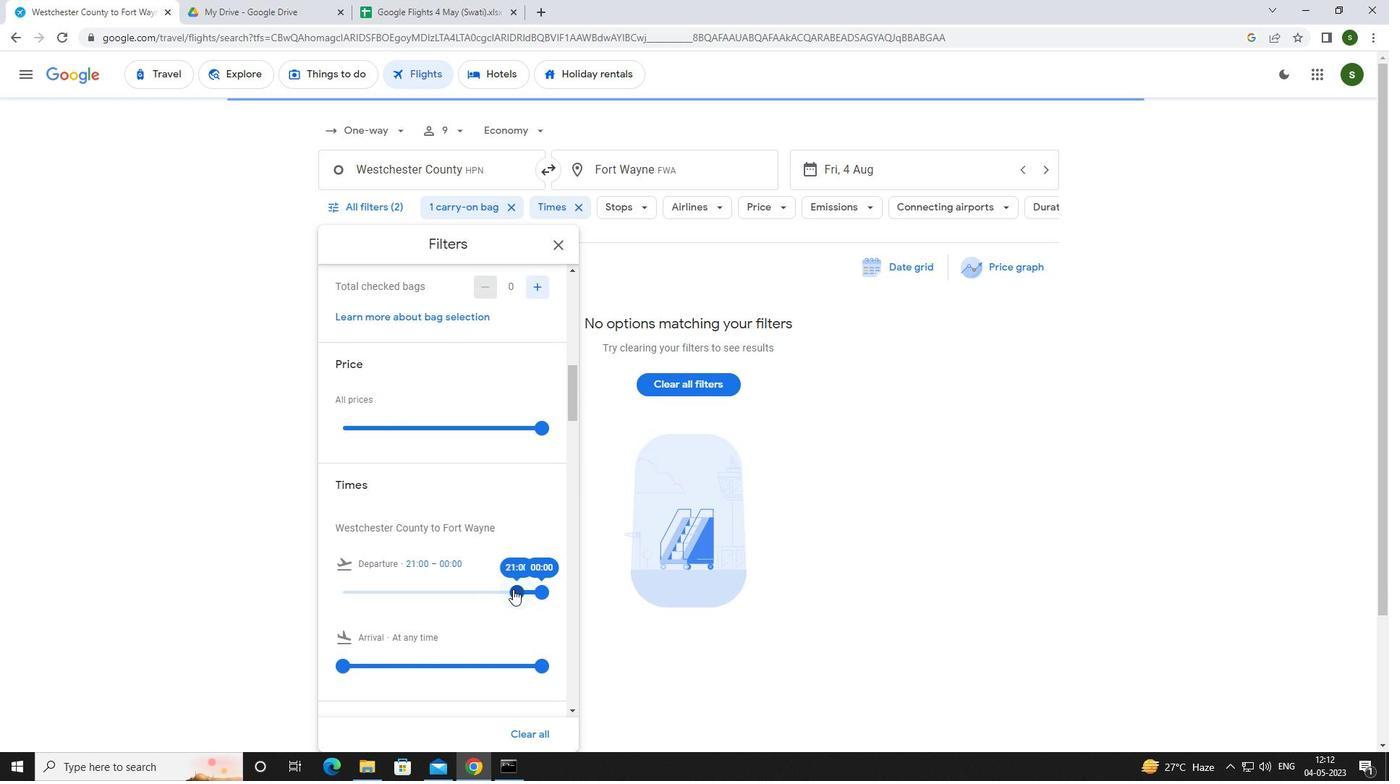 
Action: Mouse scrolled (512, 588) with delta (0, 0)
Screenshot: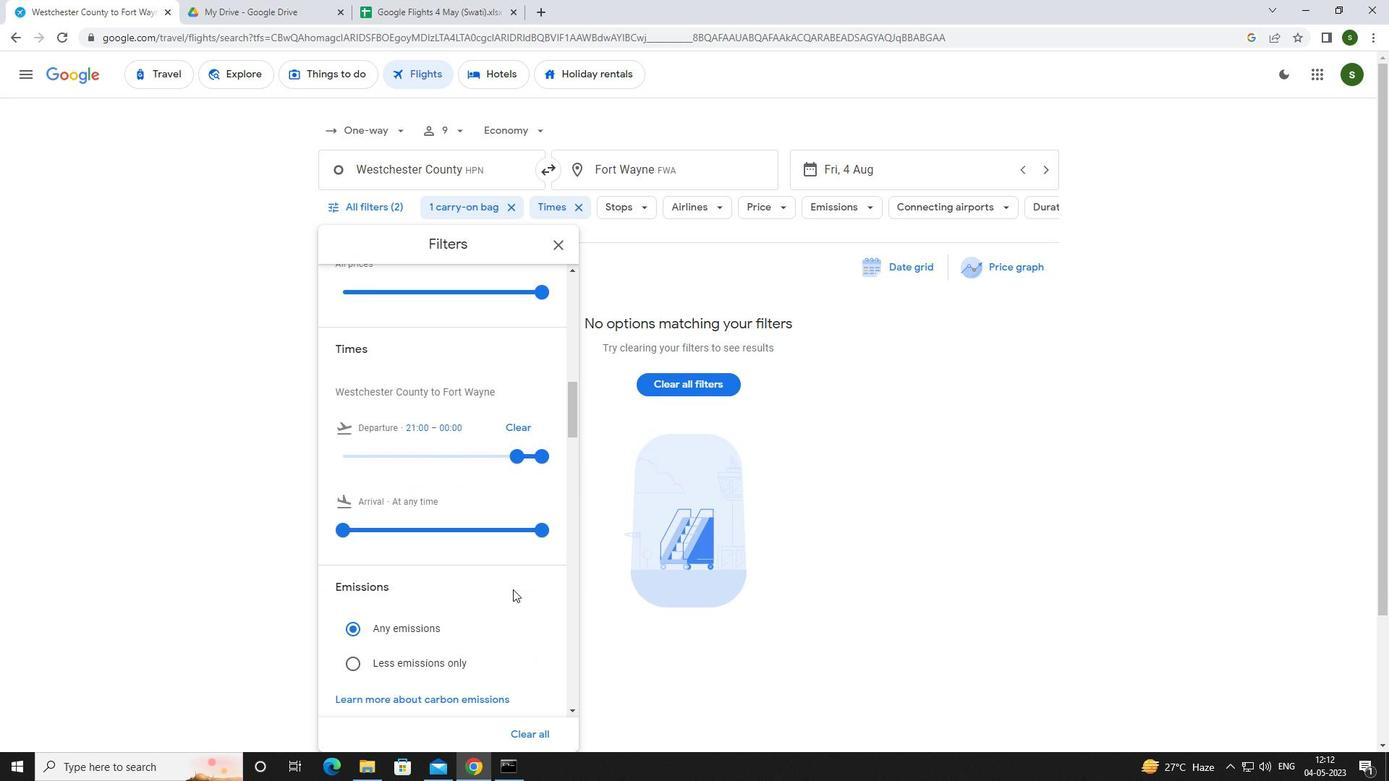 
Action: Mouse moved to (429, 569)
Screenshot: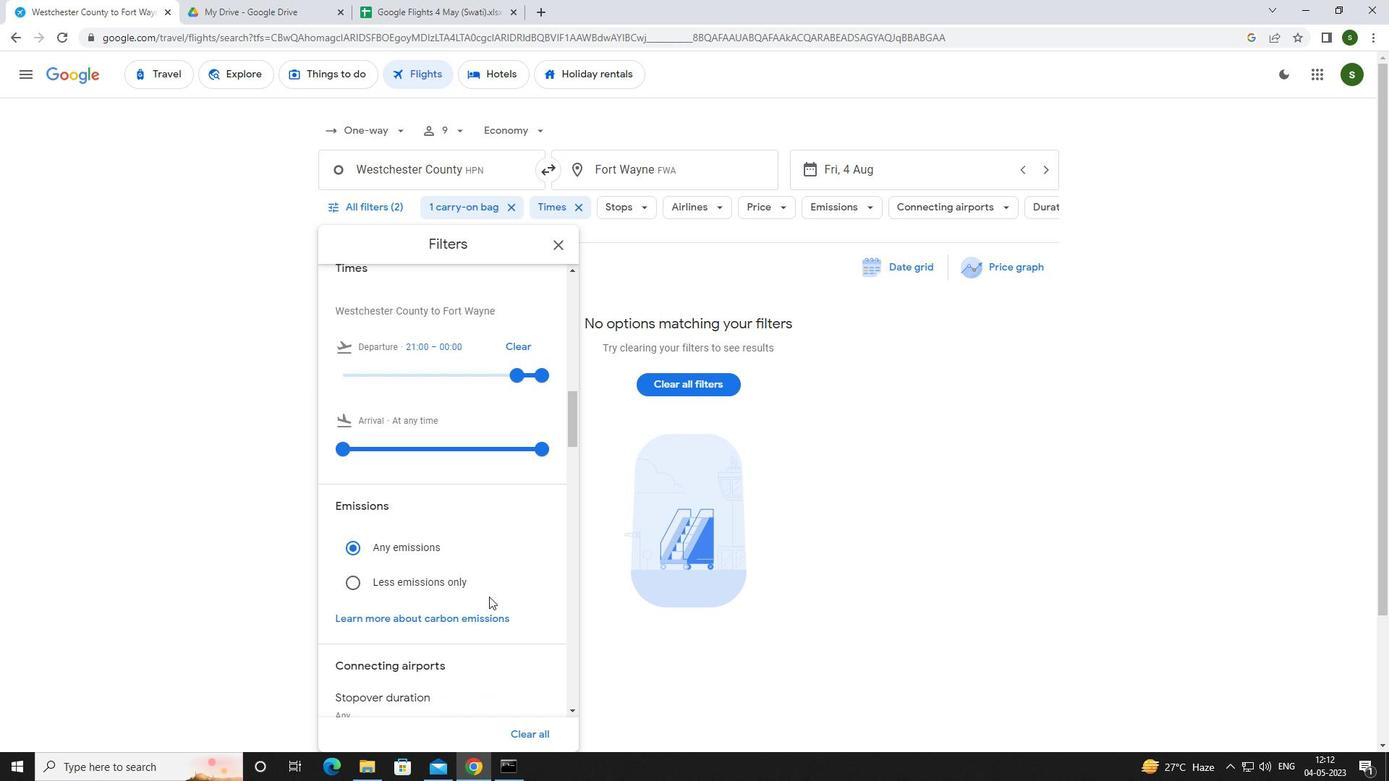 
Action: Mouse pressed left at (429, 569)
Screenshot: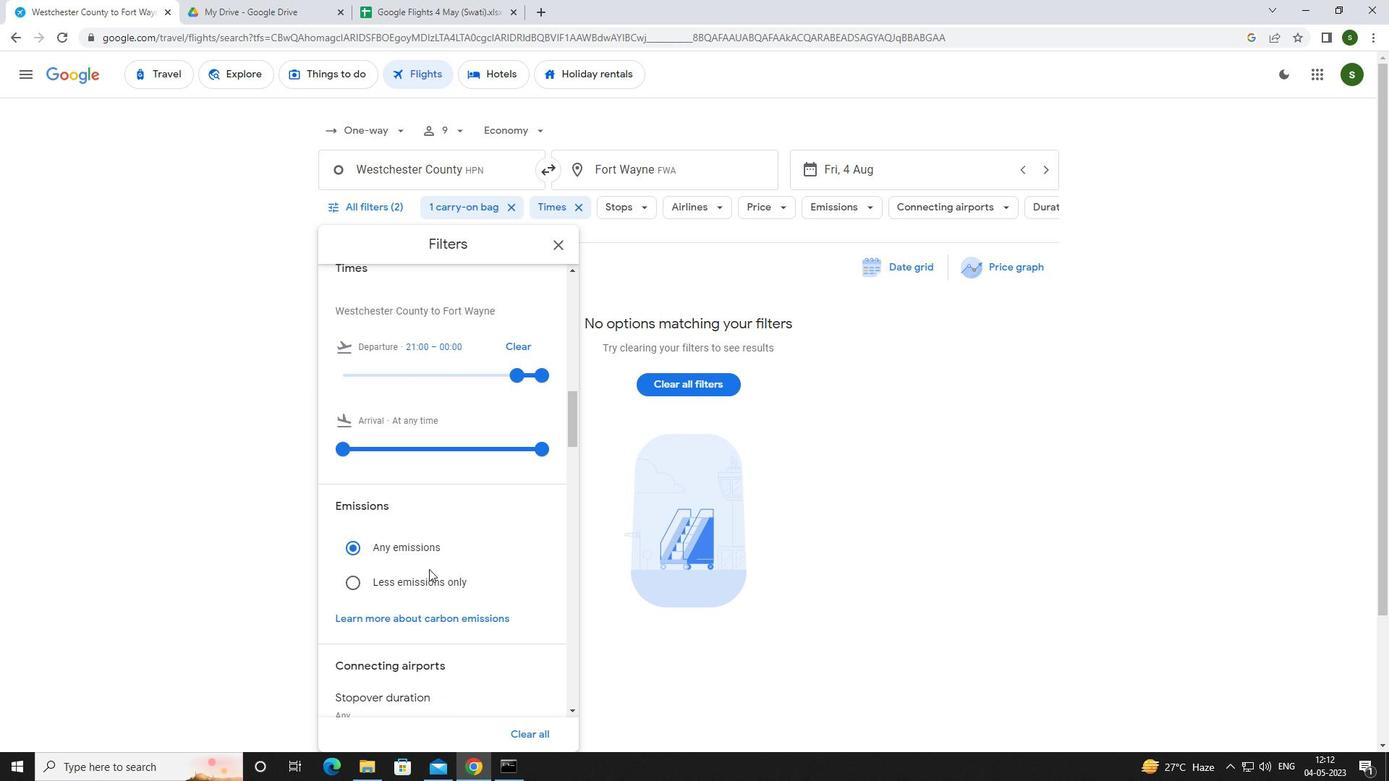
Action: Mouse moved to (423, 581)
Screenshot: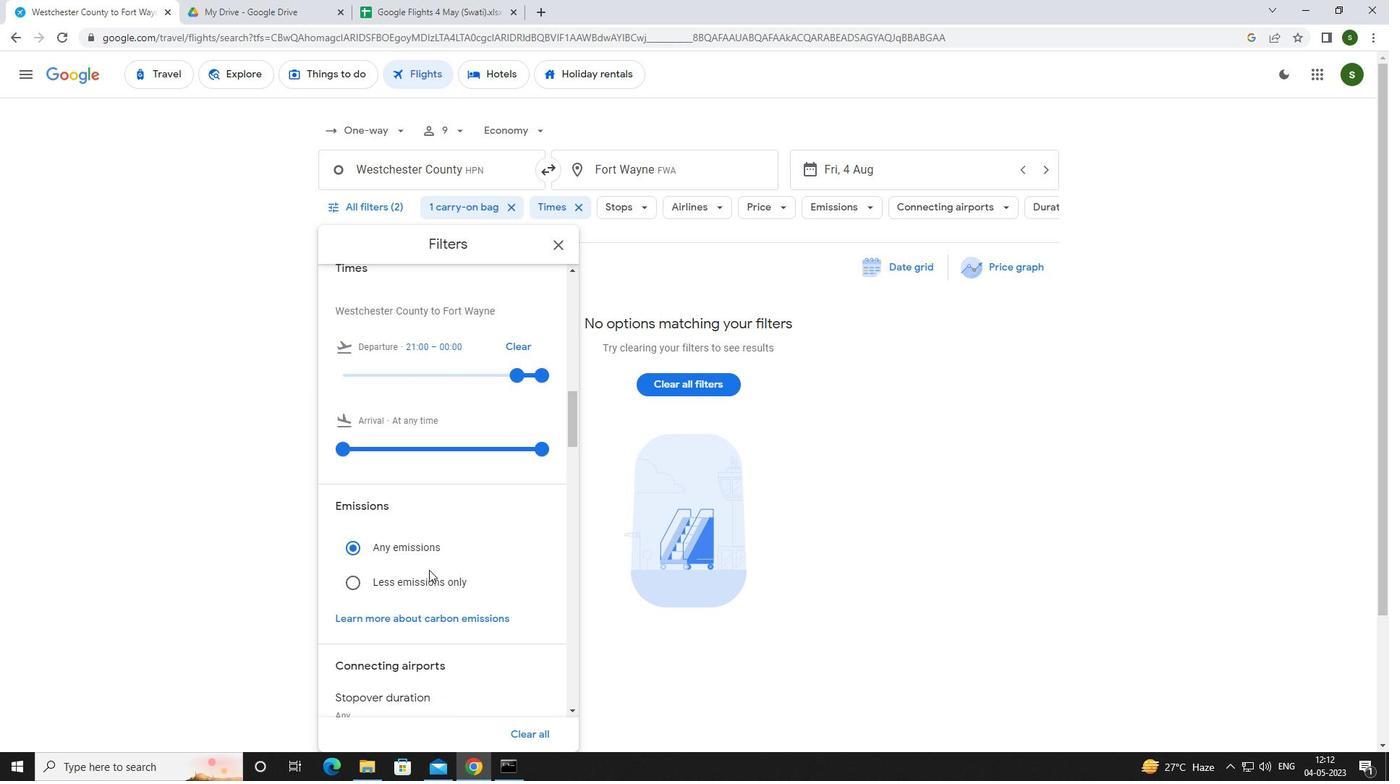
Action: Mouse pressed left at (423, 581)
Screenshot: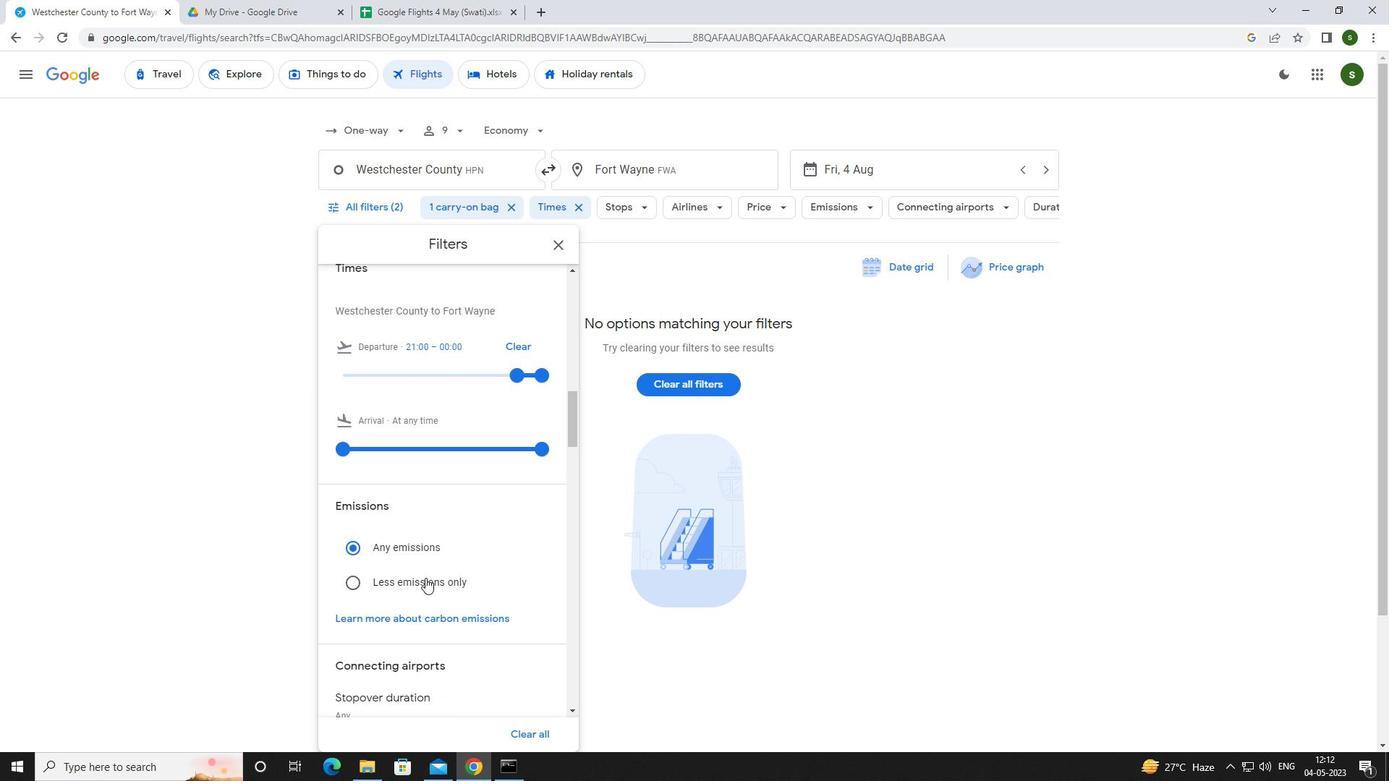 
Action: Mouse moved to (928, 543)
Screenshot: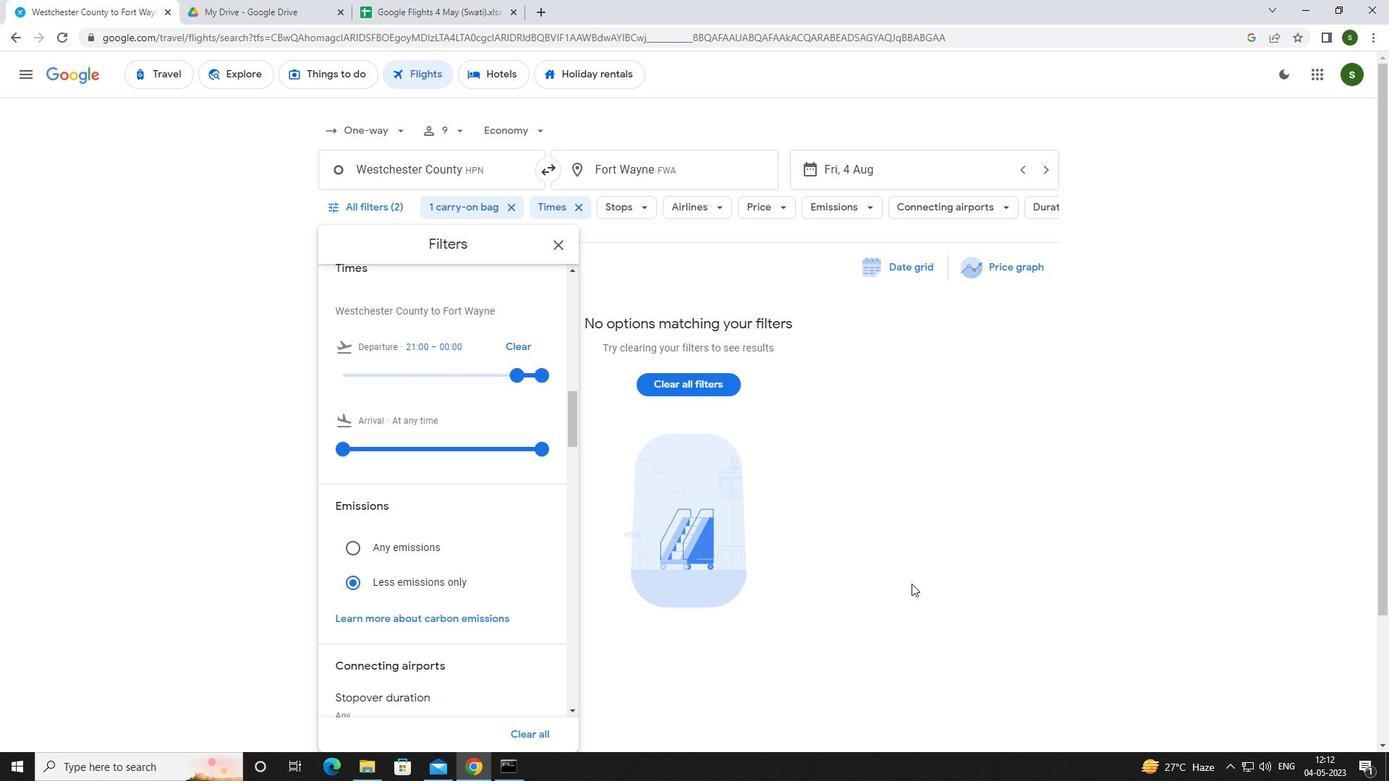 
Action: Mouse pressed left at (928, 543)
Screenshot: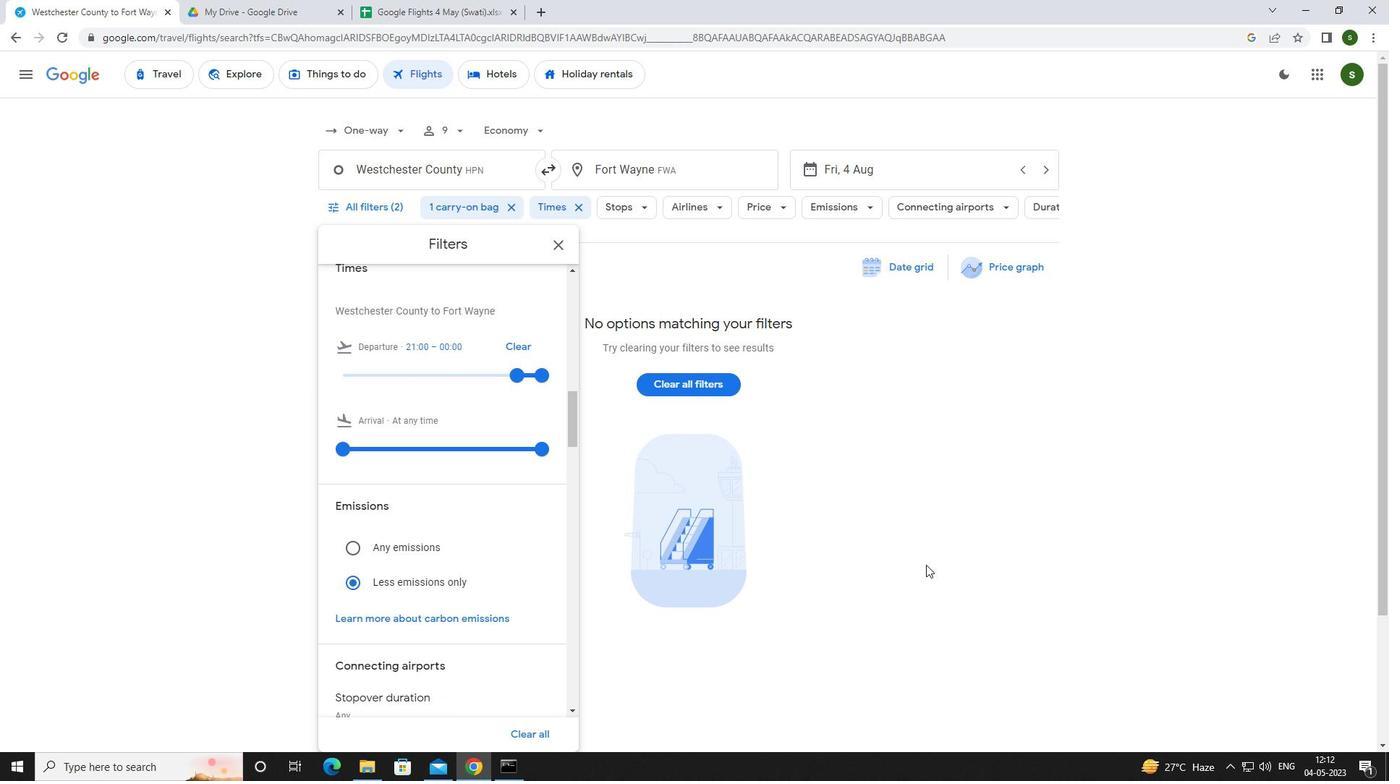 
